 Task: Create an event for the product launch celebration.
Action: Mouse moved to (358, 275)
Screenshot: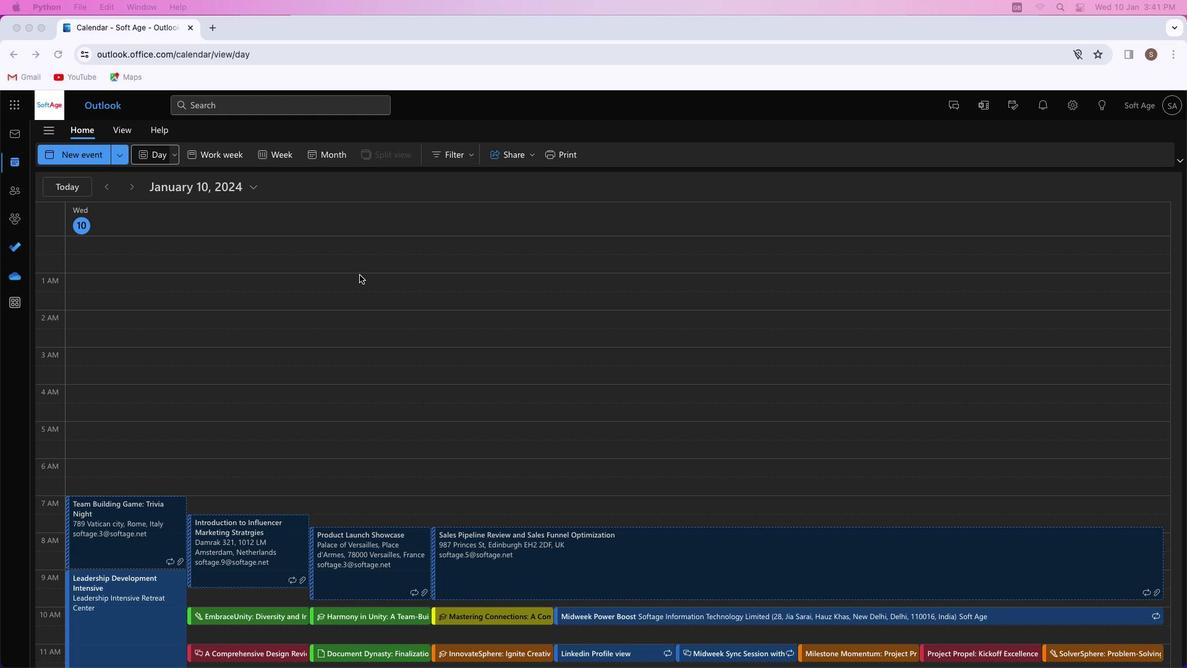 
Action: Mouse pressed left at (358, 275)
Screenshot: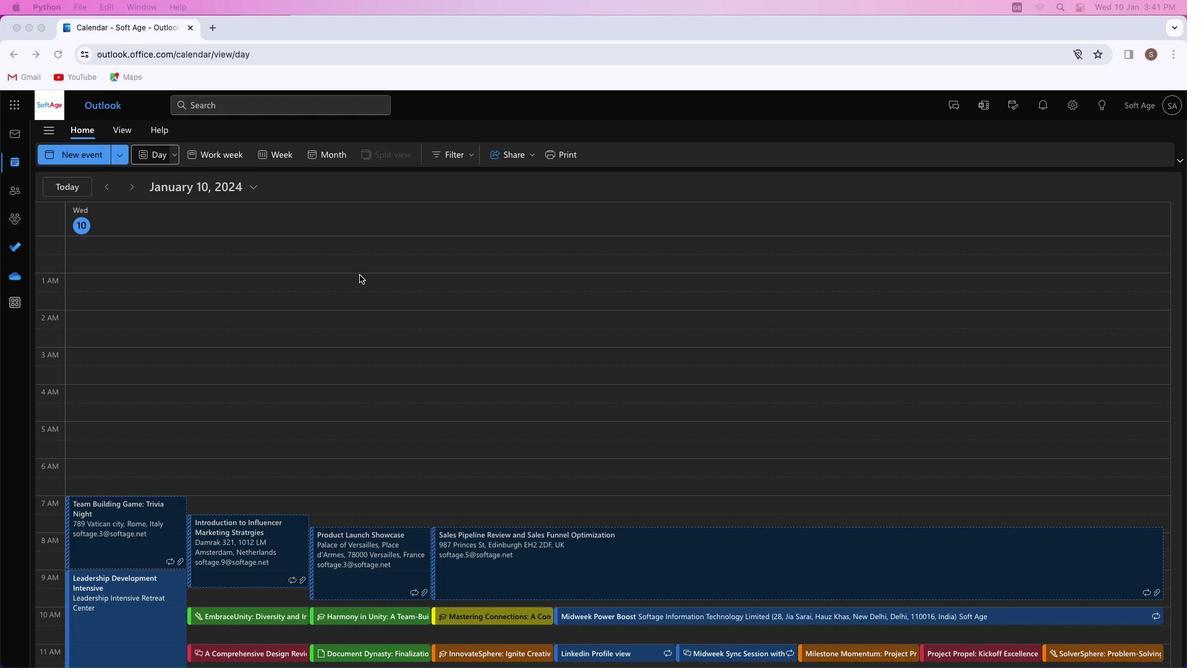 
Action: Mouse moved to (69, 155)
Screenshot: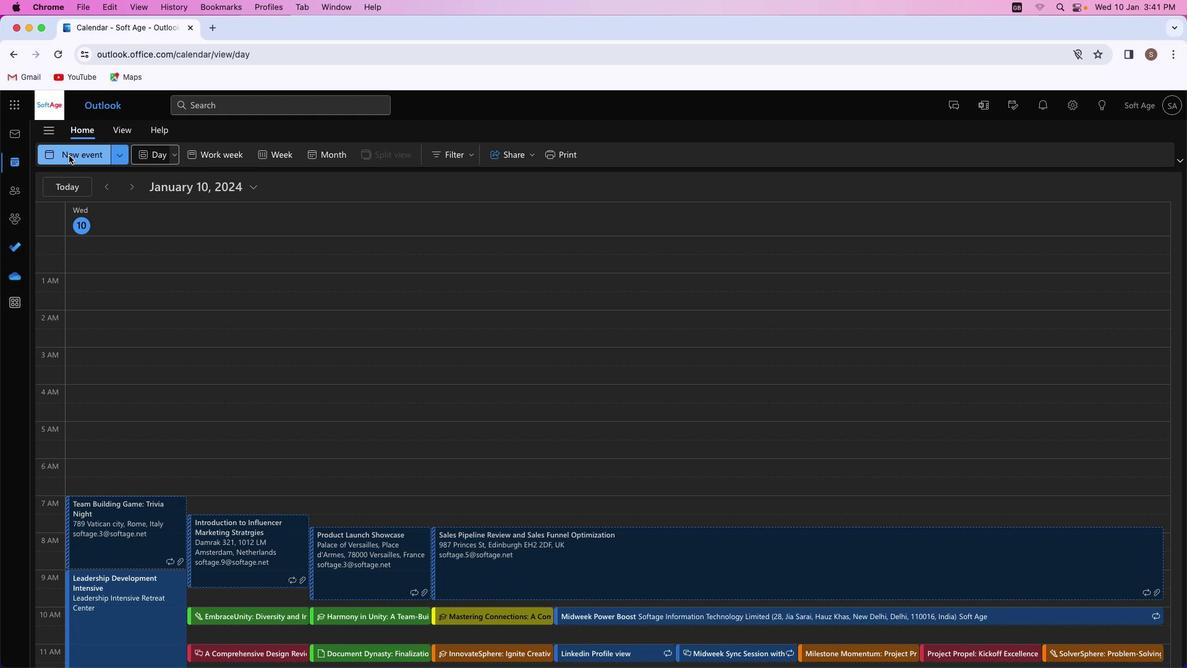 
Action: Mouse pressed left at (69, 155)
Screenshot: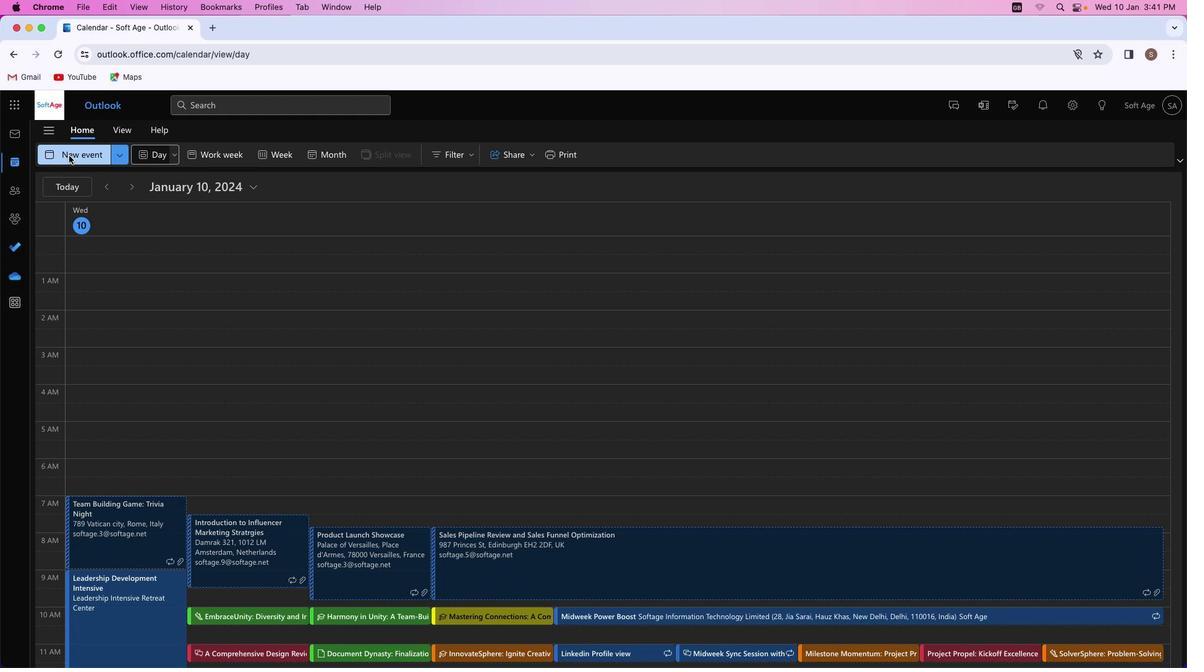 
Action: Mouse moved to (332, 231)
Screenshot: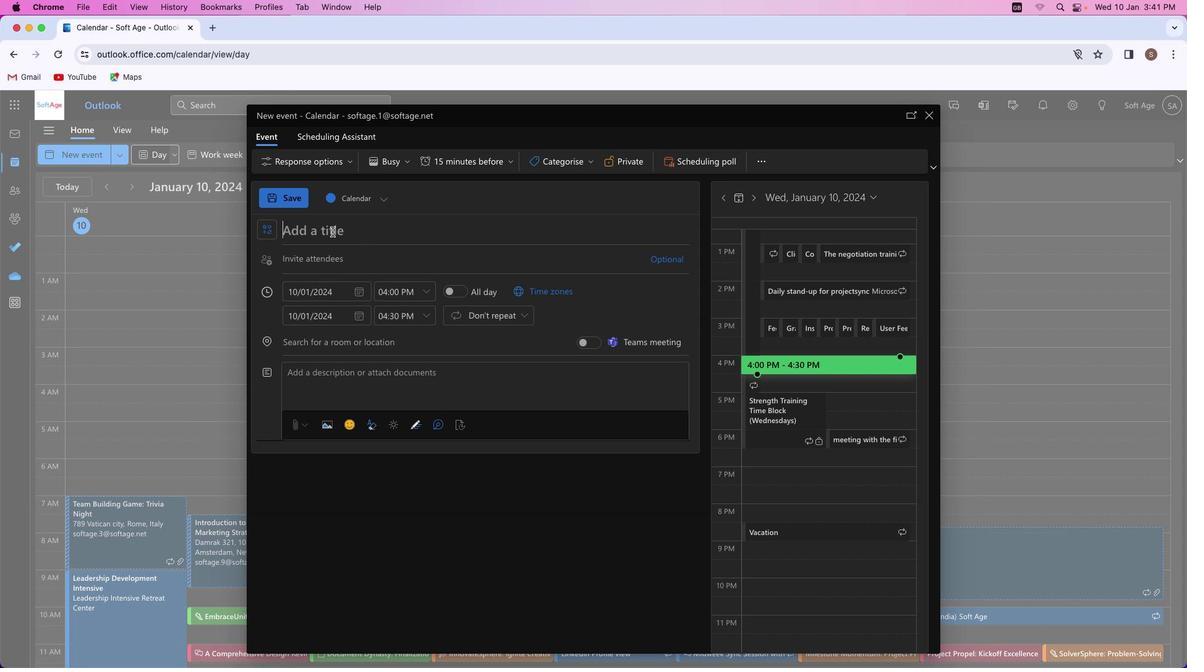 
Action: Mouse pressed left at (332, 231)
Screenshot: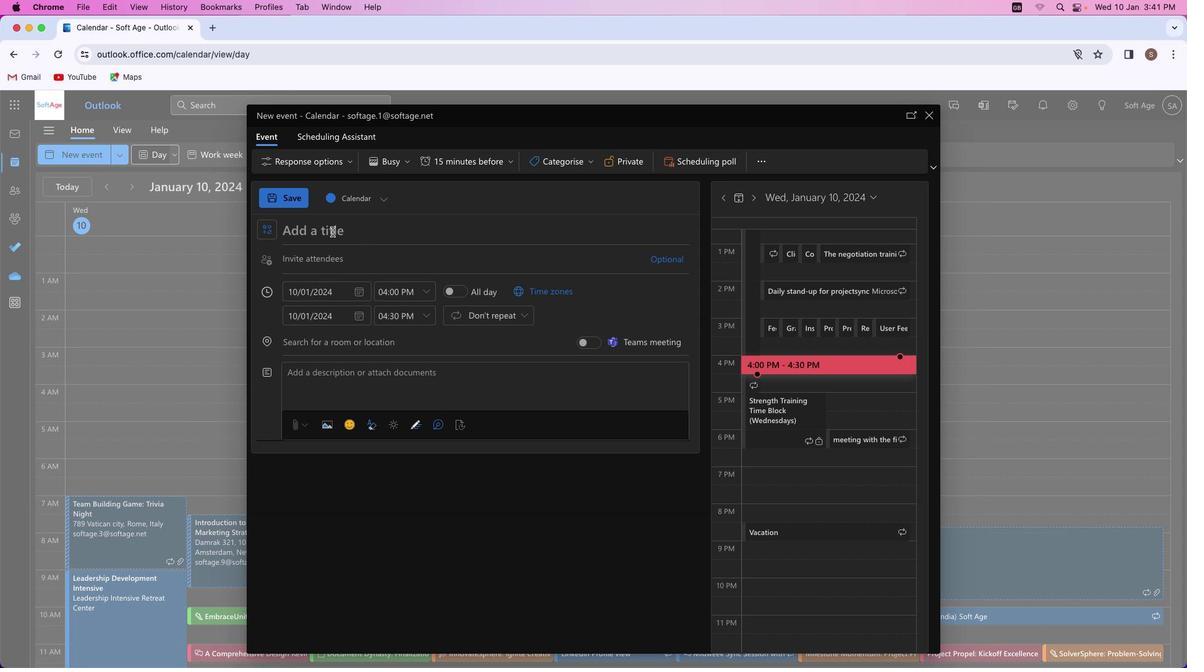 
Action: Key pressed Key.shift_r'L''a''u''n''c''h'Key.spaceKey.shift'F''i''e''s''t''a'Key.shift_r':'Key.spaceKey.shift'A'Key.spaceKey.shift'S''p''e''c''t''u'Key.backspace'a''c''u''l''a''r'Key.spaceKey.shift_r'P''r''o''d''u''c''t'Key.spaceKey.shift_r'U''n''v''e''u'Key.backspace'i''l''i''n''g'Key.spaceKey.shift'C''e''l''e''b''r''a''t''i''o''n'
Screenshot: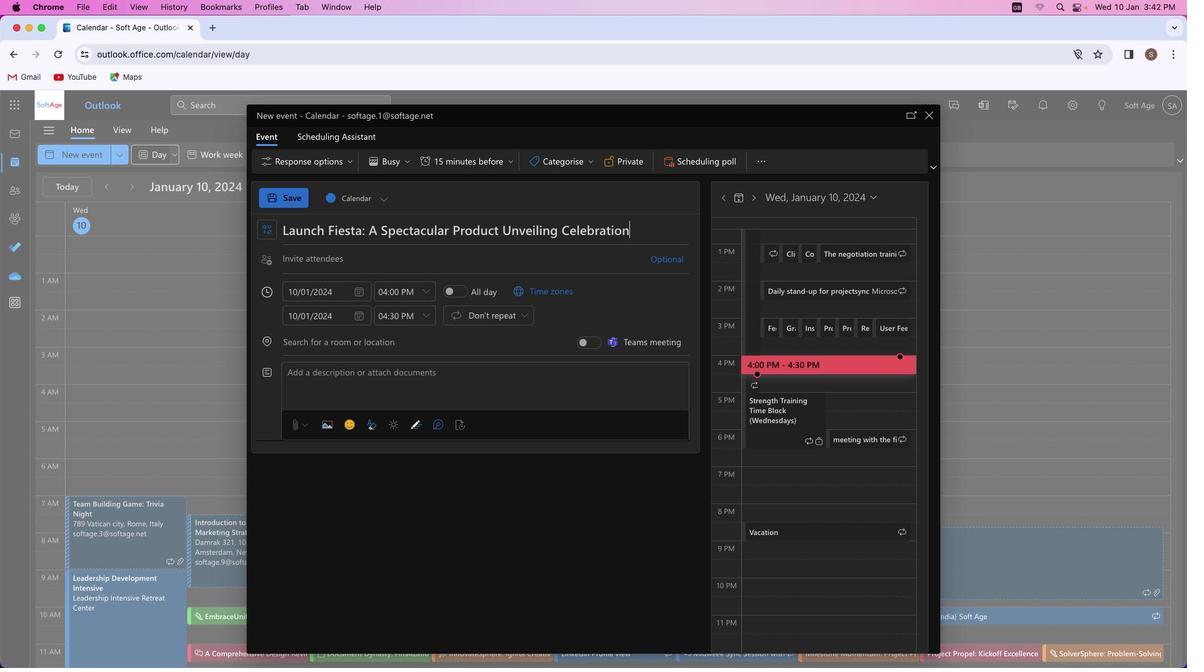 
Action: Mouse moved to (337, 257)
Screenshot: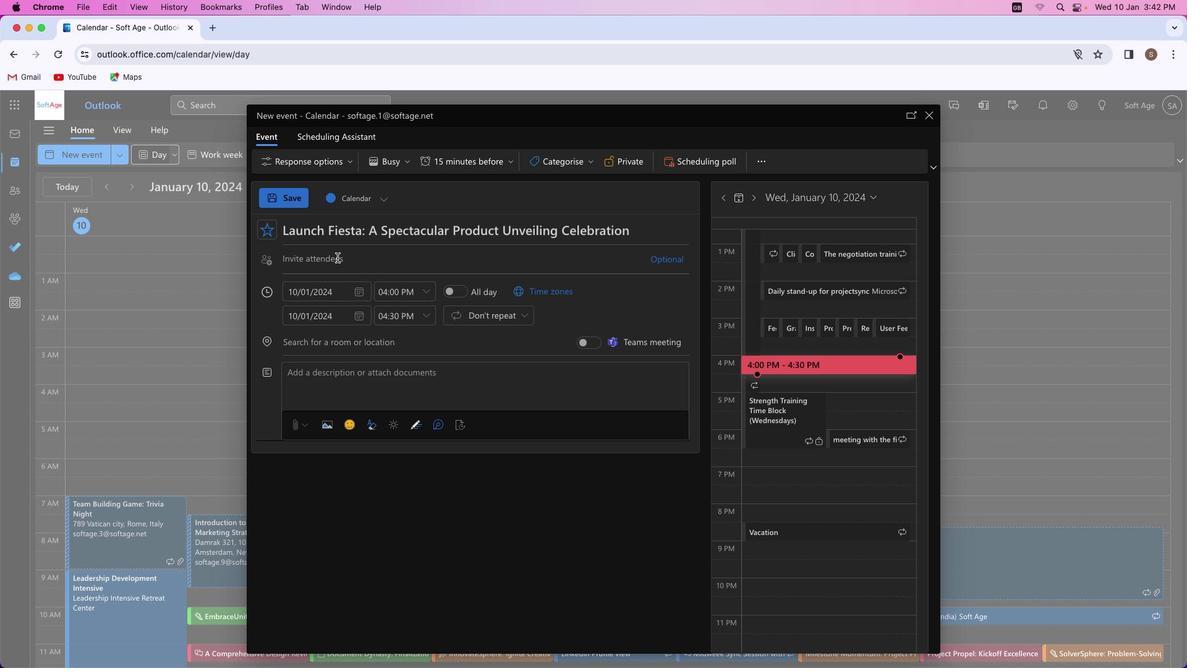 
Action: Mouse pressed left at (337, 257)
Screenshot: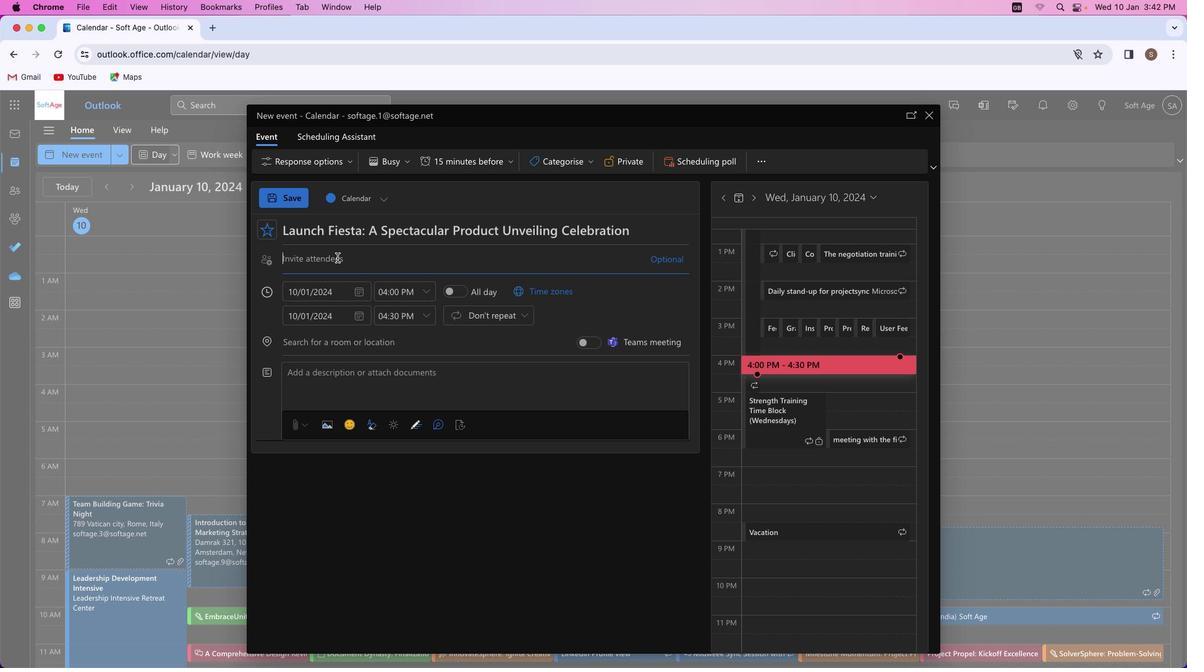 
Action: Mouse moved to (337, 257)
Screenshot: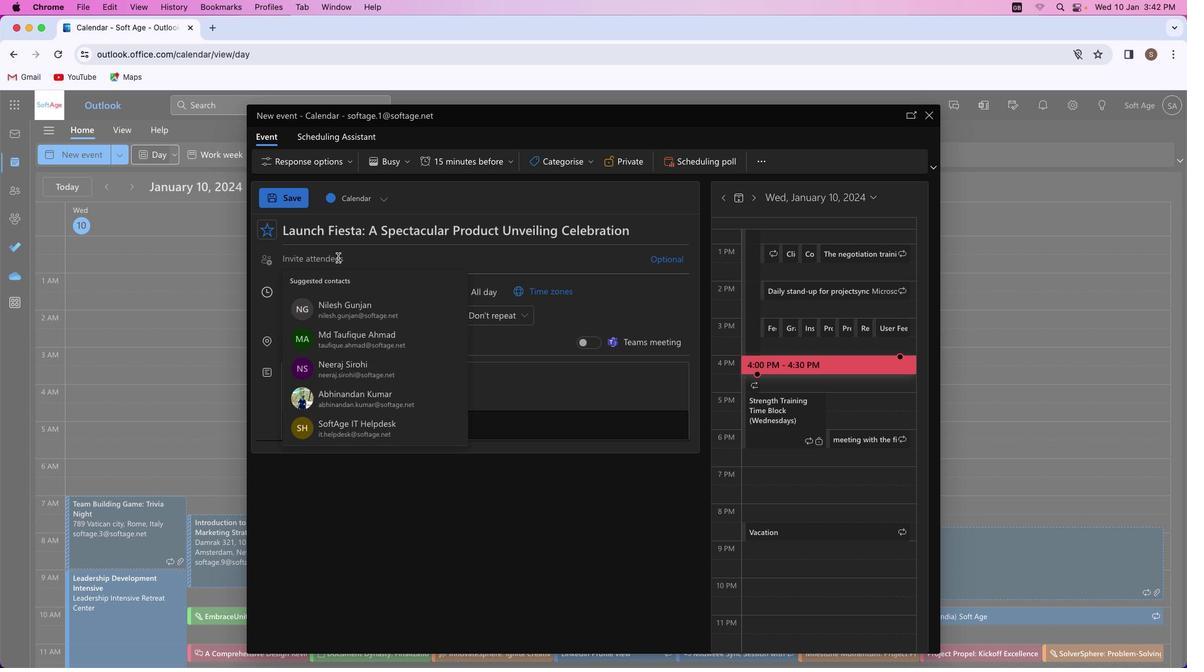 
Action: Key pressed Key.shift'S''h''i''v''a''m''y''a''d''a''v''4''1'Key.shift'@''o''u''t''l''o''o''k''.''c''o''m'
Screenshot: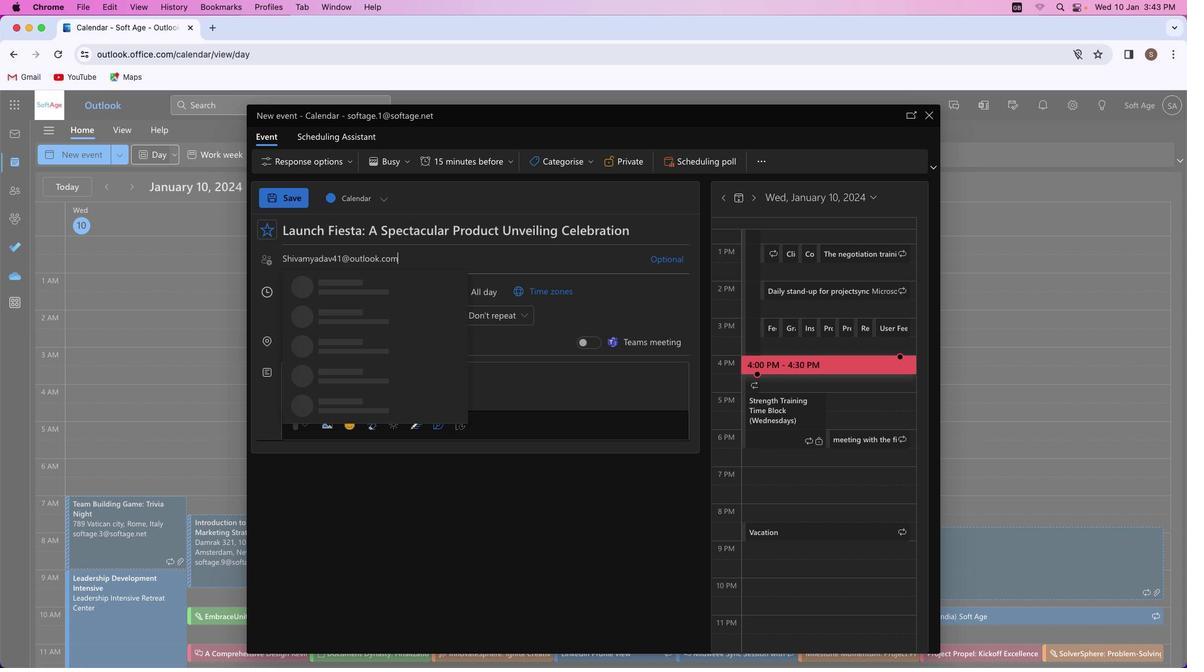 
Action: Mouse moved to (391, 283)
Screenshot: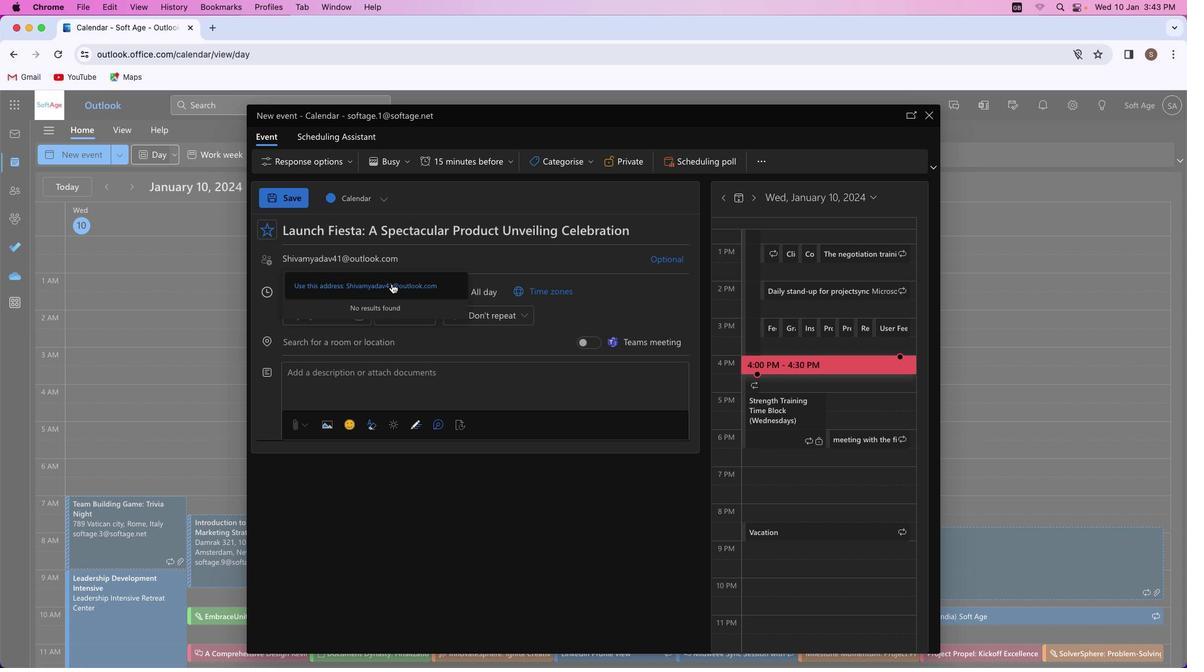 
Action: Mouse pressed left at (391, 283)
Screenshot: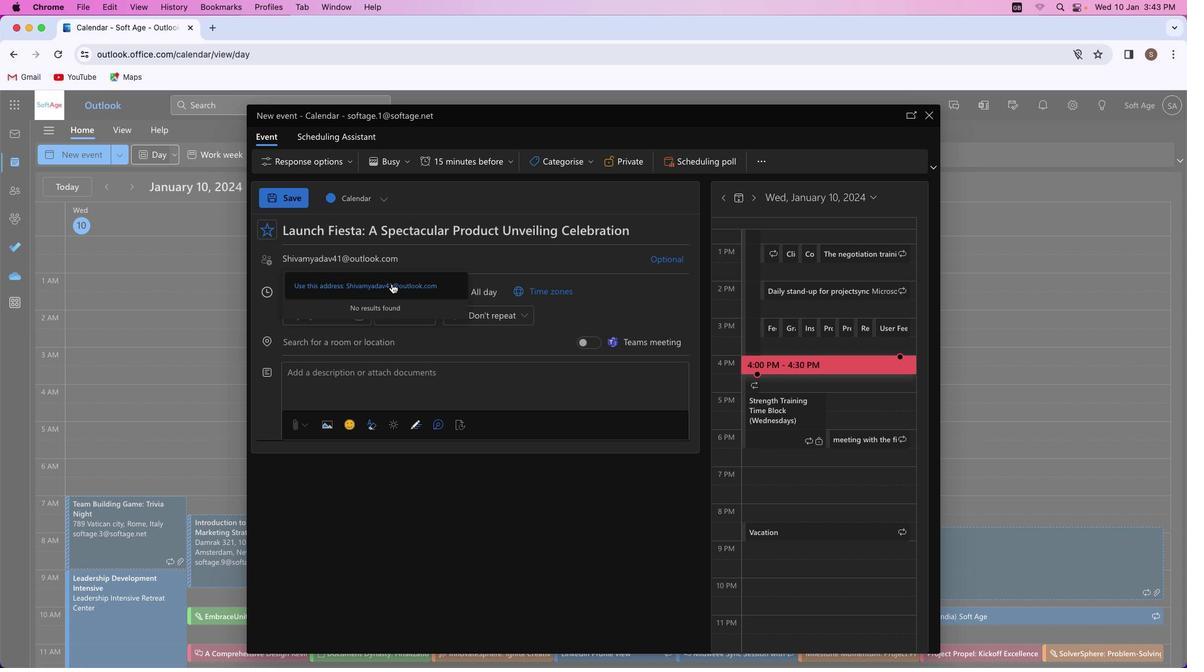 
Action: Mouse moved to (338, 446)
Screenshot: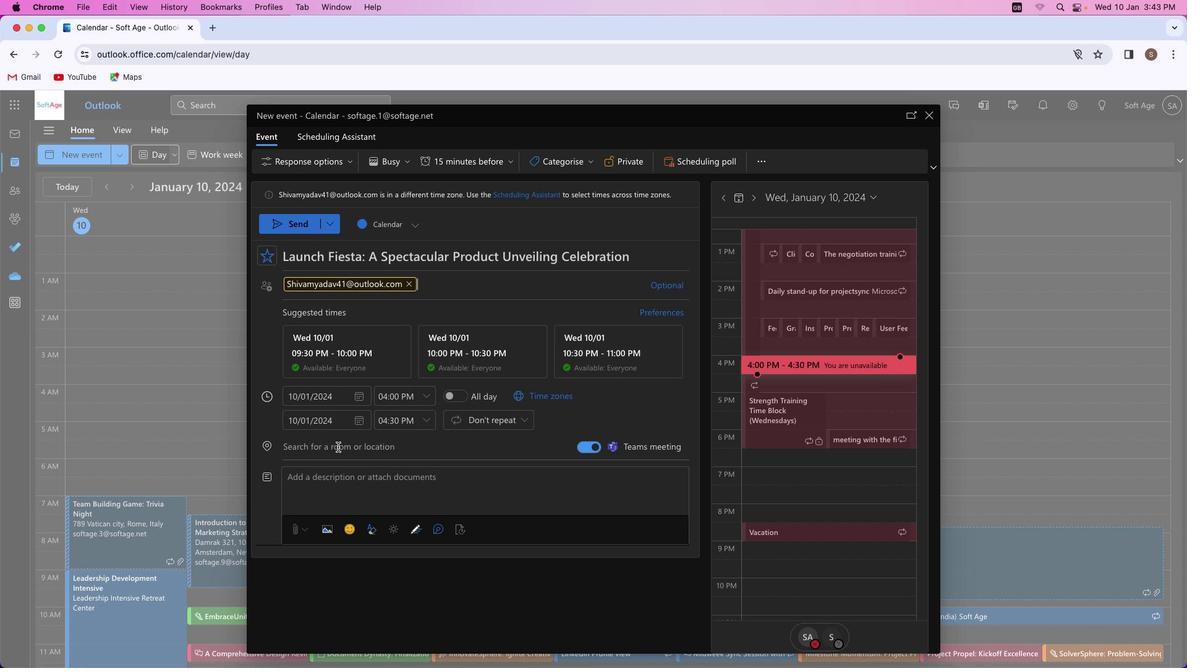 
Action: Mouse pressed left at (338, 446)
Screenshot: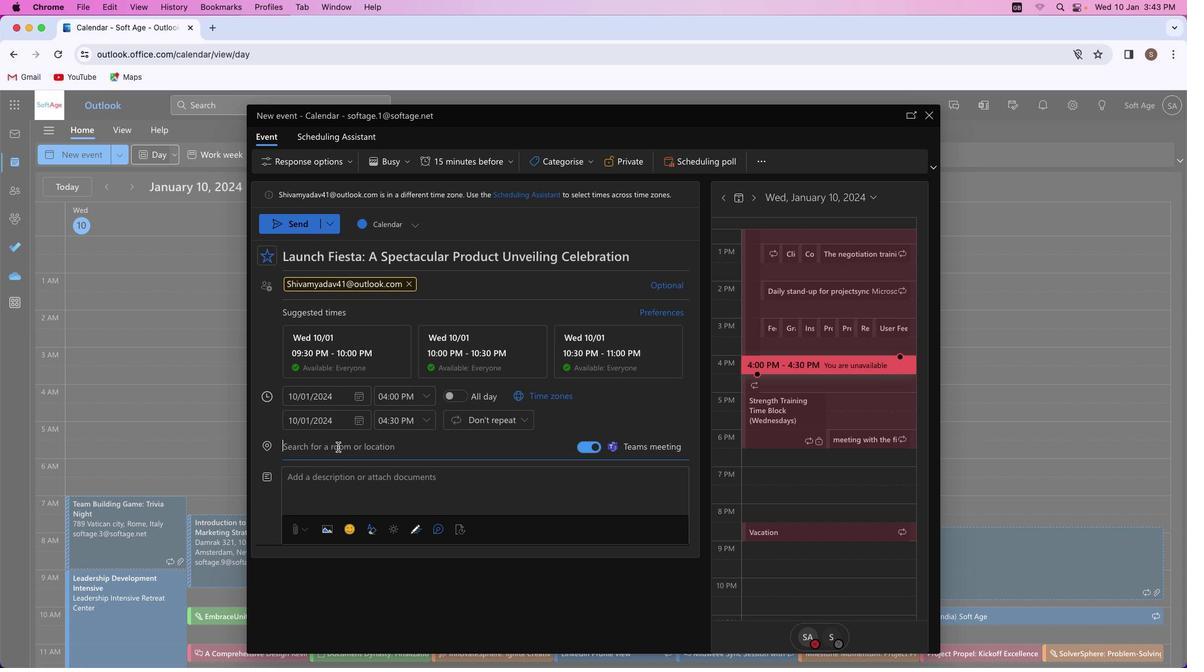 
Action: Key pressed Key.shift_r'P''r''o''d''u''c''t'Key.space'l''a''u'
Screenshot: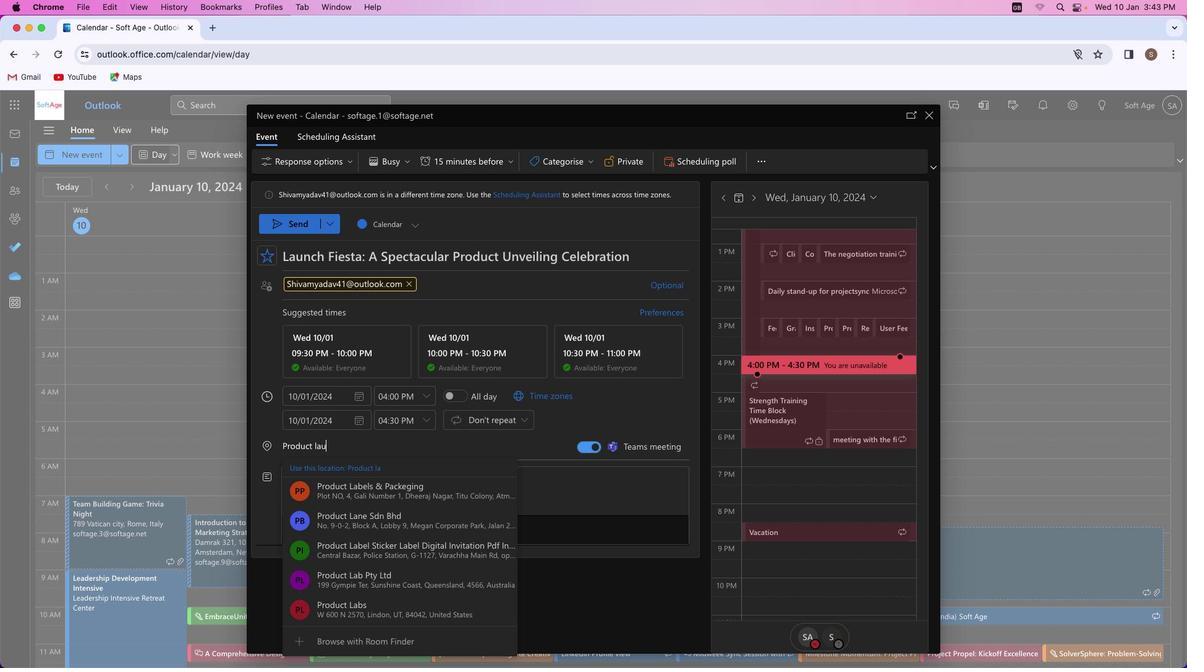 
Action: Mouse moved to (365, 539)
Screenshot: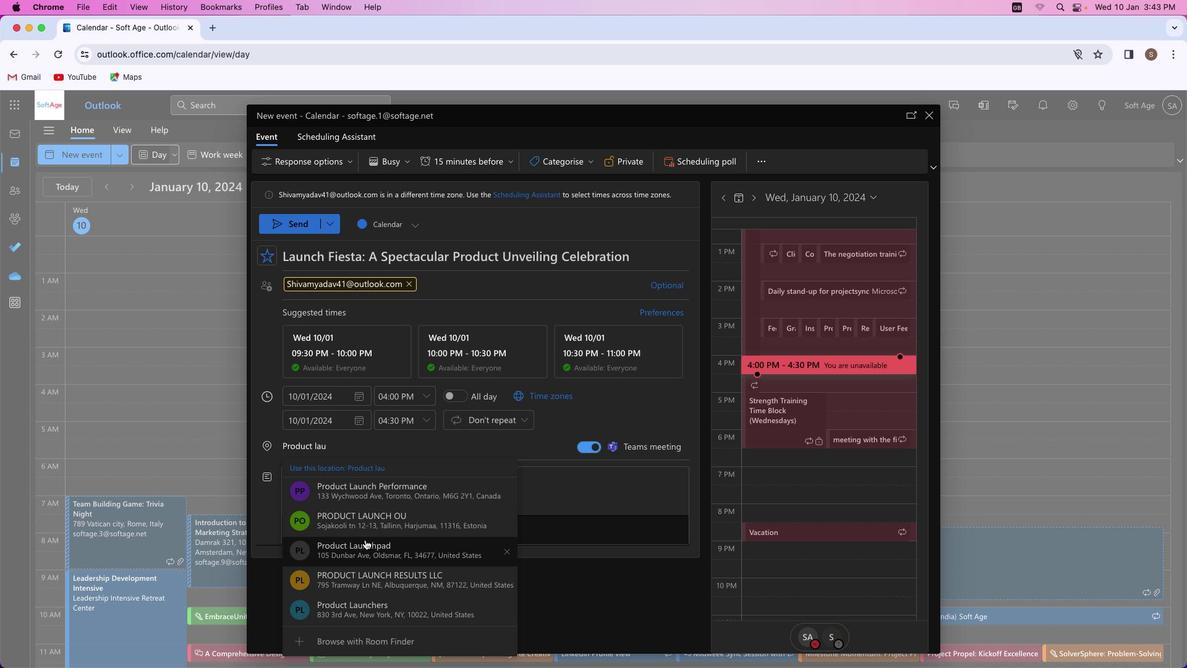 
Action: Mouse pressed left at (365, 539)
Screenshot: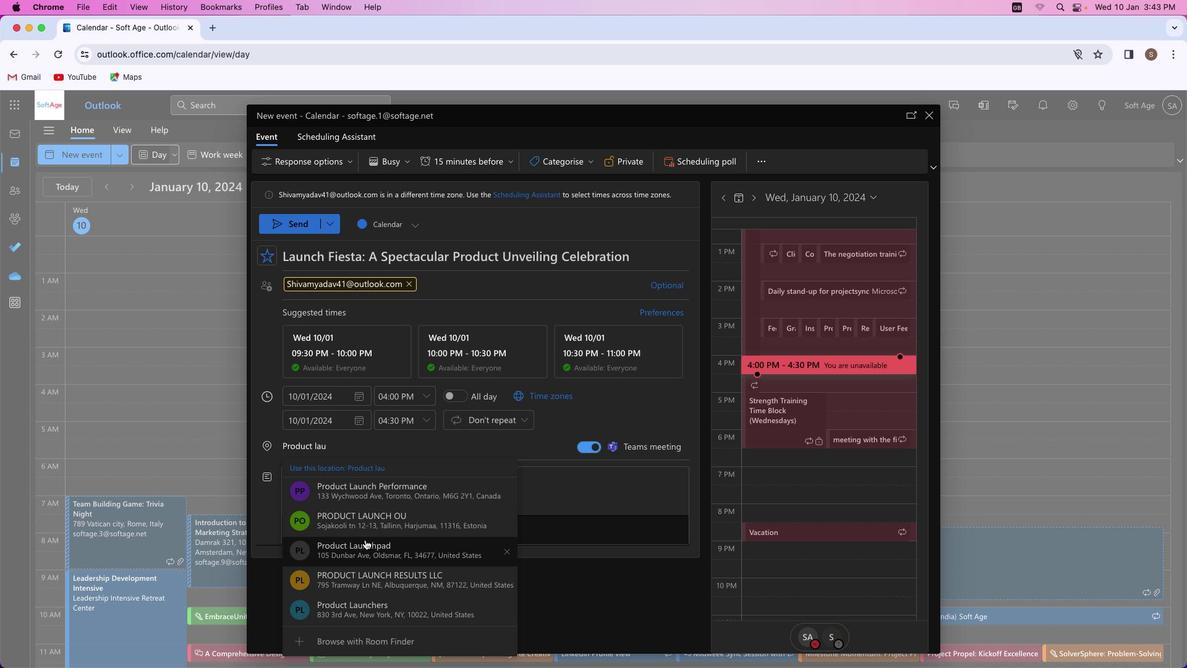 
Action: Mouse moved to (340, 484)
Screenshot: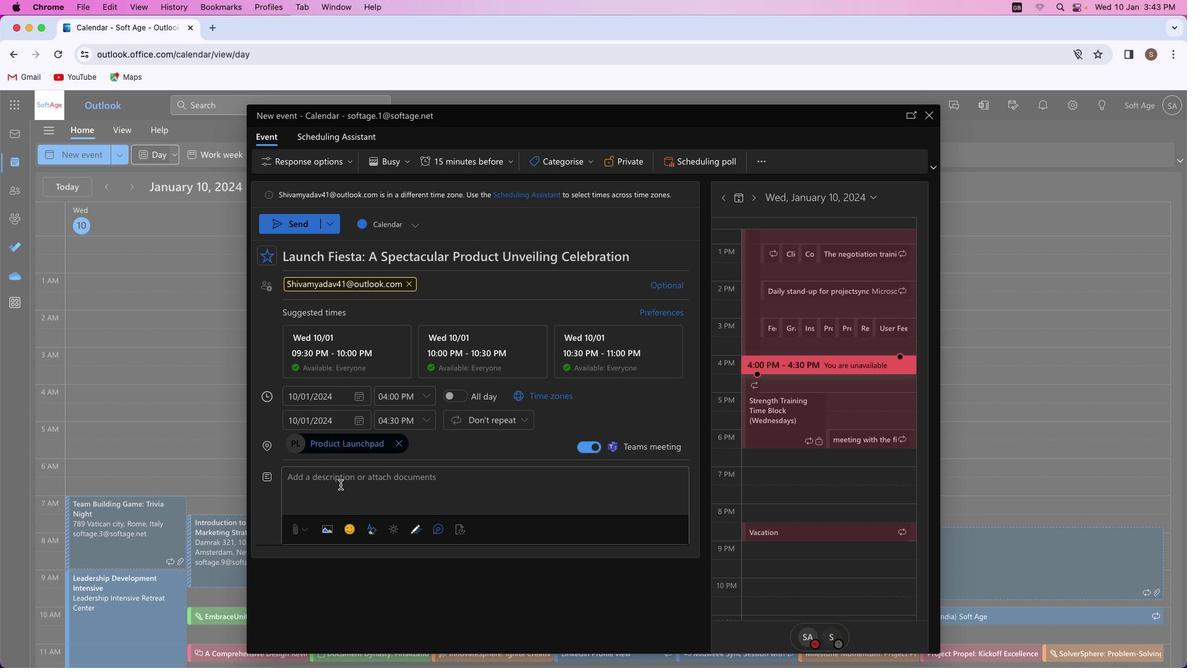
Action: Mouse pressed left at (340, 484)
Screenshot: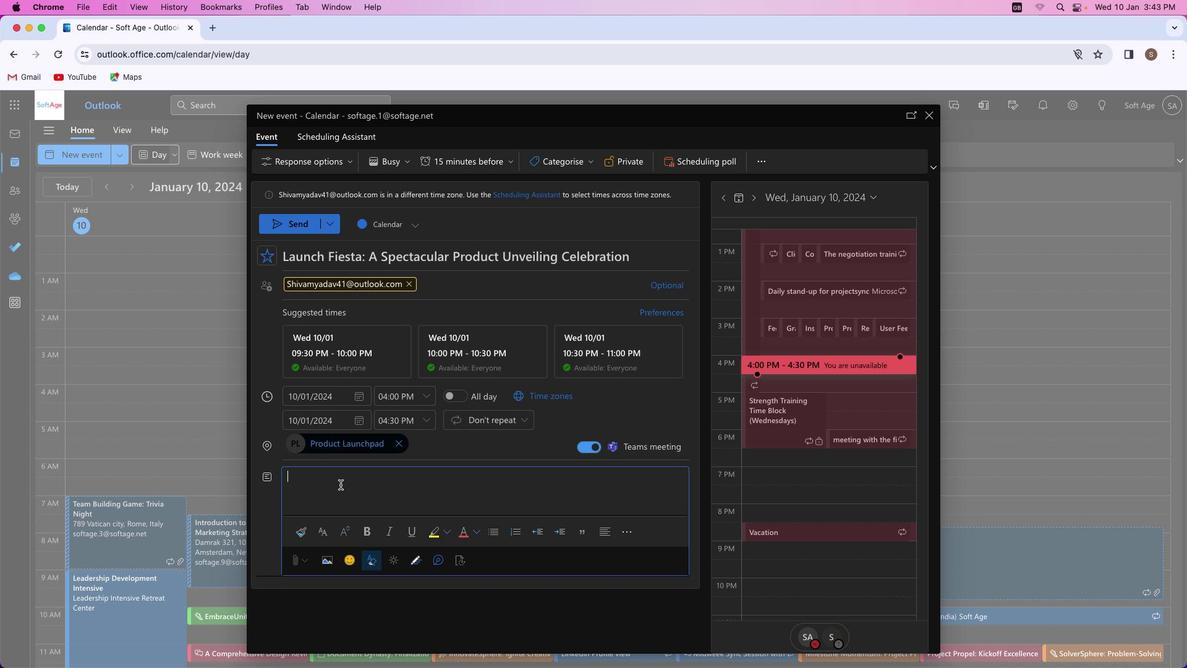 
Action: Key pressed Key.shift_r'J''o''i''n'Key.spaceKey.shift'L''a''u''n''c''y'Key.spaceKey.shift'F''i''s'Key.left'e'Key.right't''a'Key.leftKey.leftKey.leftKey.leftKey.leftKey.leftKey.leftKey.backspace'h'Key.rightKey.rightKey.rightKey.rightKey.rightKey.rightKey.rightKey.space'f''o''r'Key.space'a''n'Key.space'e''x''t''r''a''o''r''d''i''n''a''r''y'Key.space'p''r''o''d''u''c''t'Key.space'l''a''u''n''c''h'Key.space'c''a''l''a''b''r''a''t''i''o''n''.'Key.space
Screenshot: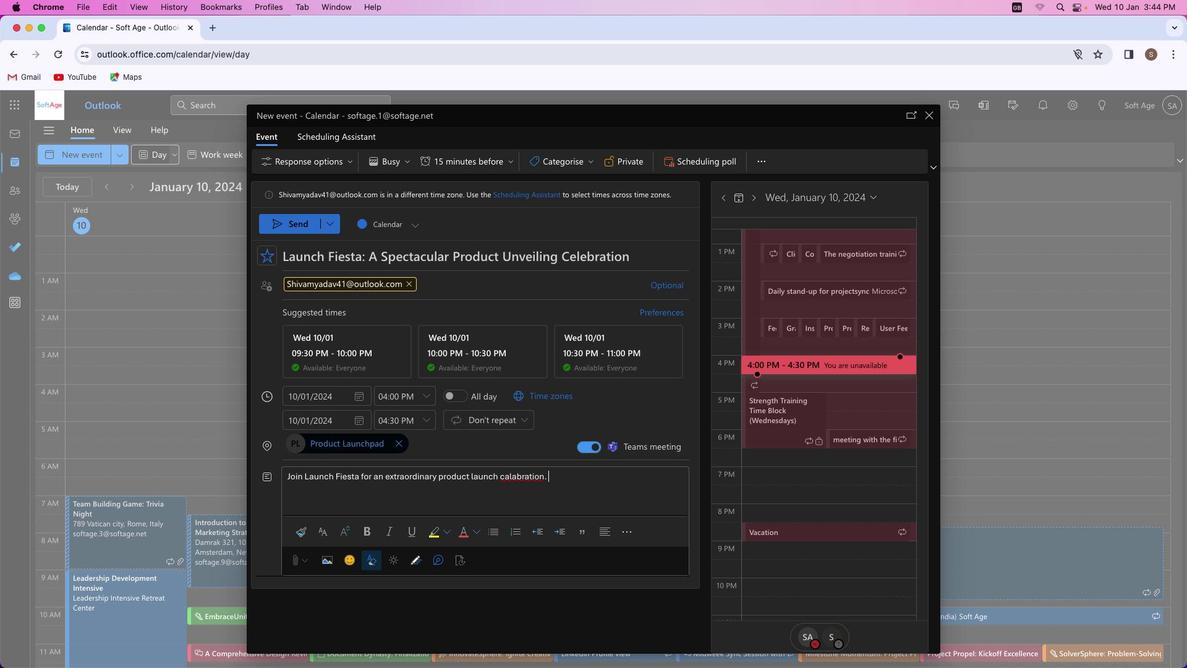 
Action: Mouse moved to (517, 475)
Screenshot: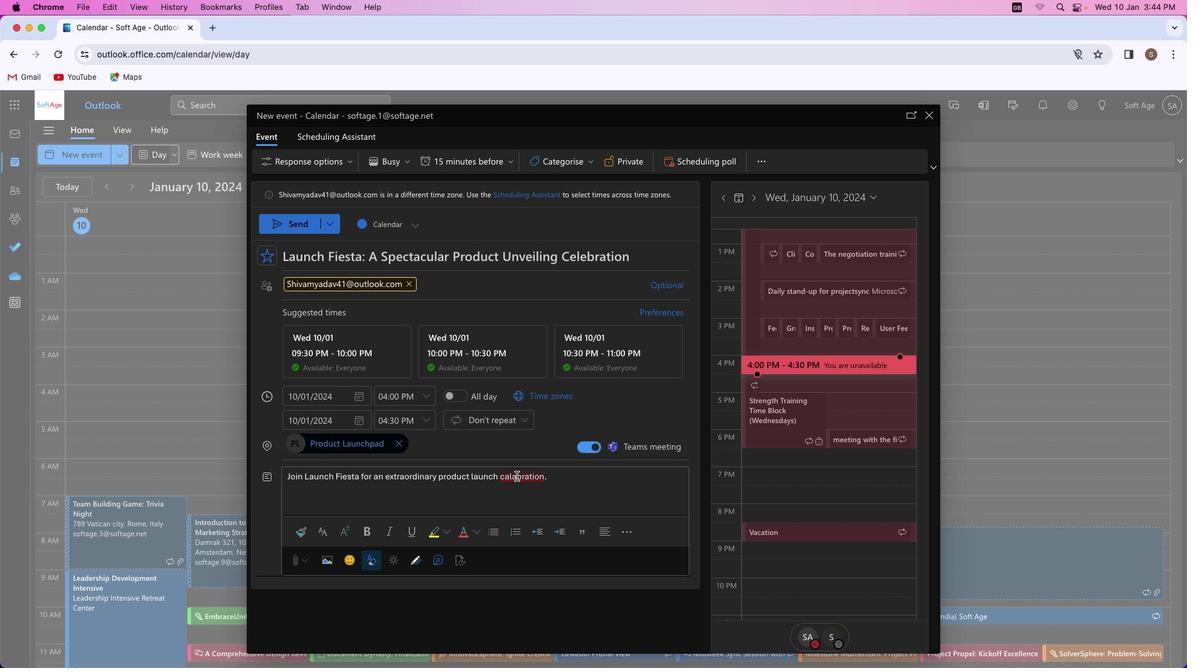 
Action: Mouse pressed left at (517, 475)
Screenshot: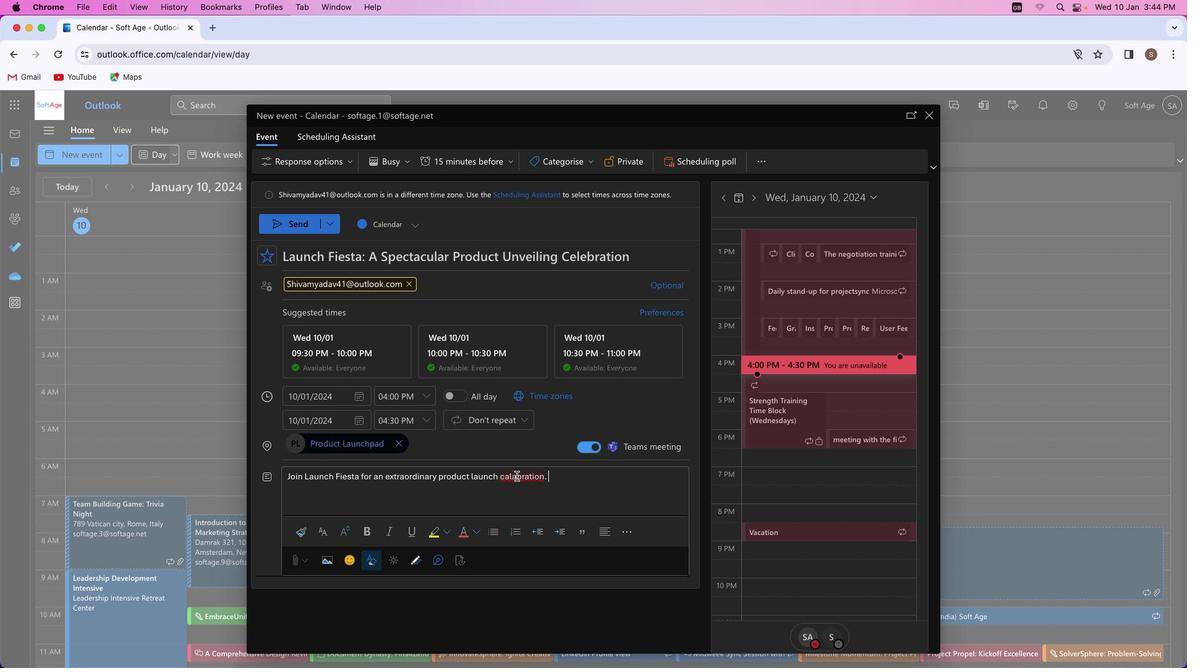 
Action: Mouse moved to (517, 475)
Screenshot: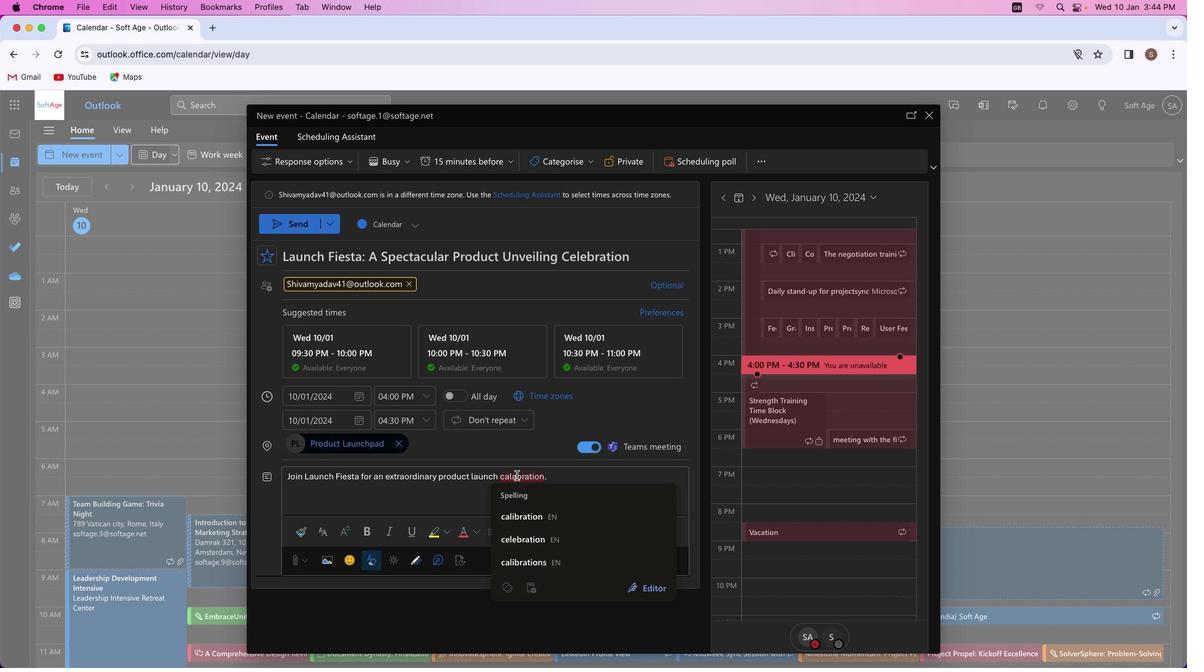 
Action: Key pressed Key.backspace'e'
Screenshot: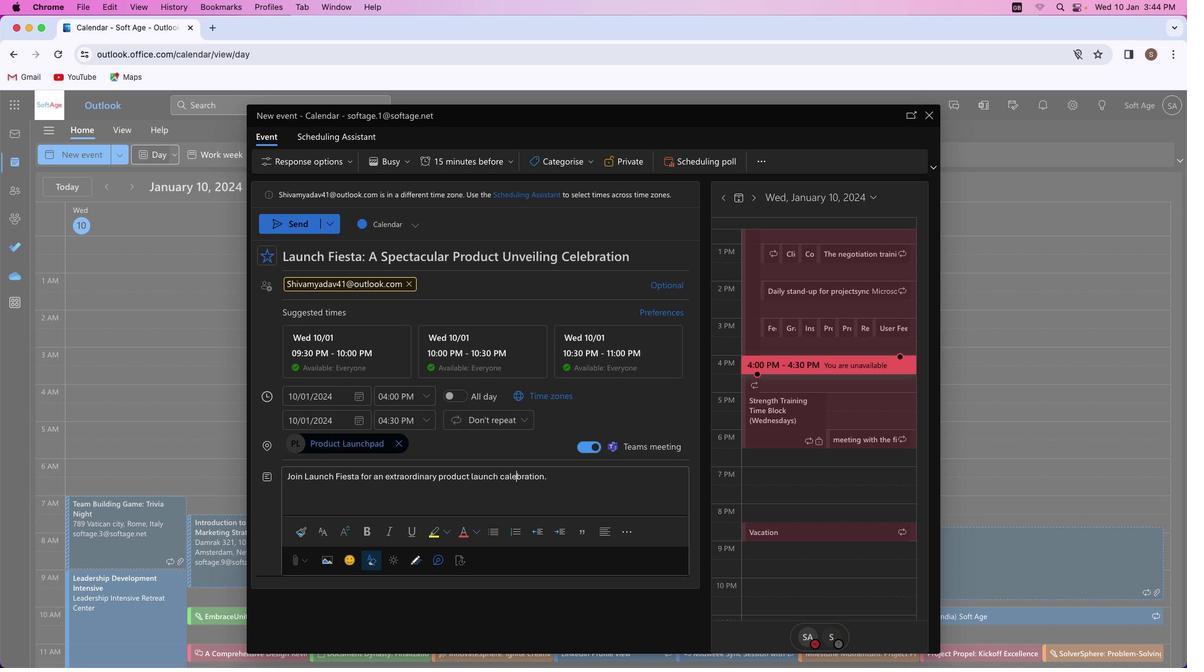 
Action: Mouse moved to (559, 475)
Screenshot: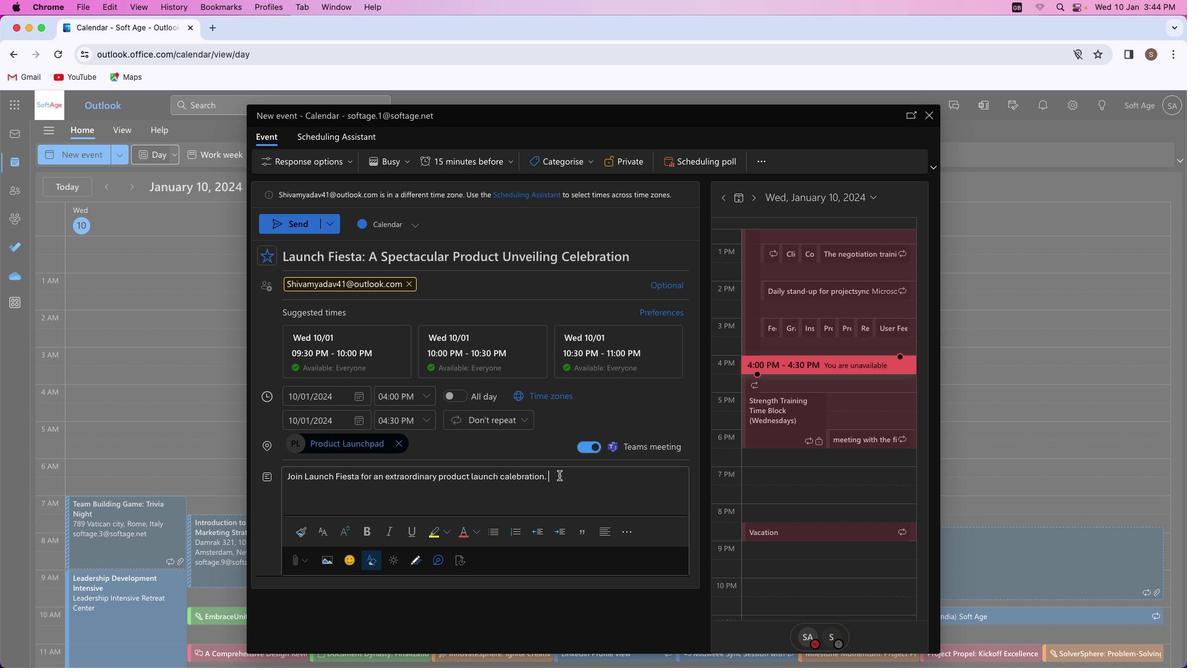 
Action: Mouse pressed left at (559, 475)
Screenshot: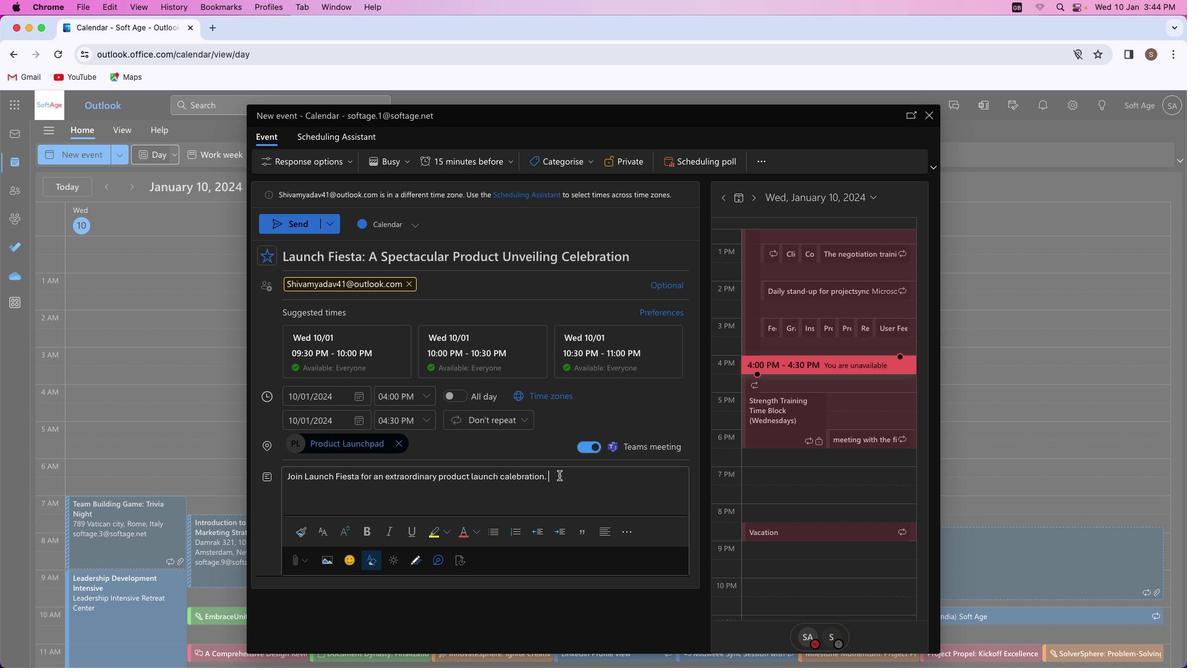 
Action: Key pressed Key.shift'E''x''p''e''r''i''e''n''c''e'Key.space'e''x''c''i''t''e''m''e''n''t'','Key.space'r''e''v''e''l'Key.space'i''n'Key.space'a''c''h''i''e''v''e''m''e''n''t''s'','Key.space'a''n''d'Key.space't''o''a''s''t'Key.space't''o'Key.space't''h''e'Key.space'f''u''t''u''r''e'Key.space's''u''c''c''e''s''s'Key.space'o''f'Key.space'o''u''r'Key.space'g''r''o''u''n''d''b''r''e''a''k''i''n''g'Key.space'p''r''o''d''u''c''t'Key.space't''o''g''e''t''h''e''r''.'Key.backspaceKey.shift'!'
Screenshot: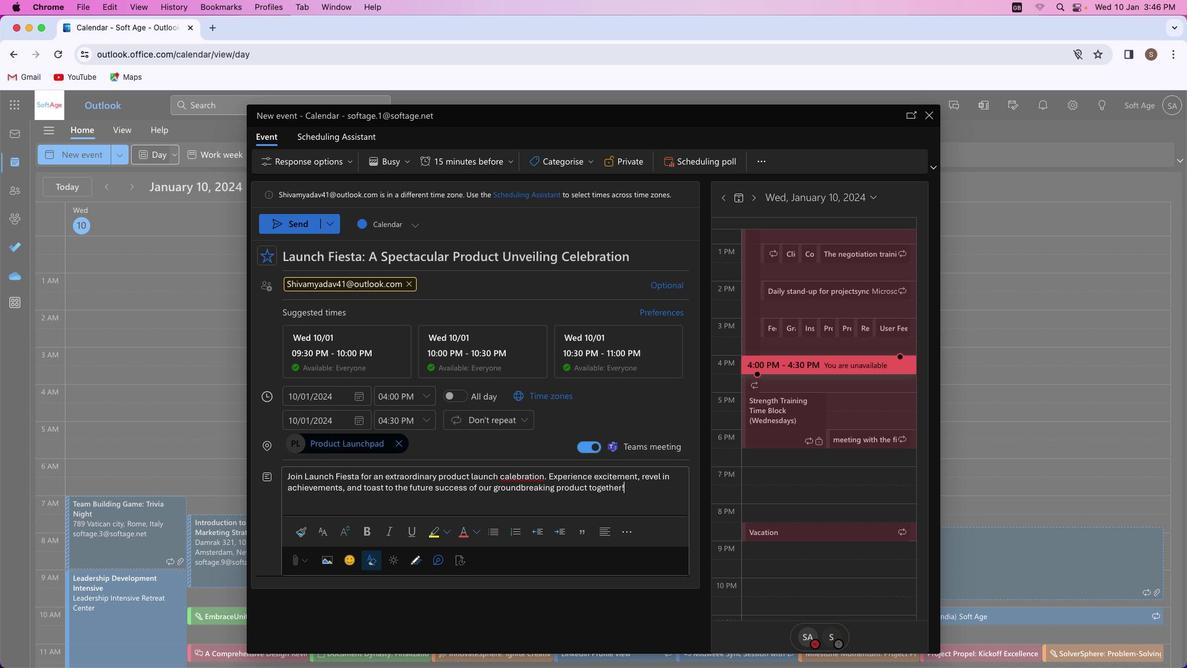 
Action: Mouse moved to (509, 477)
Screenshot: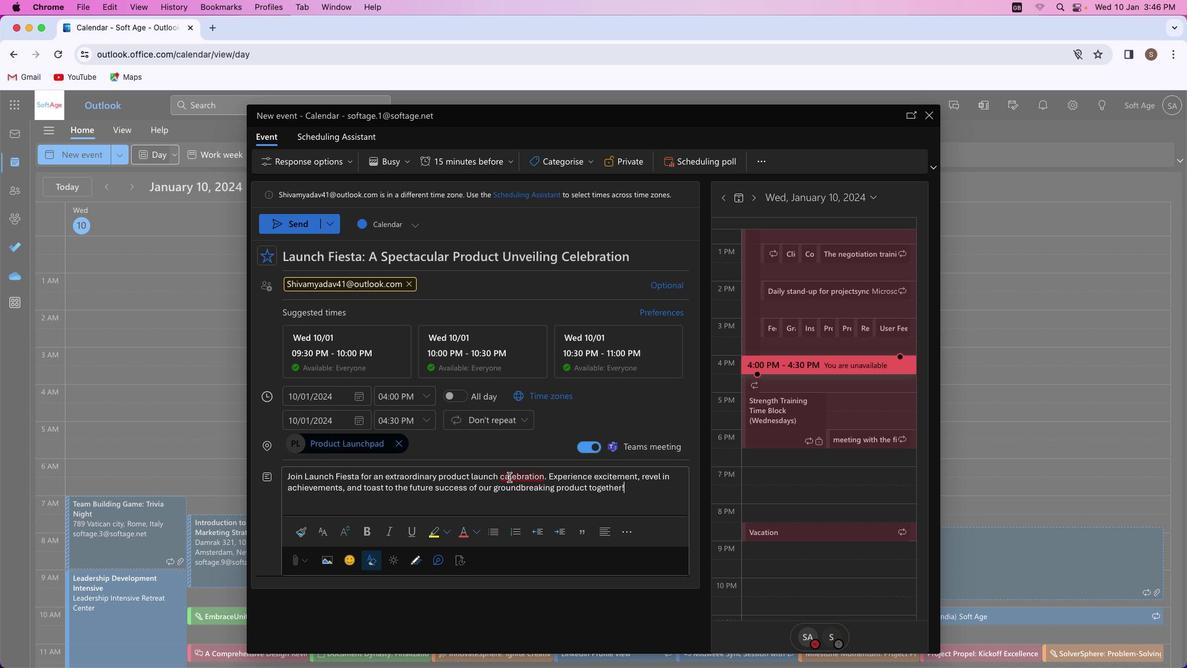 
Action: Mouse pressed left at (509, 477)
Screenshot: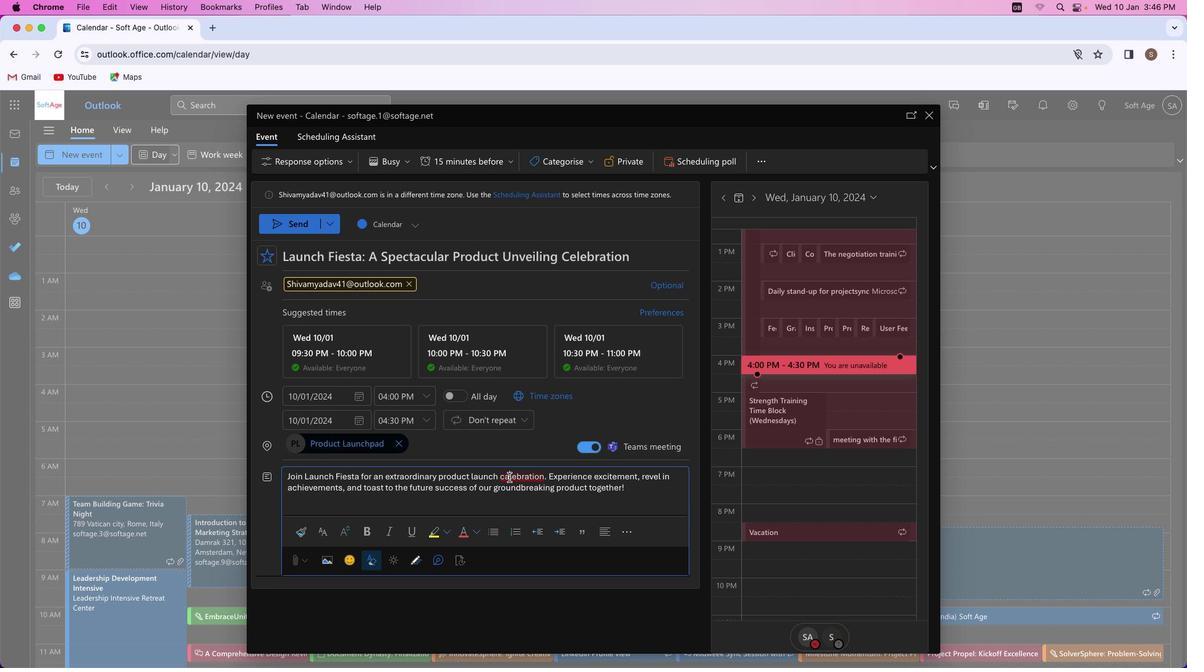 
Action: Mouse moved to (510, 477)
Screenshot: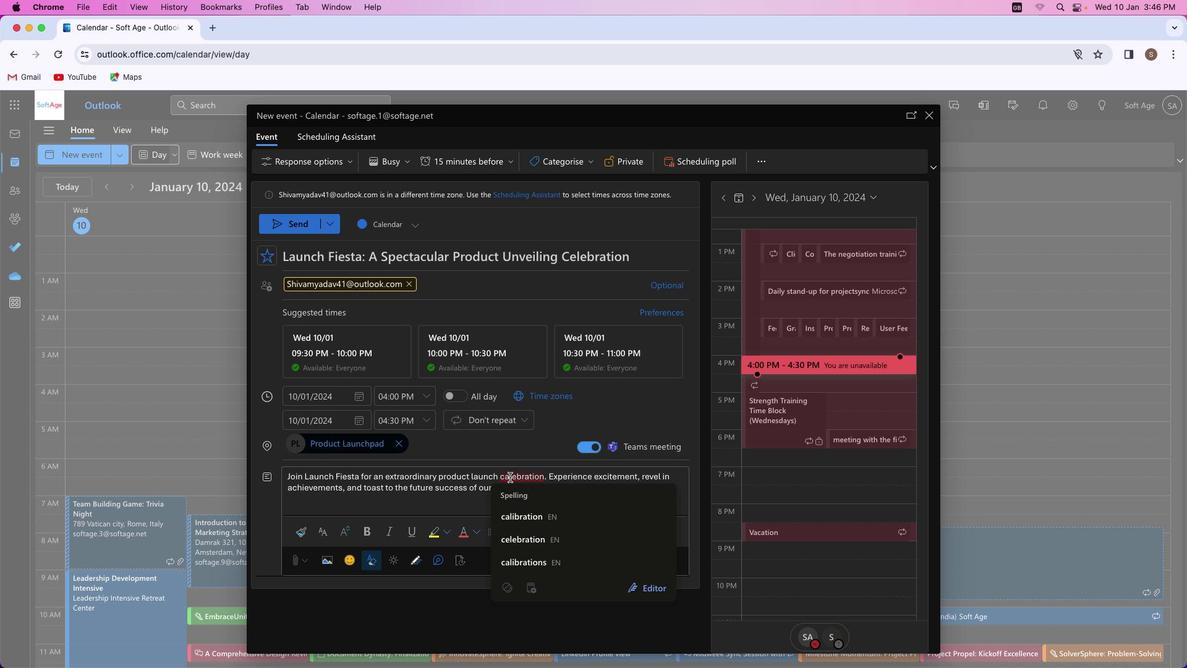 
Action: Key pressed Key.backspace
Screenshot: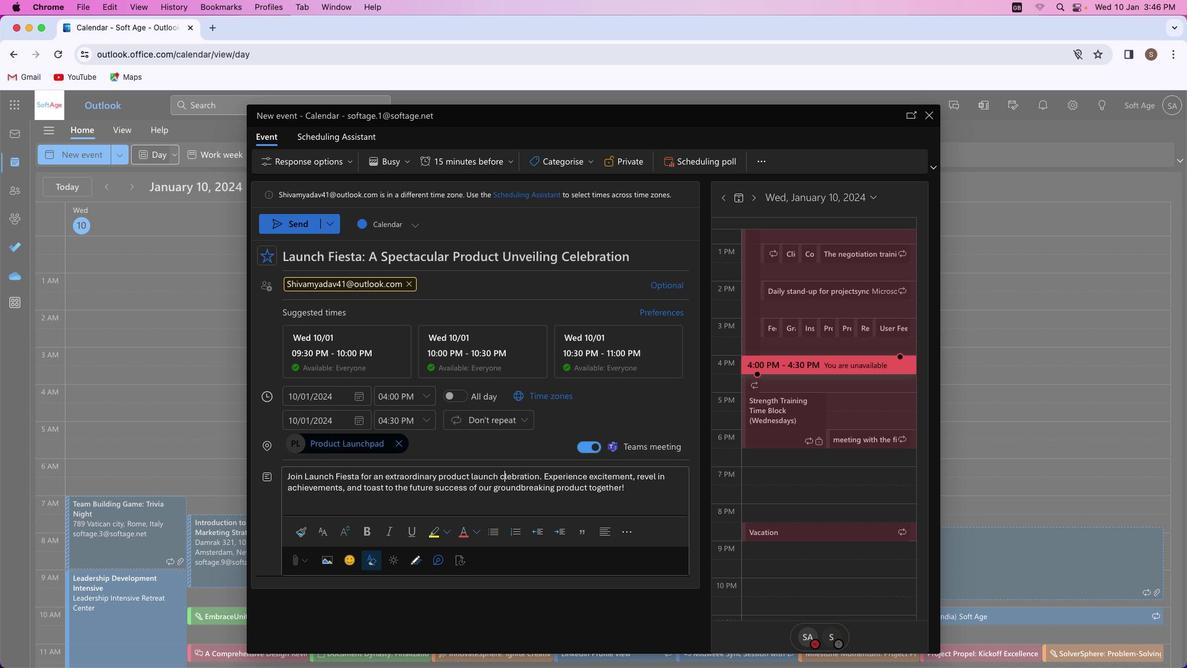 
Action: Mouse moved to (508, 477)
Screenshot: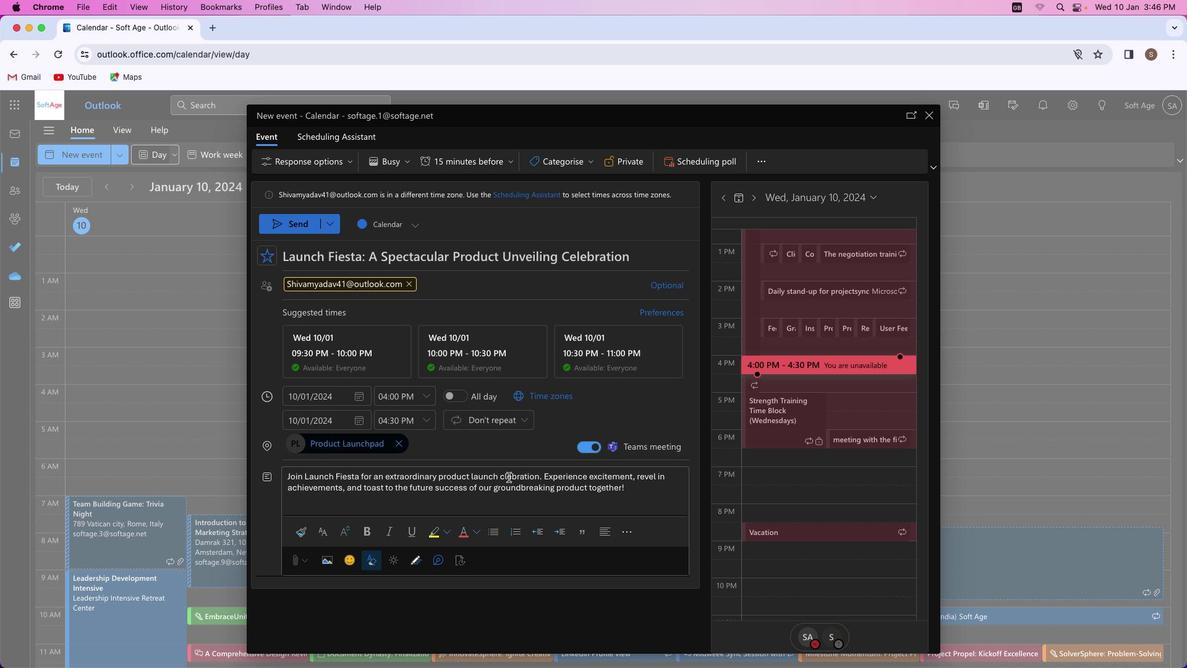 
Action: Key pressed 'e'
Screenshot: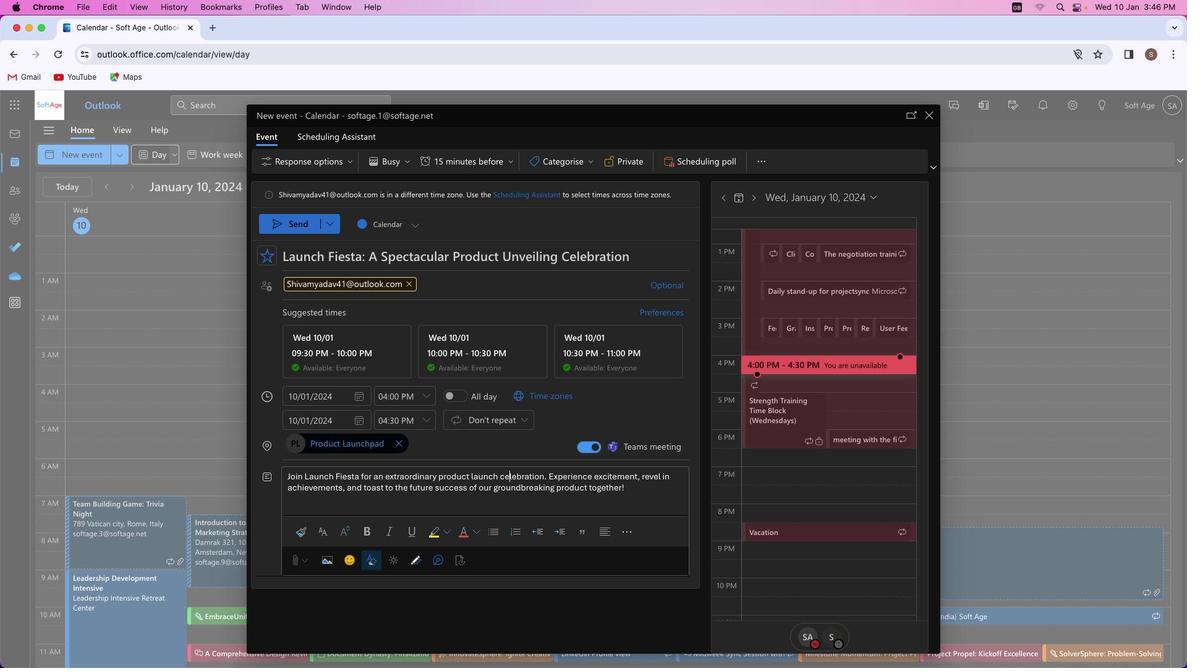 
Action: Mouse moved to (543, 475)
Screenshot: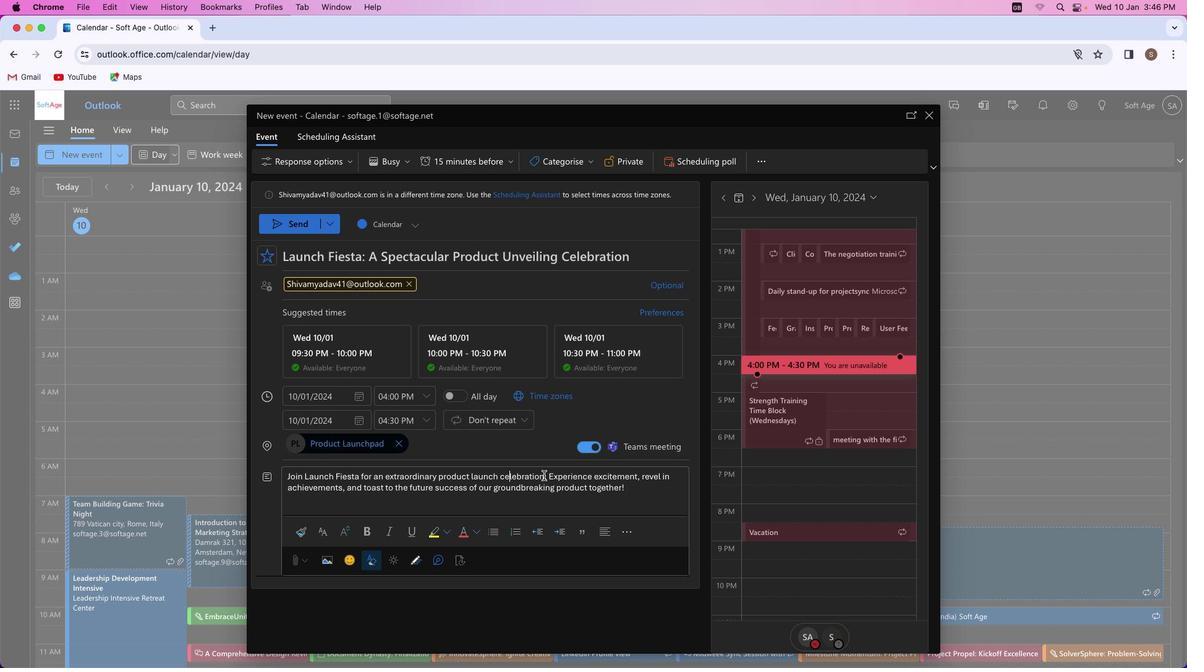 
Action: Mouse pressed left at (543, 475)
Screenshot: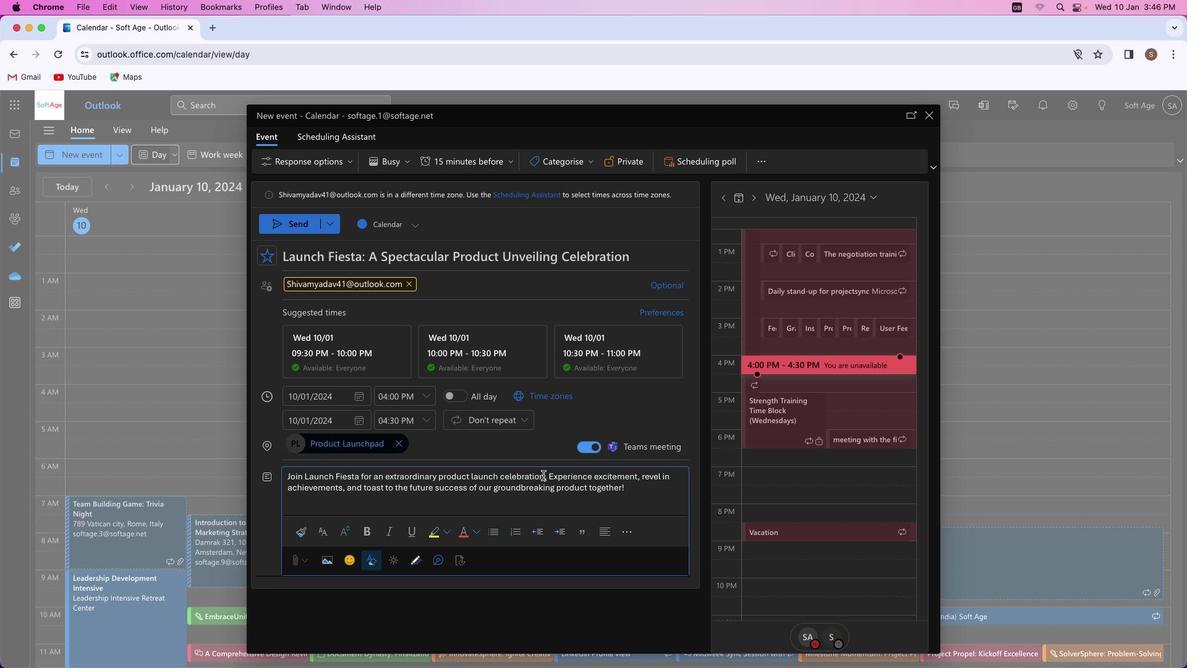 
Action: Mouse moved to (512, 457)
Screenshot: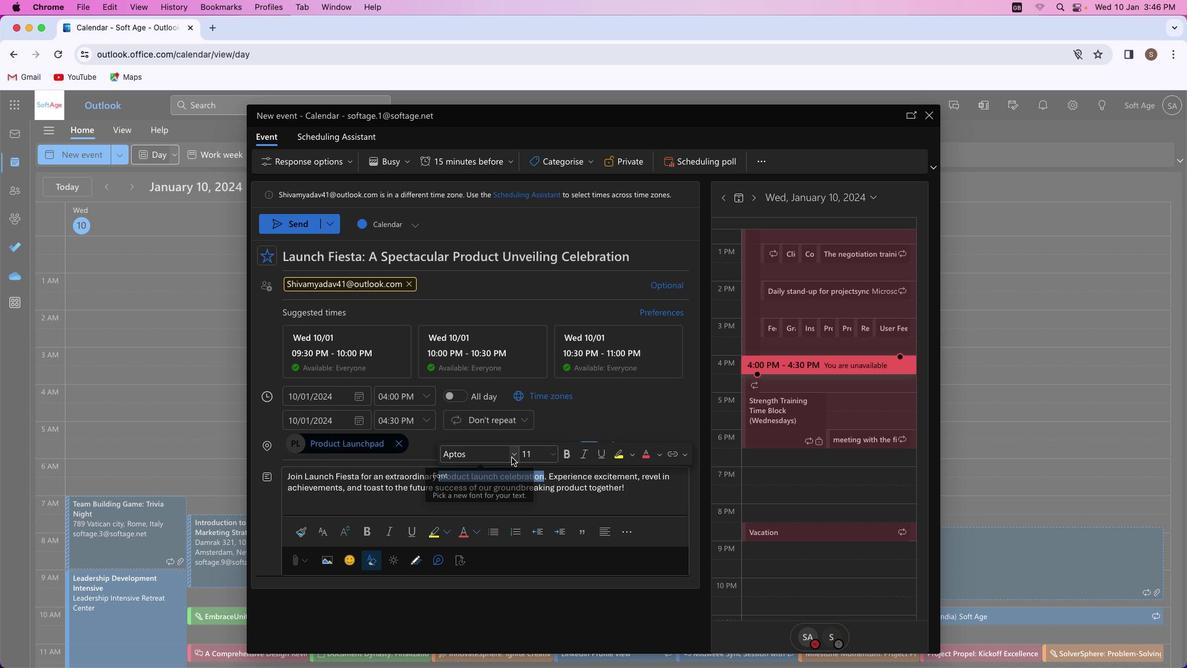 
Action: Mouse pressed left at (512, 457)
Screenshot: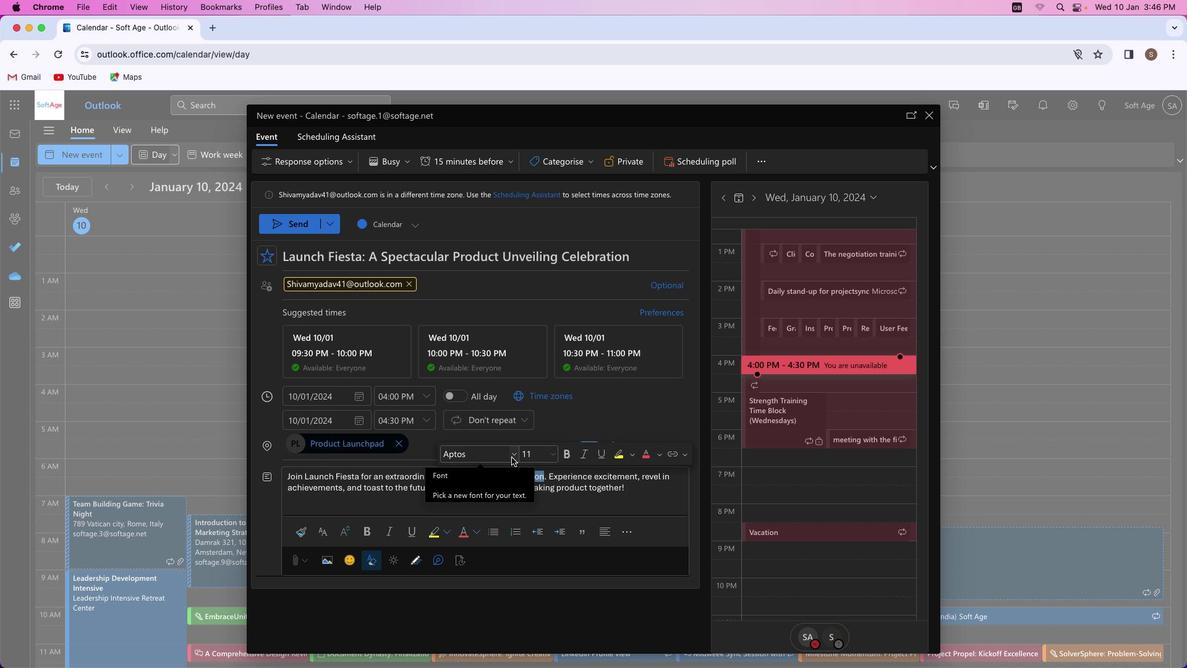 
Action: Mouse moved to (476, 599)
Screenshot: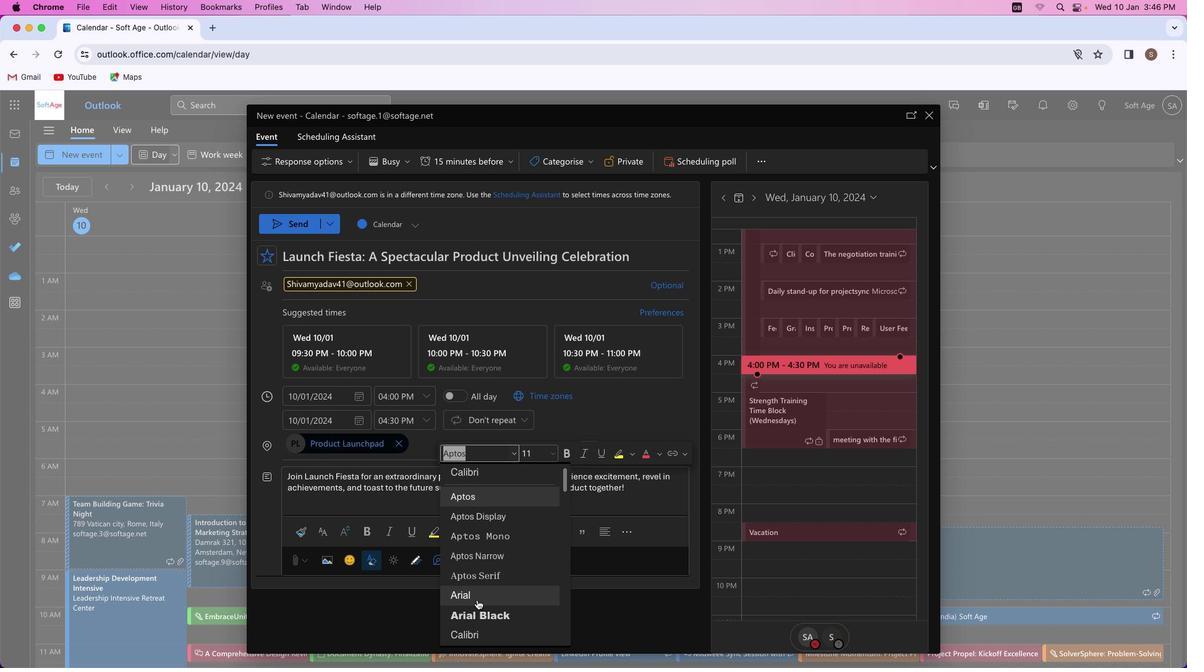
Action: Mouse scrolled (476, 599) with delta (0, 0)
Screenshot: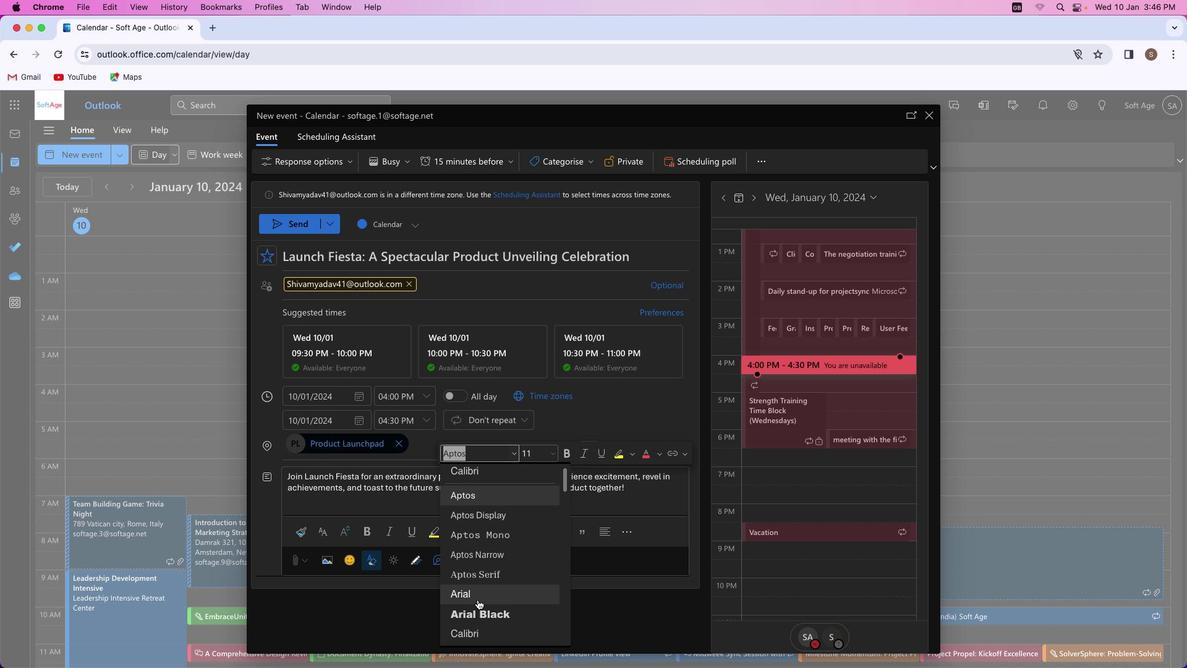 
Action: Mouse moved to (476, 599)
Screenshot: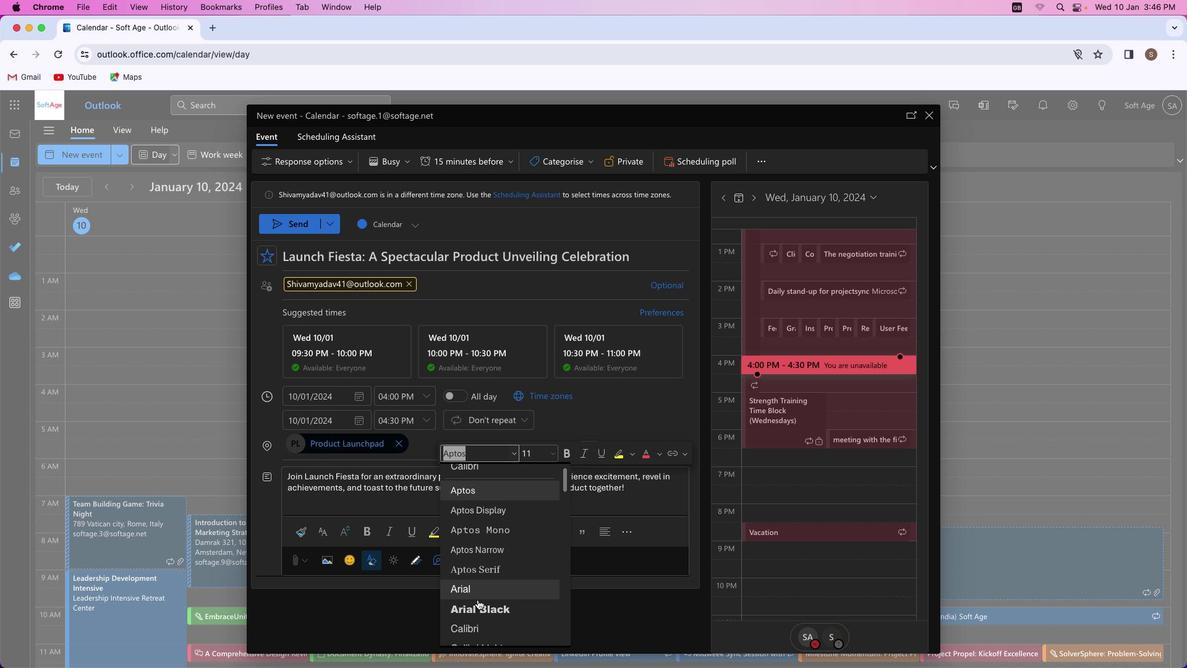 
Action: Mouse scrolled (476, 599) with delta (0, 0)
Screenshot: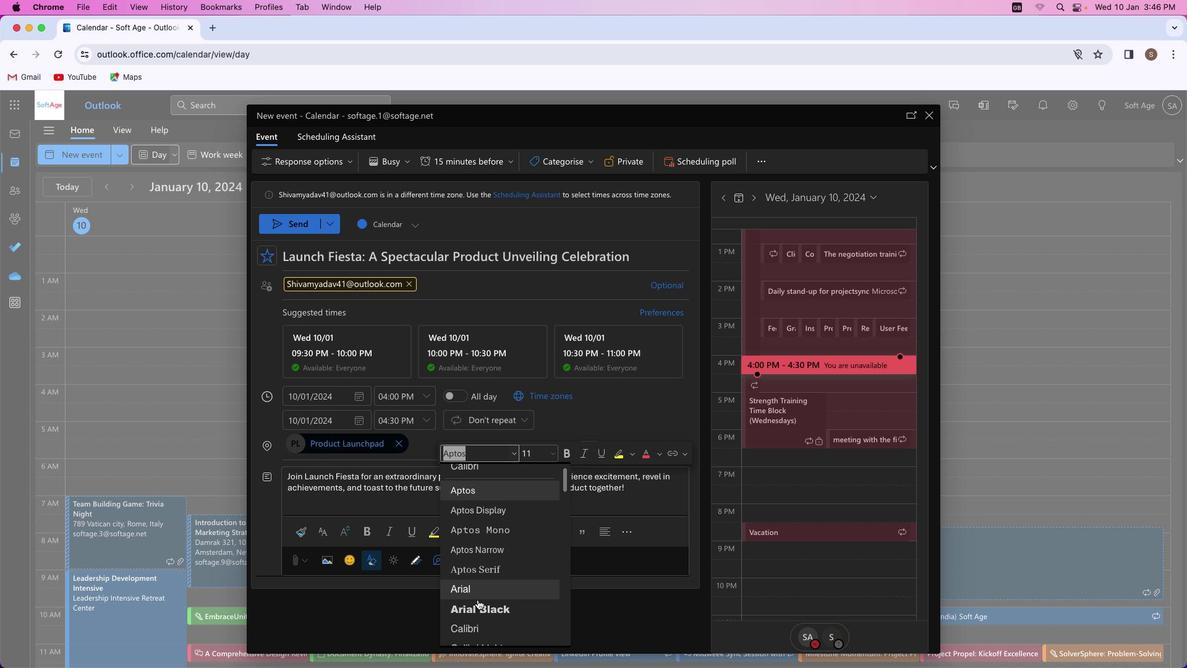 
Action: Mouse moved to (477, 599)
Screenshot: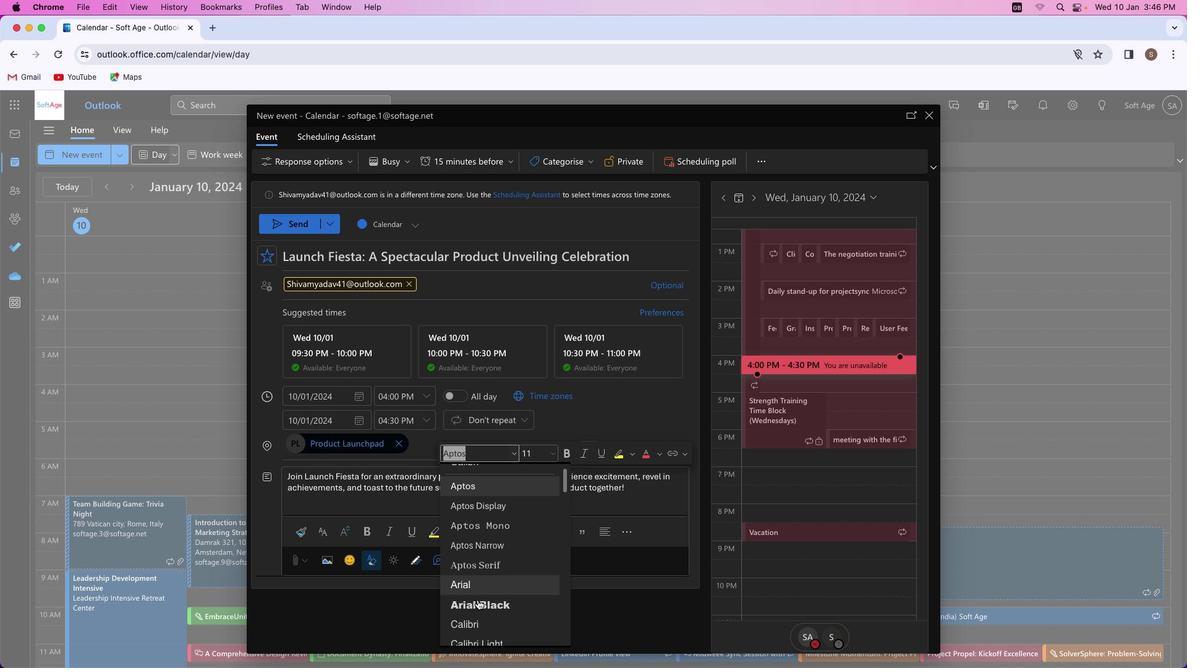 
Action: Mouse scrolled (477, 599) with delta (0, 0)
Screenshot: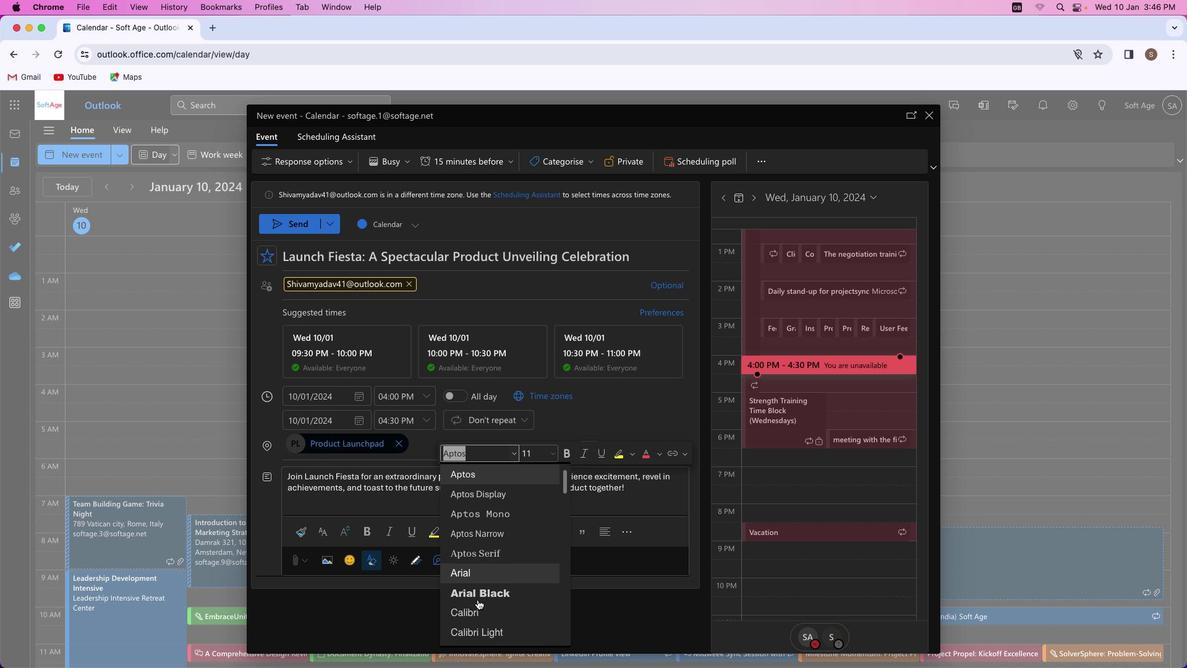 
Action: Mouse moved to (478, 599)
Screenshot: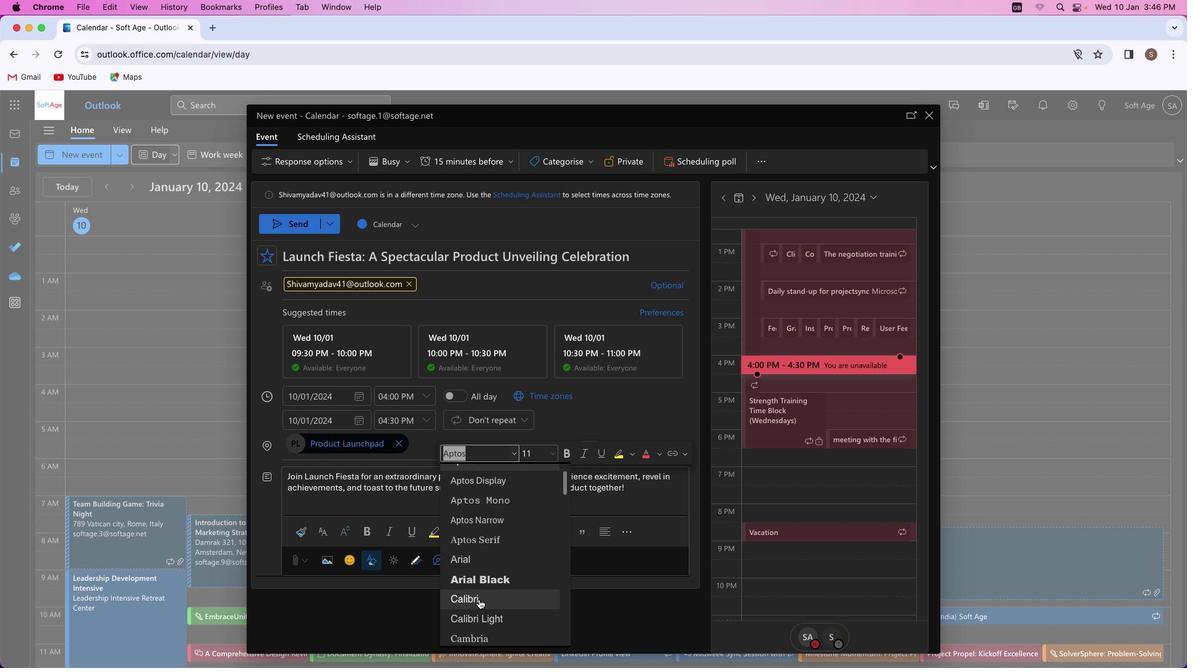 
Action: Mouse scrolled (478, 599) with delta (0, 0)
Screenshot: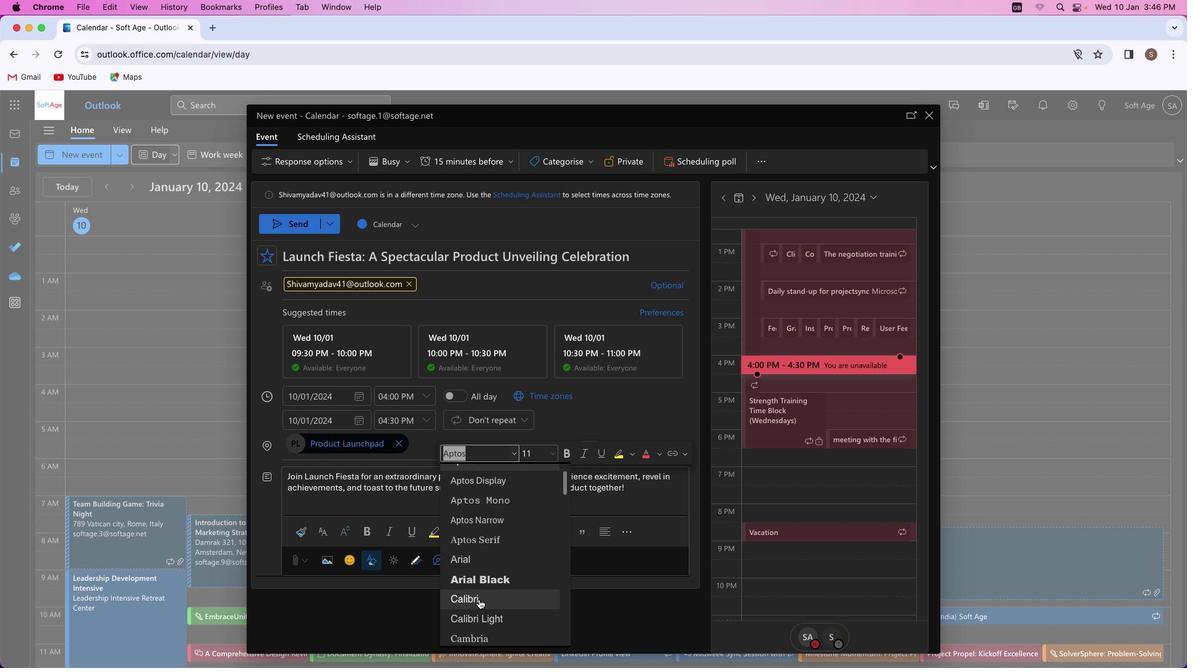 
Action: Mouse moved to (478, 599)
Screenshot: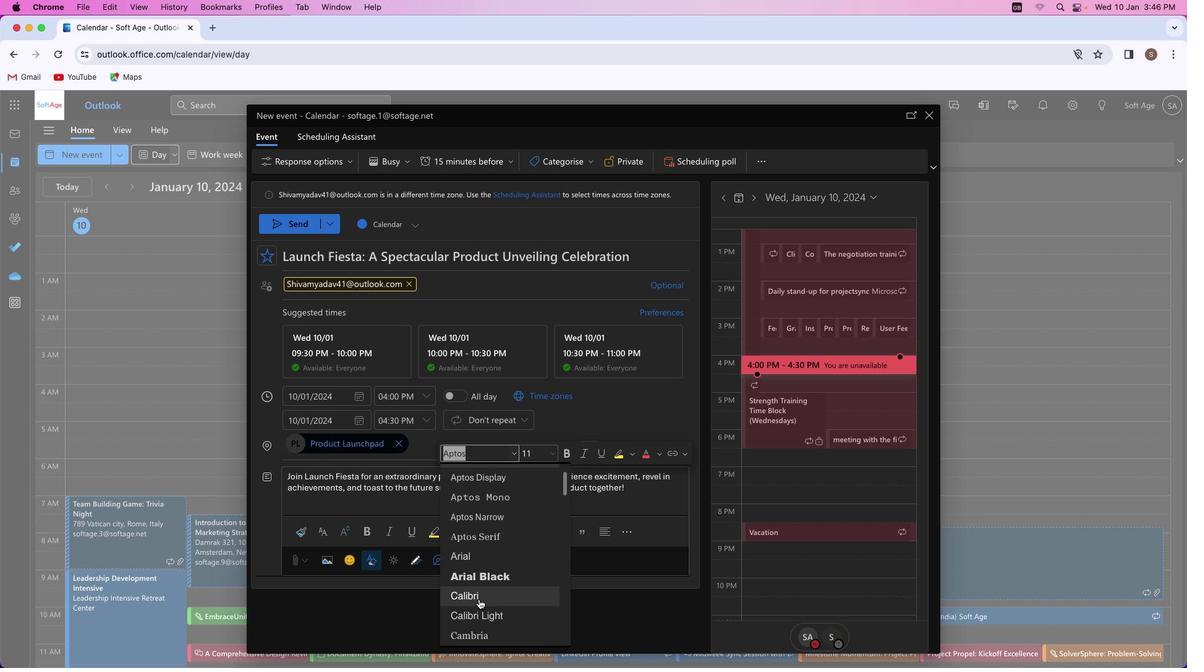 
Action: Mouse scrolled (478, 599) with delta (0, 0)
Screenshot: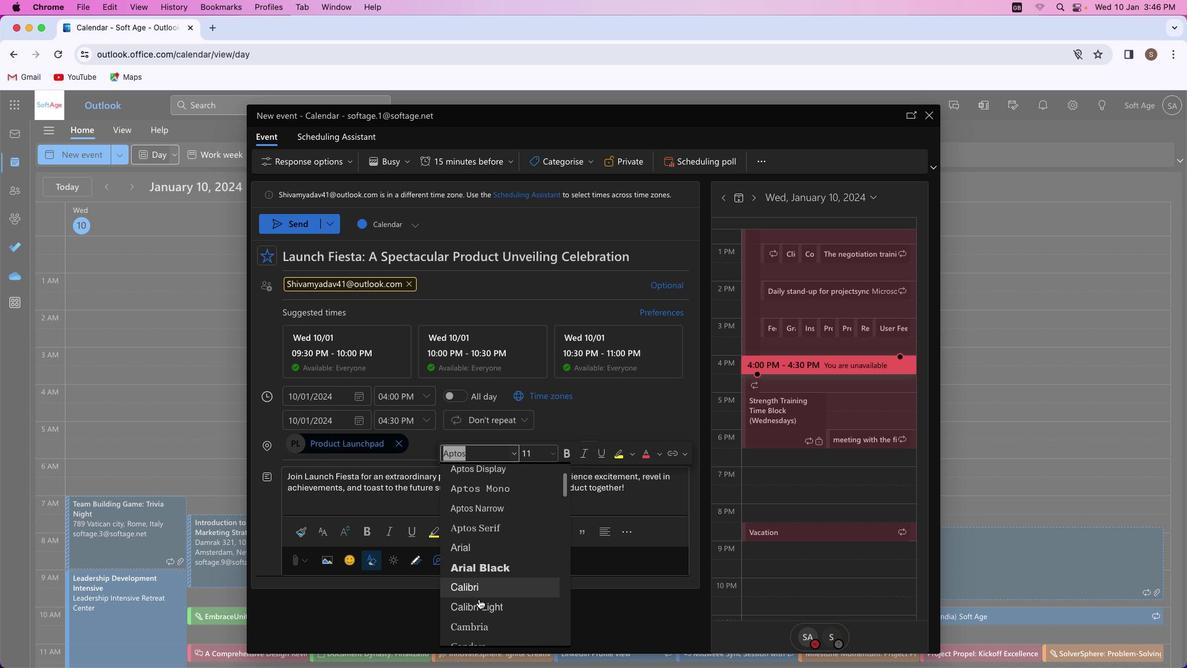 
Action: Mouse scrolled (478, 599) with delta (0, 0)
Screenshot: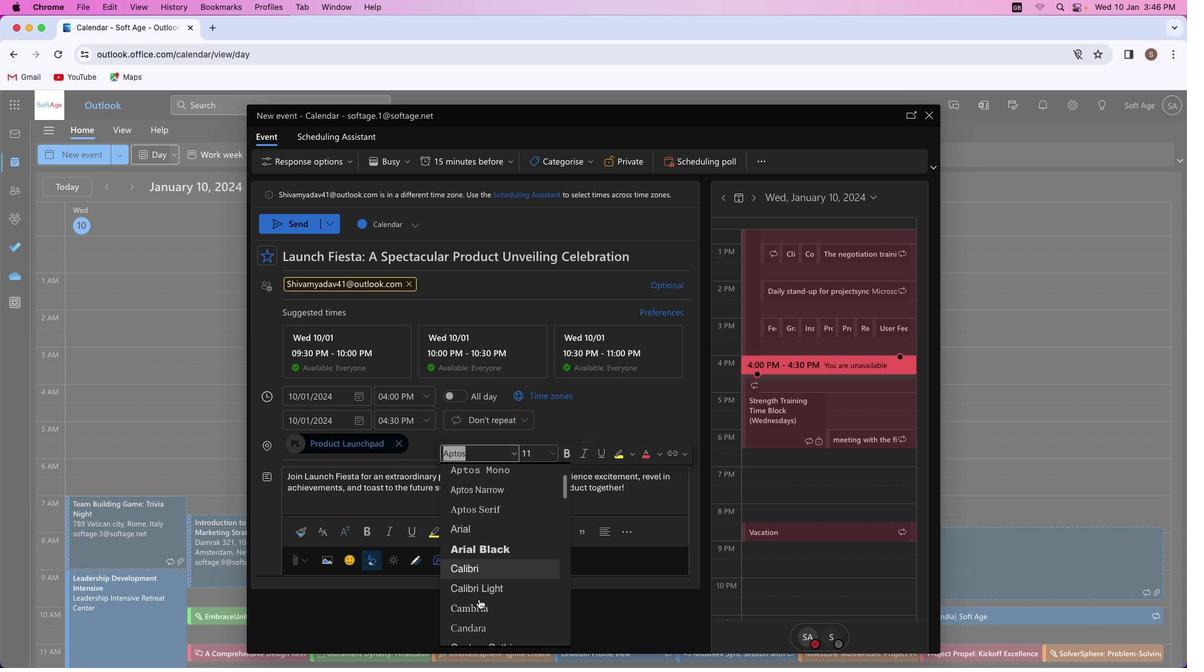 
Action: Mouse moved to (476, 584)
Screenshot: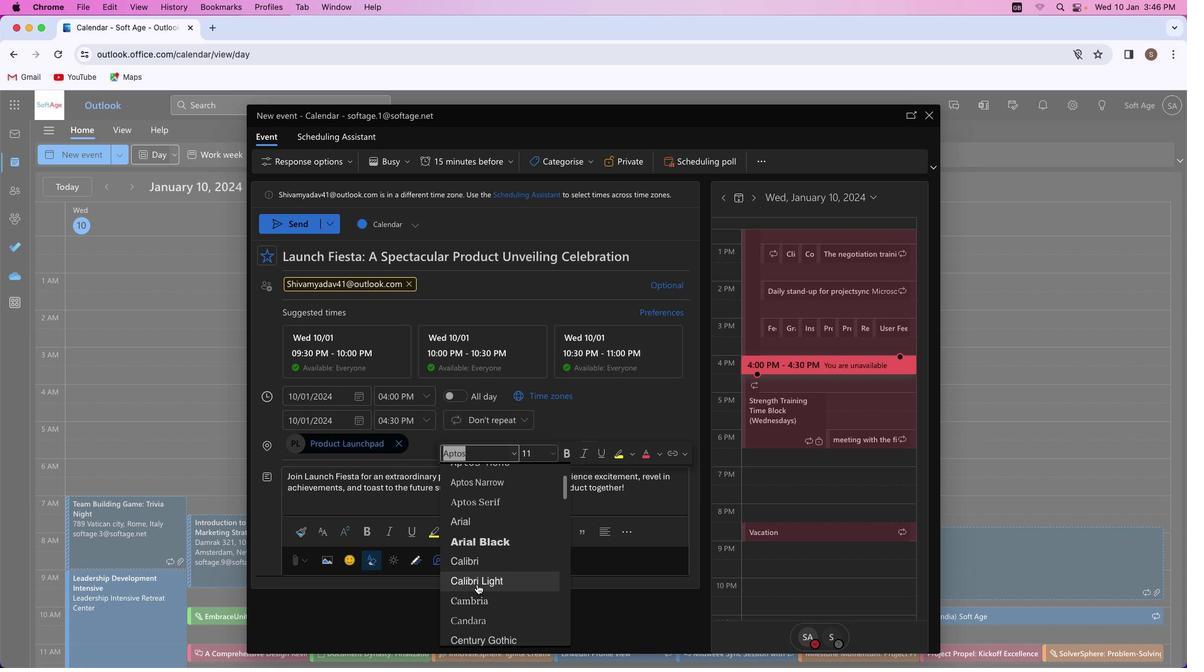 
Action: Mouse pressed left at (476, 584)
Screenshot: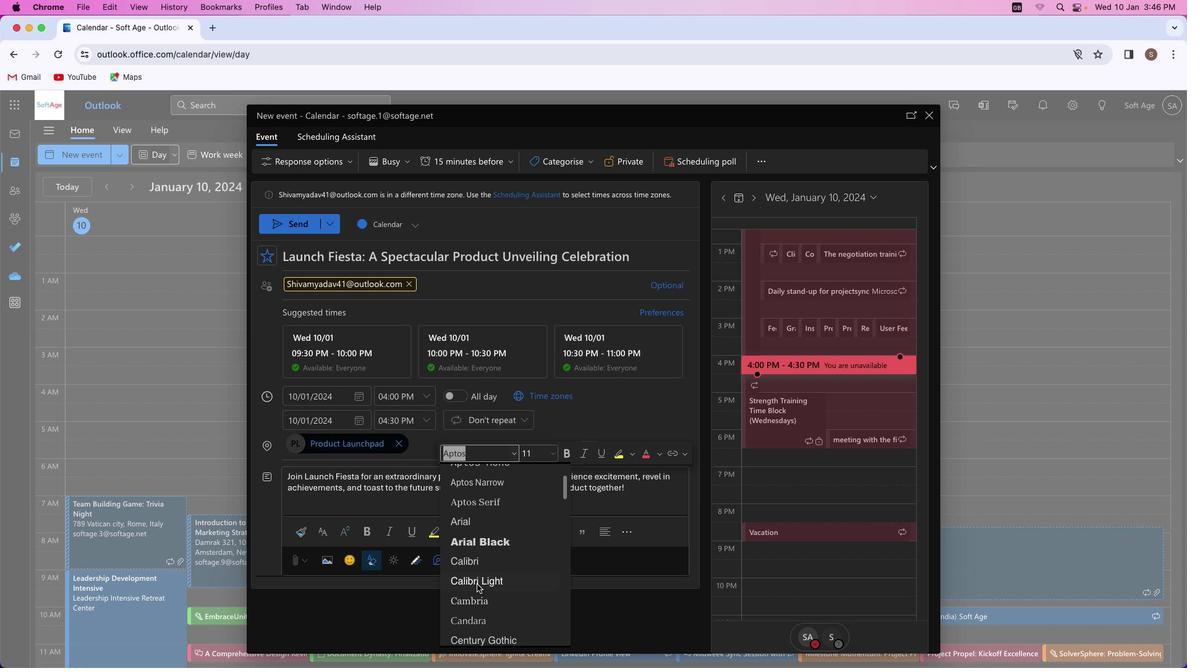 
Action: Mouse moved to (554, 454)
Screenshot: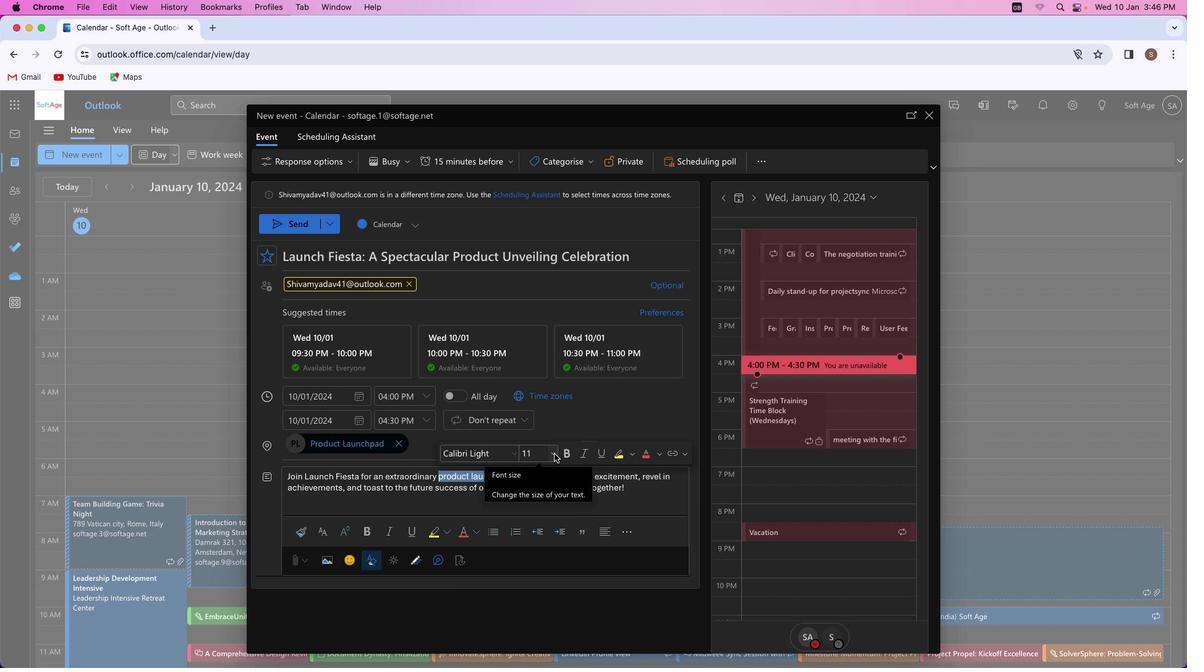 
Action: Mouse pressed left at (554, 454)
Screenshot: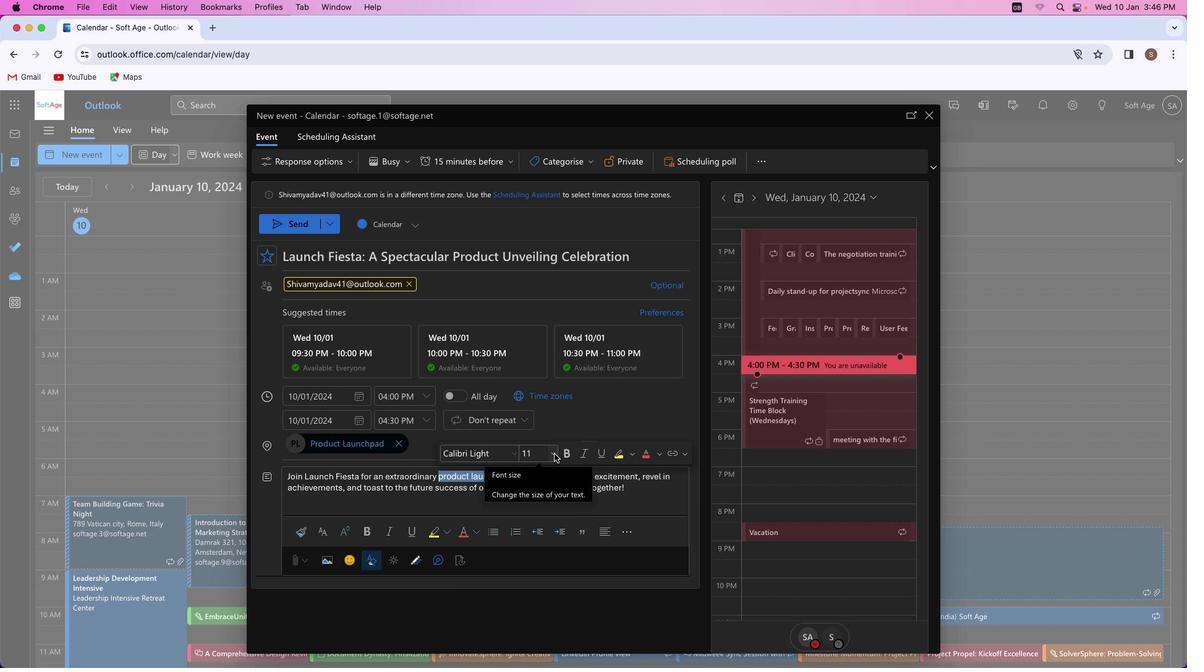 
Action: Mouse moved to (535, 552)
Screenshot: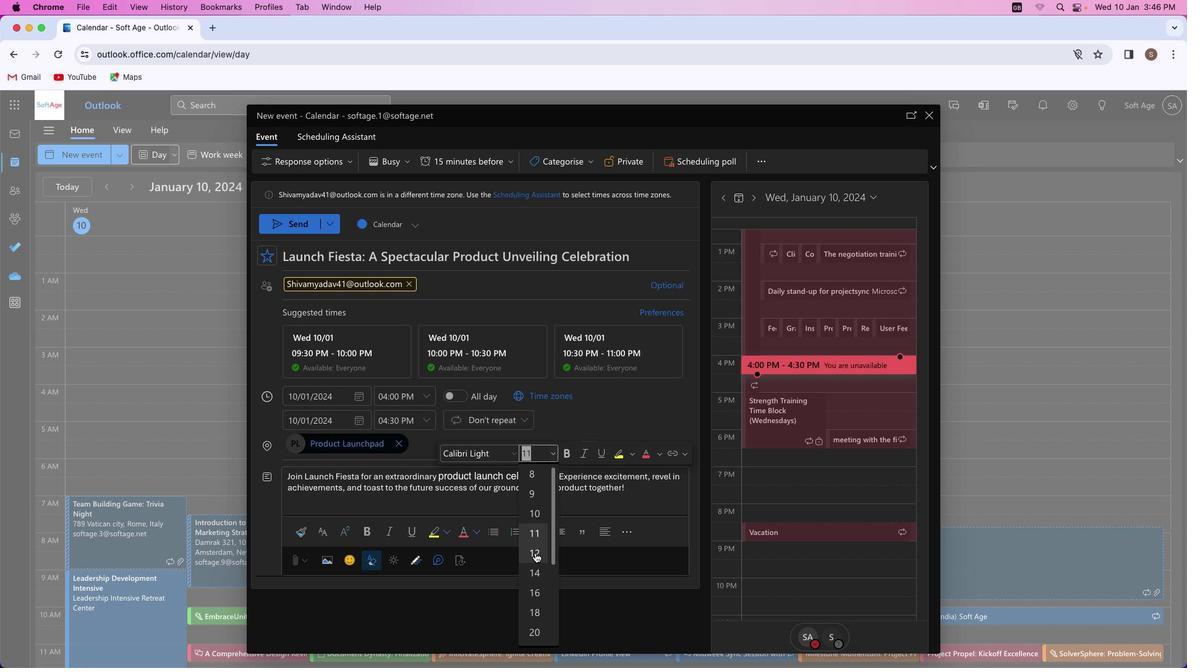
Action: Mouse pressed left at (535, 552)
Screenshot: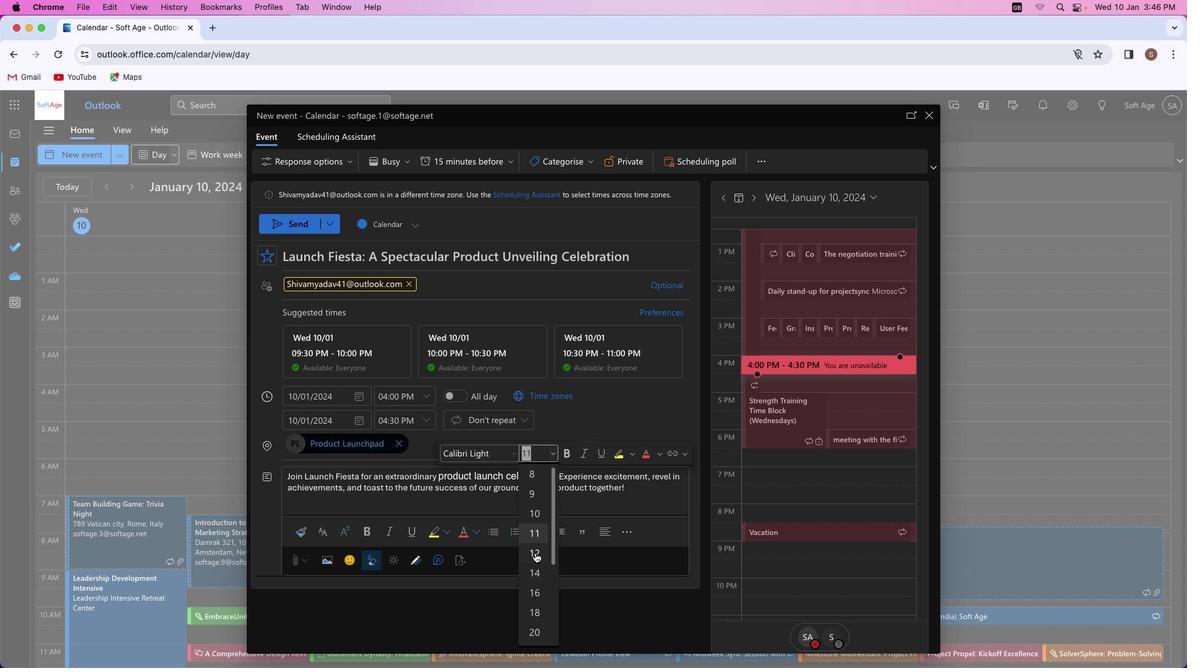 
Action: Mouse moved to (628, 493)
Screenshot: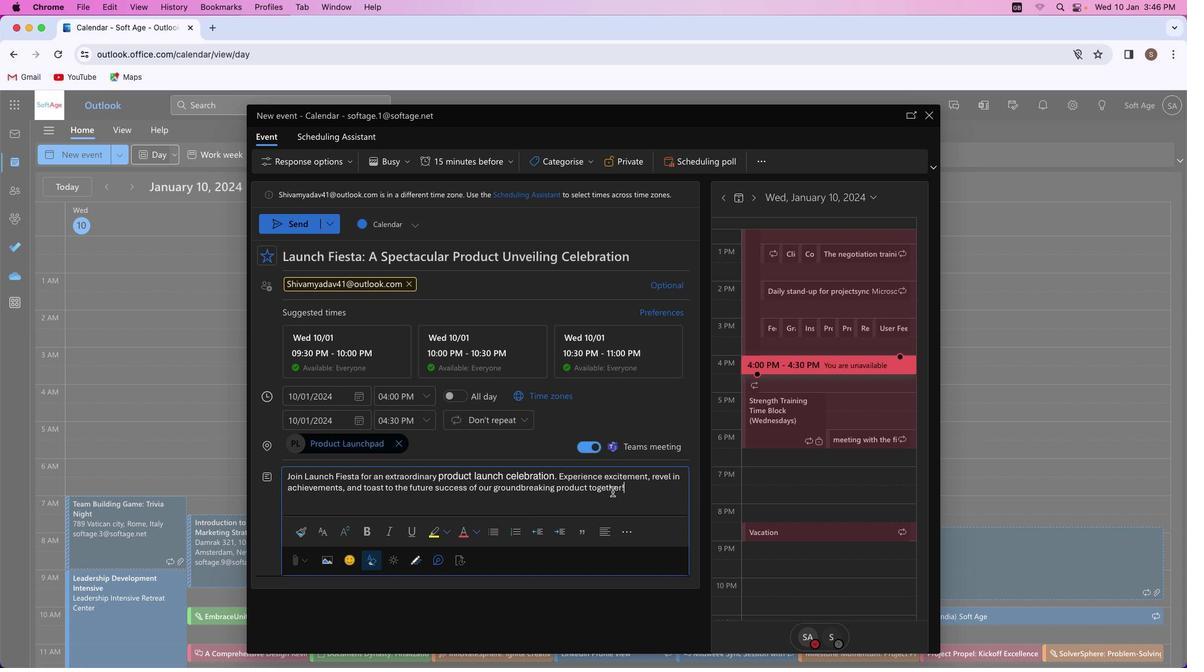 
Action: Mouse pressed left at (628, 493)
Screenshot: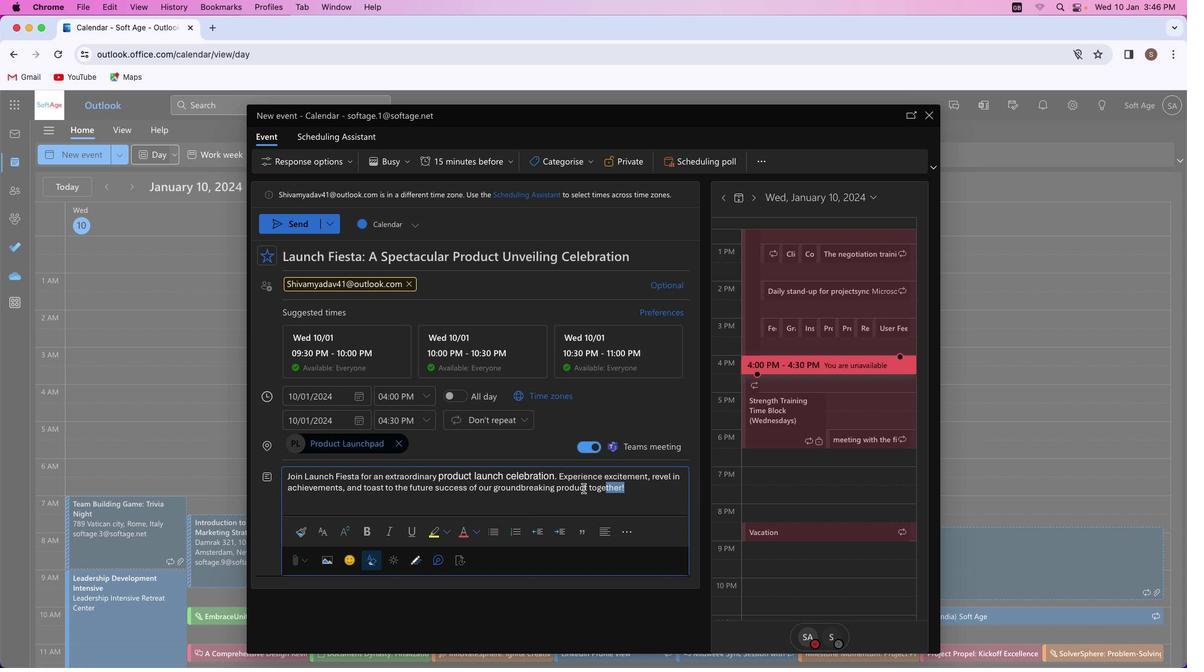 
Action: Mouse moved to (402, 447)
Screenshot: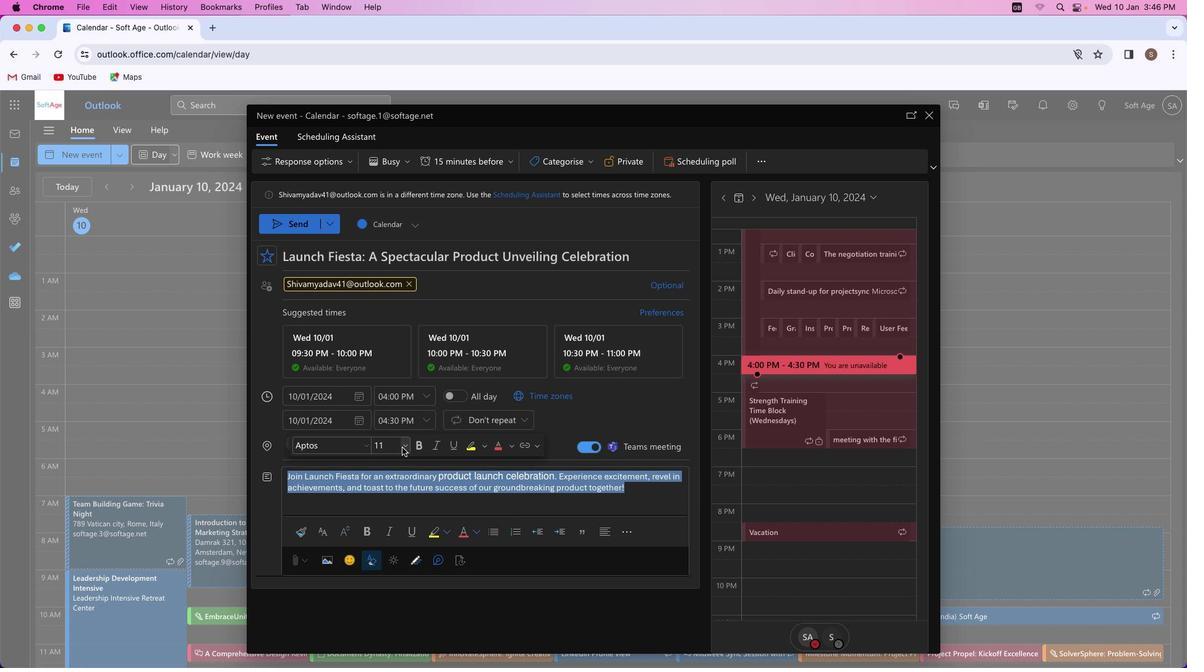 
Action: Mouse pressed left at (402, 447)
Screenshot: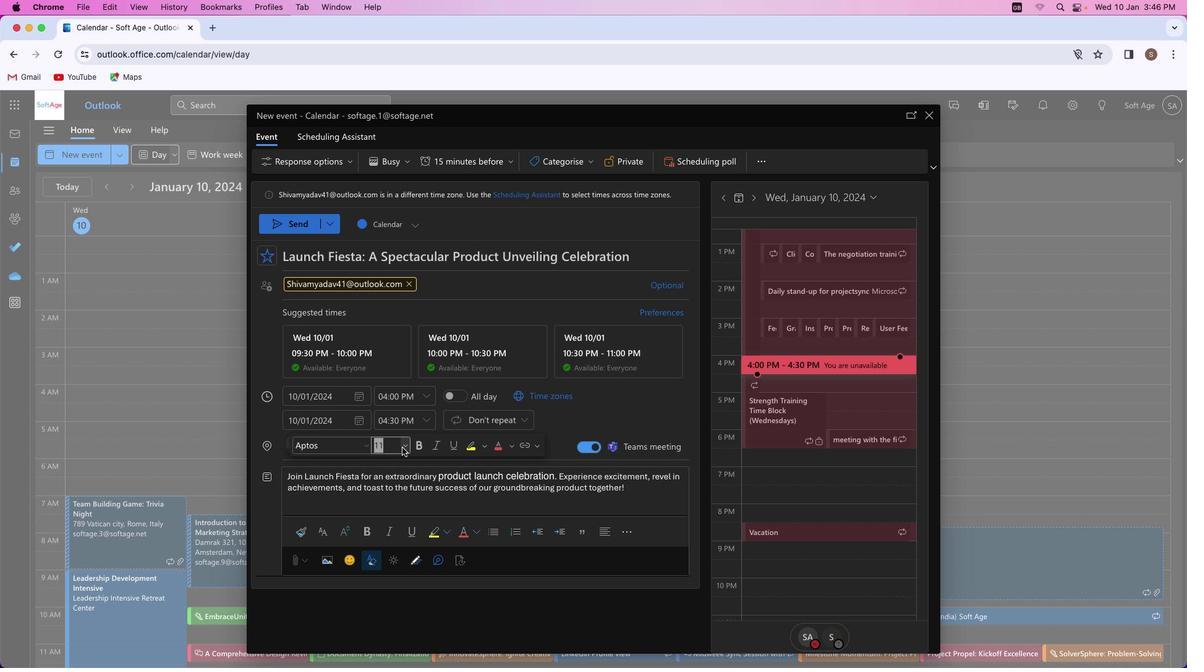 
Action: Mouse moved to (391, 544)
Screenshot: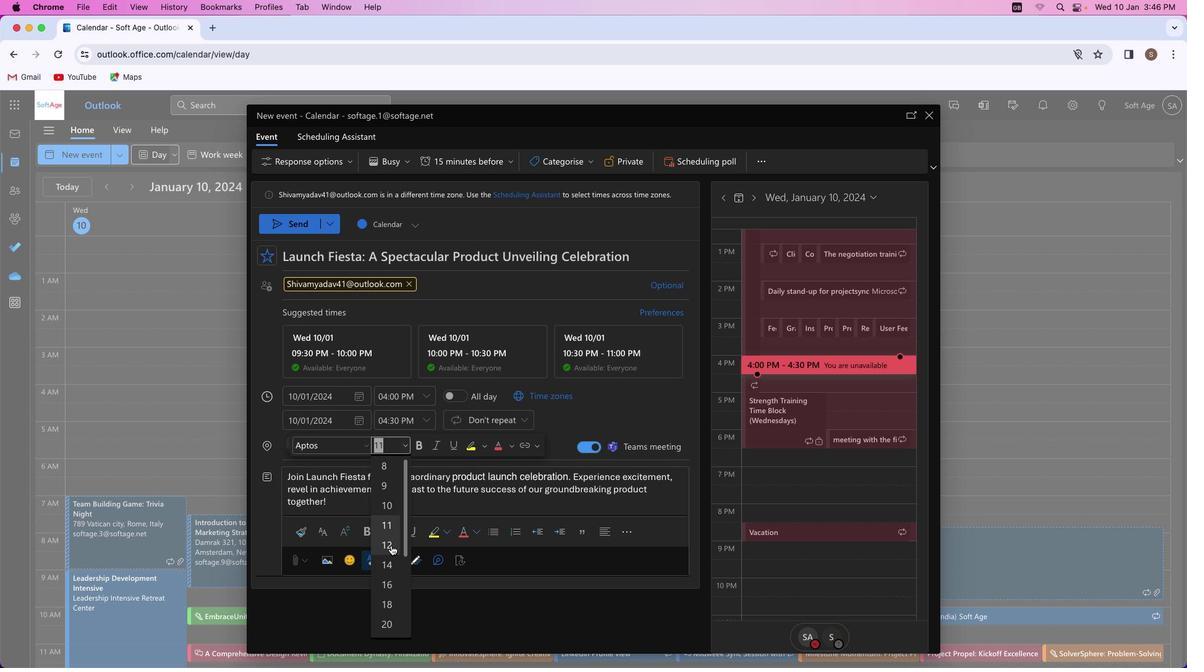 
Action: Mouse pressed left at (391, 544)
Screenshot: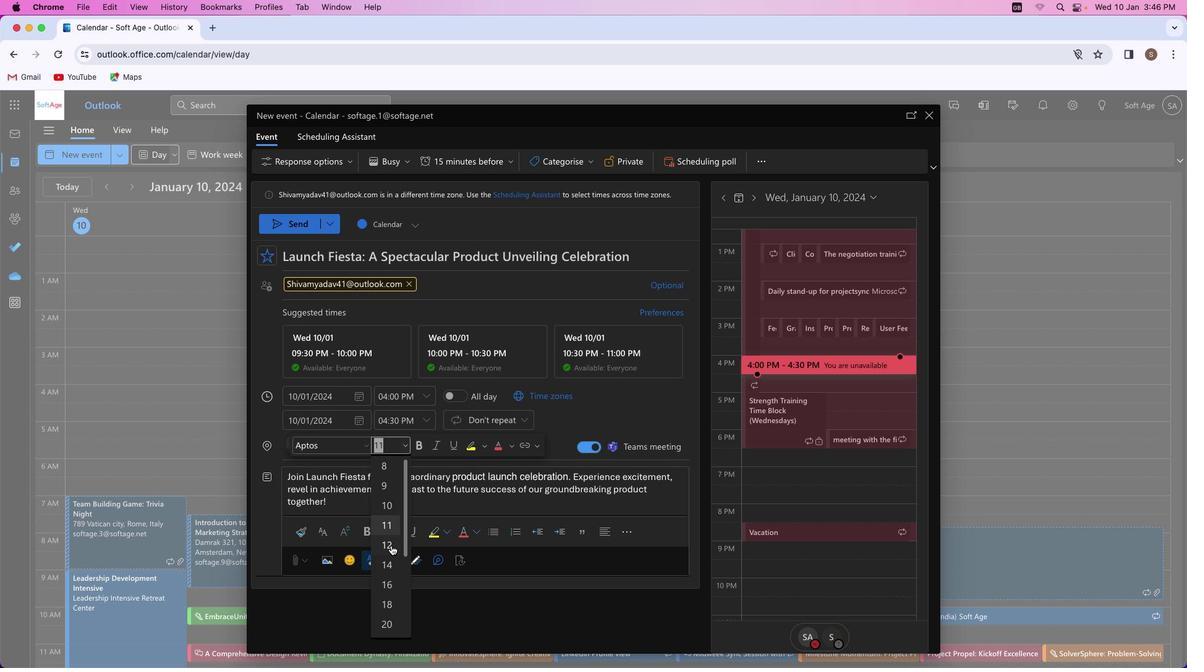 
Action: Mouse moved to (486, 509)
Screenshot: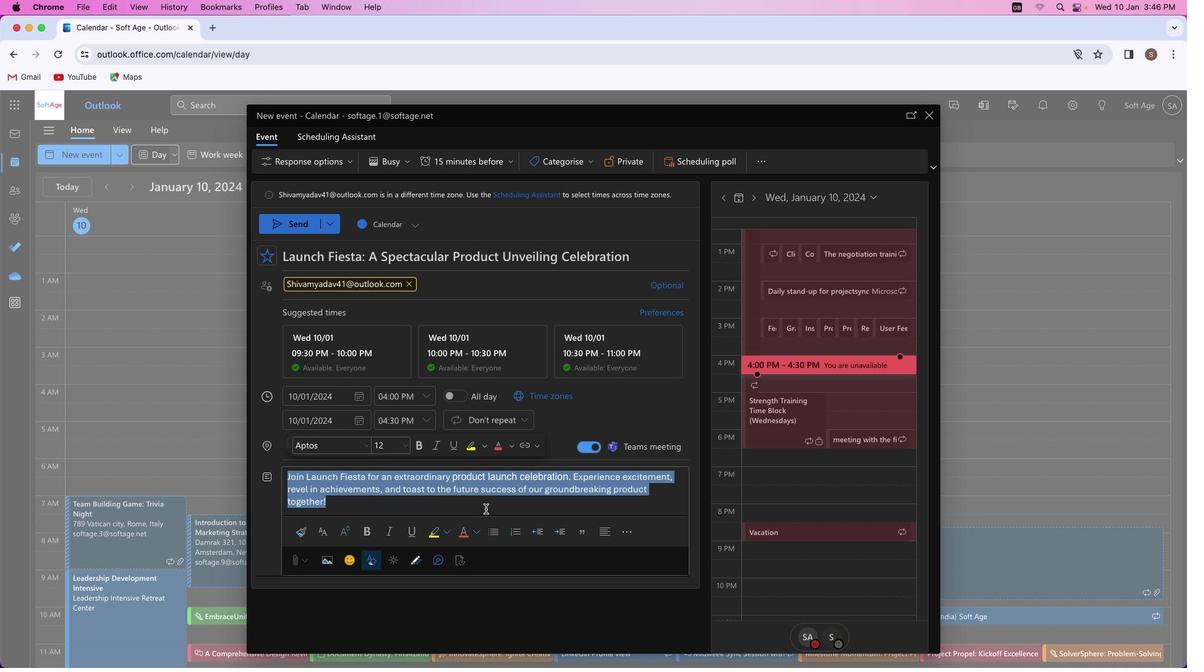 
Action: Mouse pressed left at (486, 509)
Screenshot: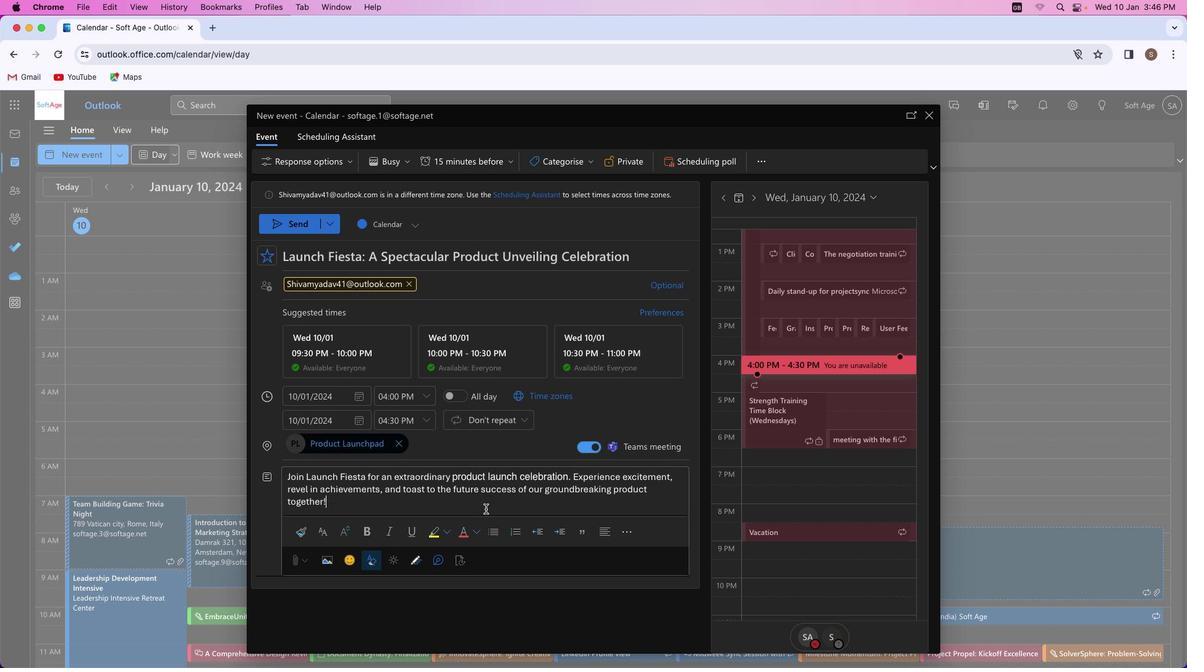
Action: Mouse moved to (570, 475)
Screenshot: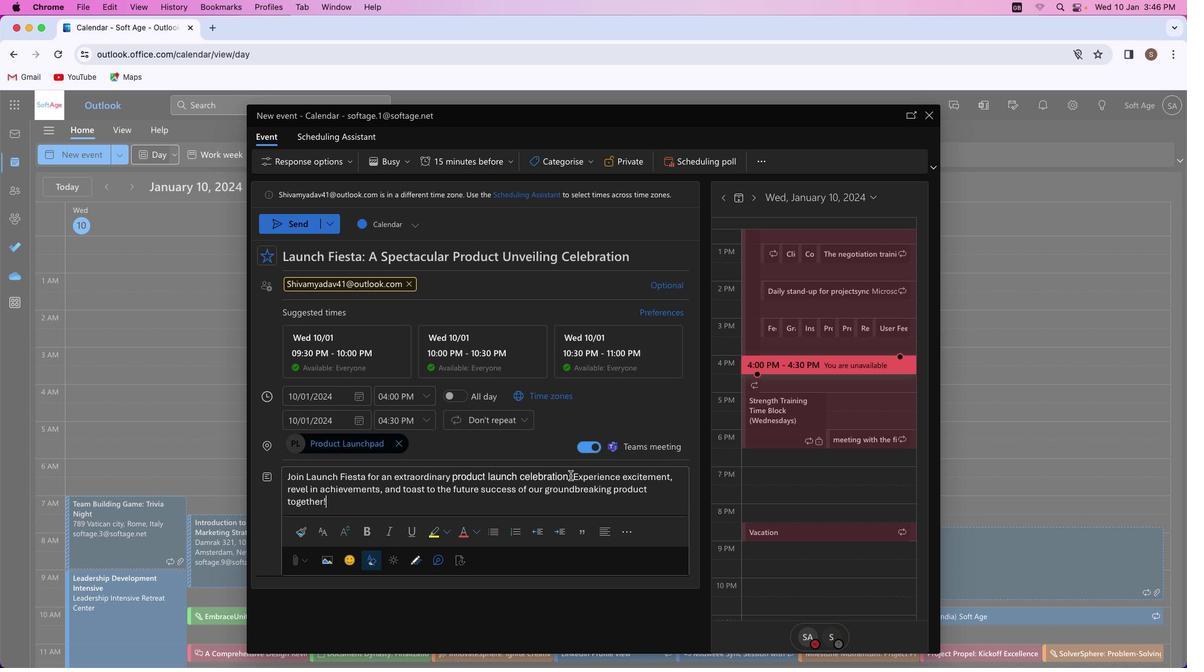 
Action: Mouse pressed left at (570, 475)
Screenshot: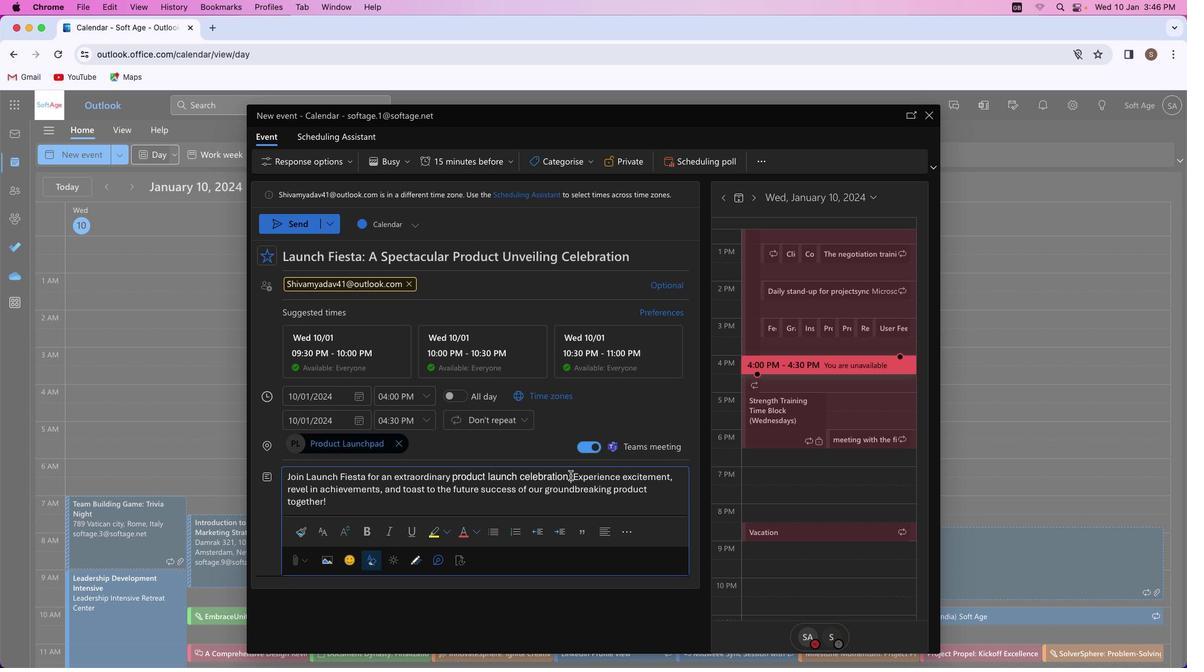 
Action: Mouse moved to (371, 529)
Screenshot: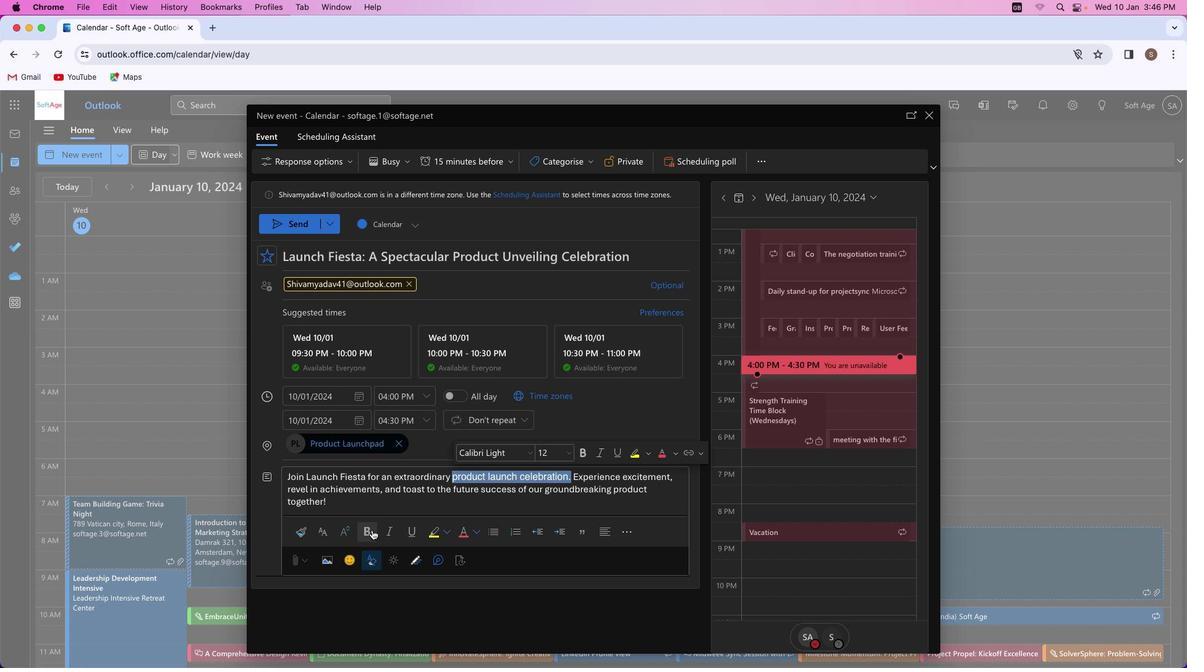 
Action: Mouse pressed left at (371, 529)
Screenshot: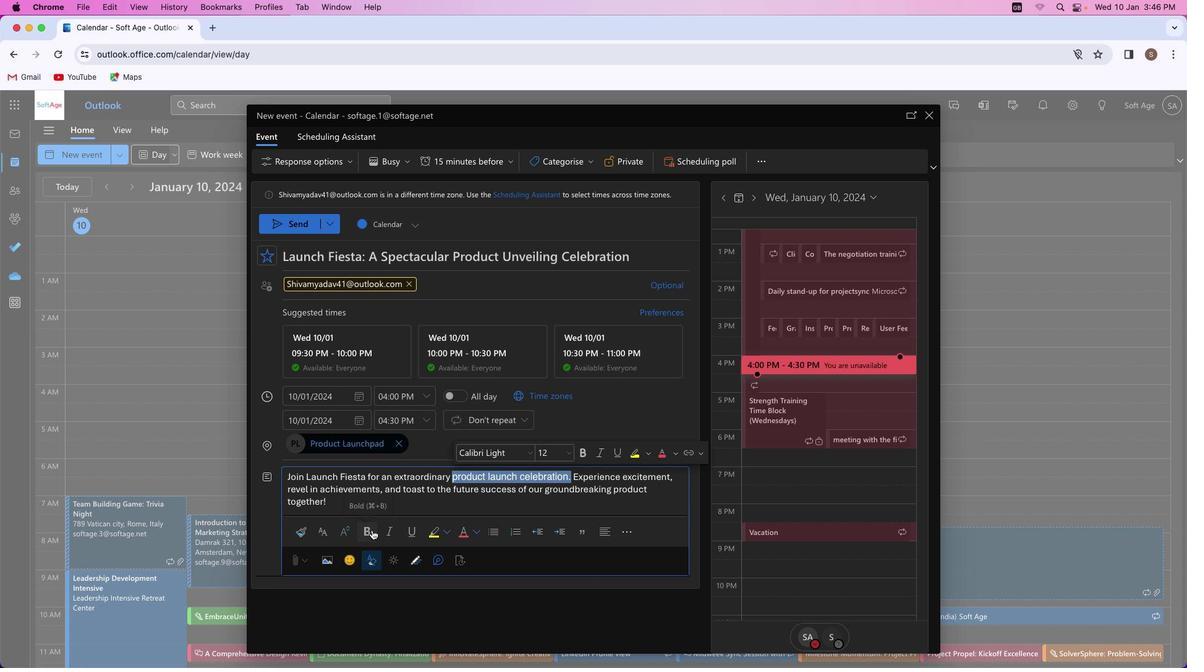 
Action: Mouse moved to (392, 530)
Screenshot: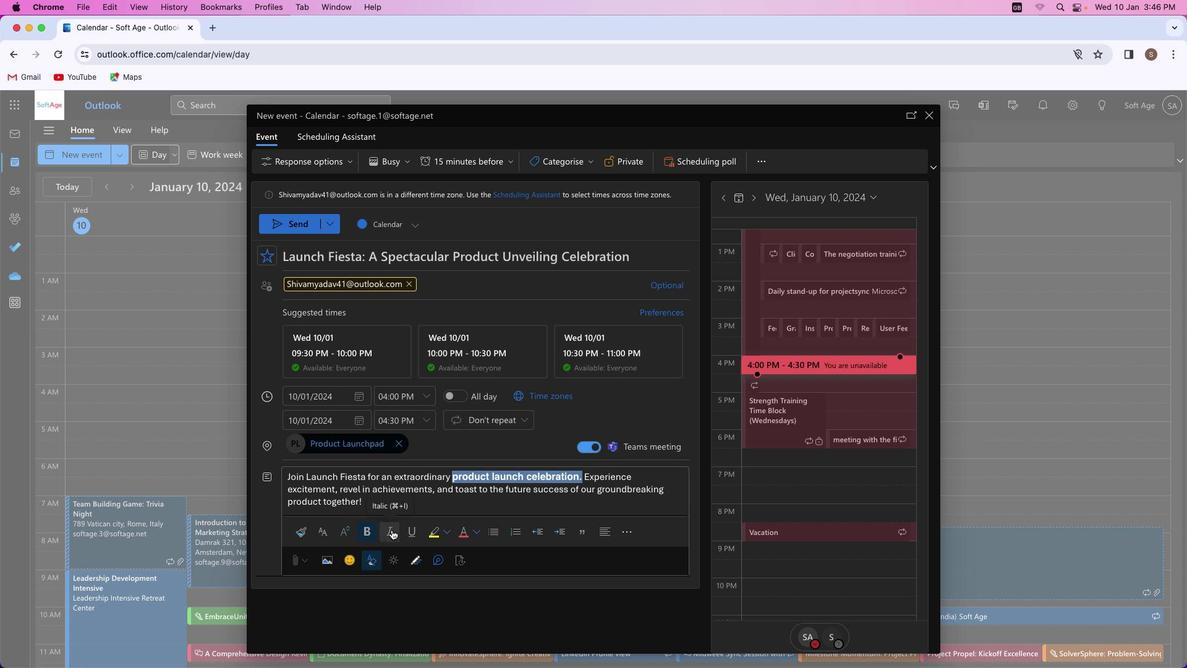 
Action: Mouse pressed left at (392, 530)
Screenshot: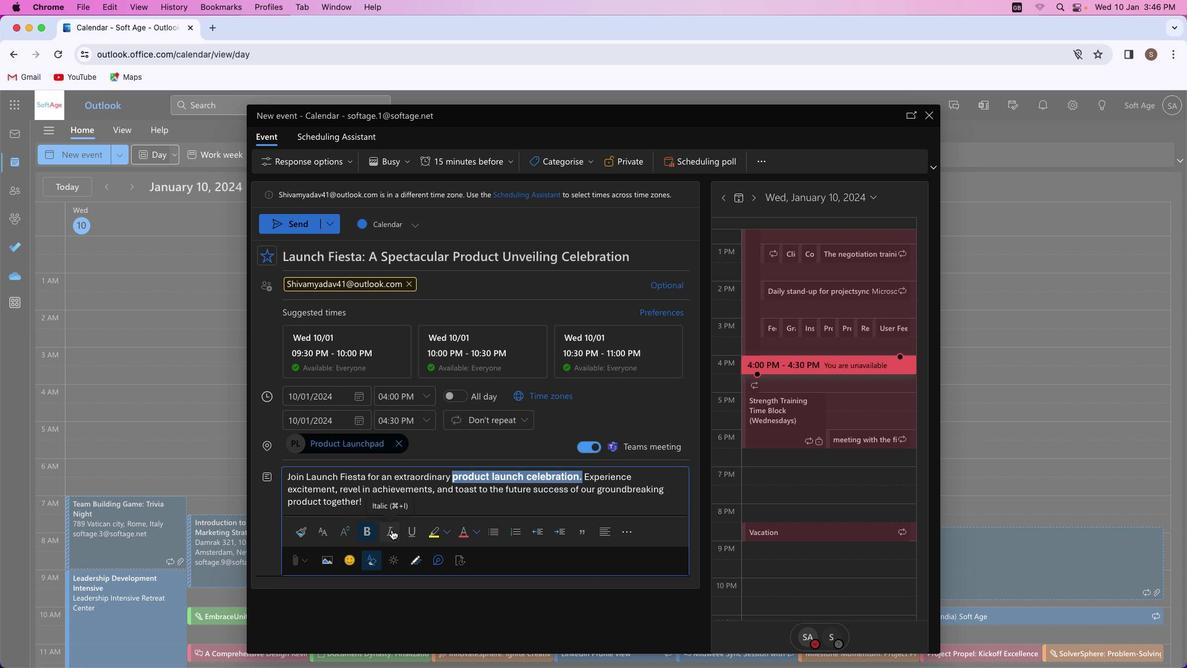 
Action: Mouse moved to (462, 532)
Screenshot: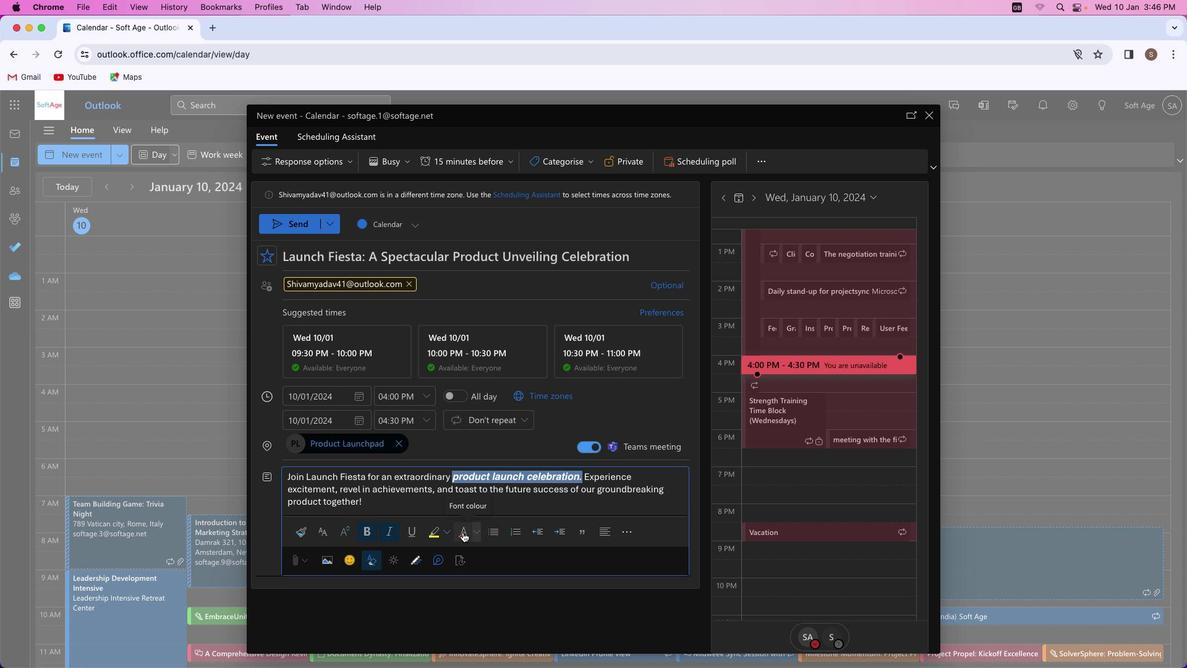 
Action: Mouse pressed left at (462, 532)
Screenshot: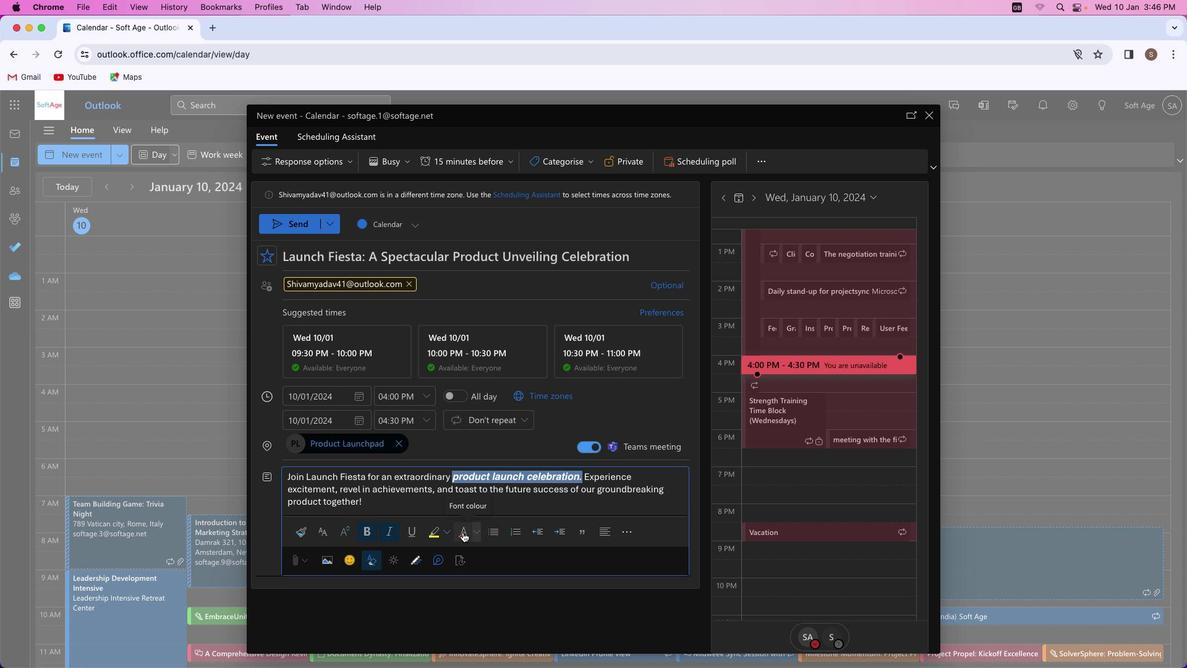 
Action: Mouse moved to (413, 531)
Screenshot: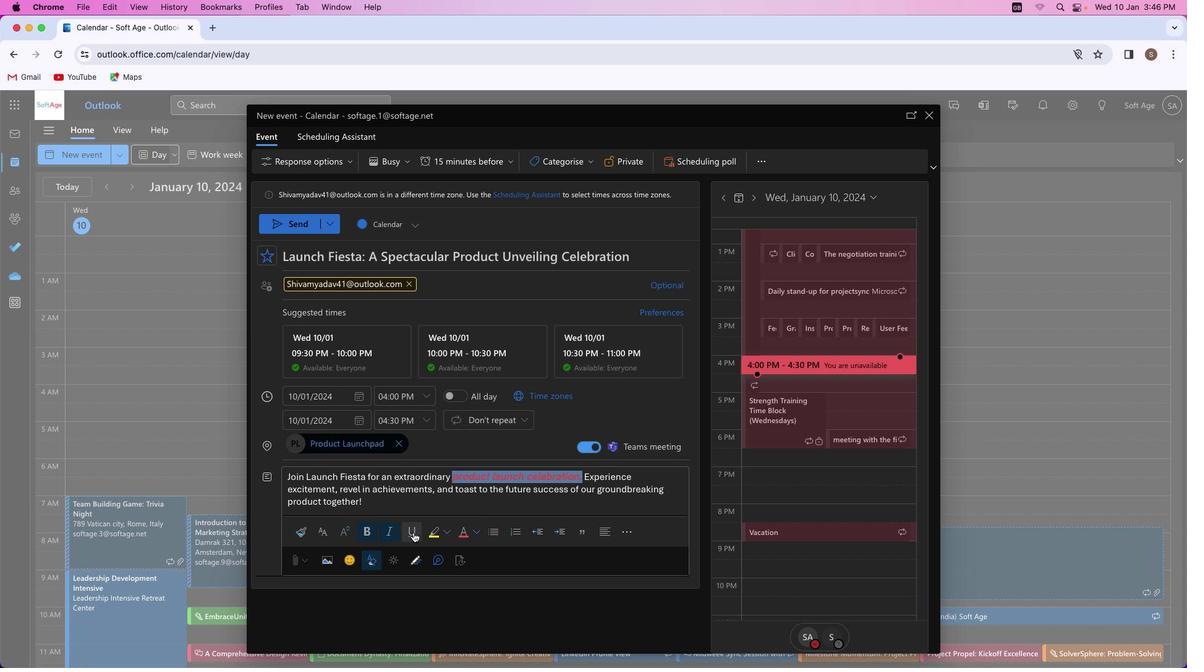 
Action: Mouse pressed left at (413, 531)
Screenshot: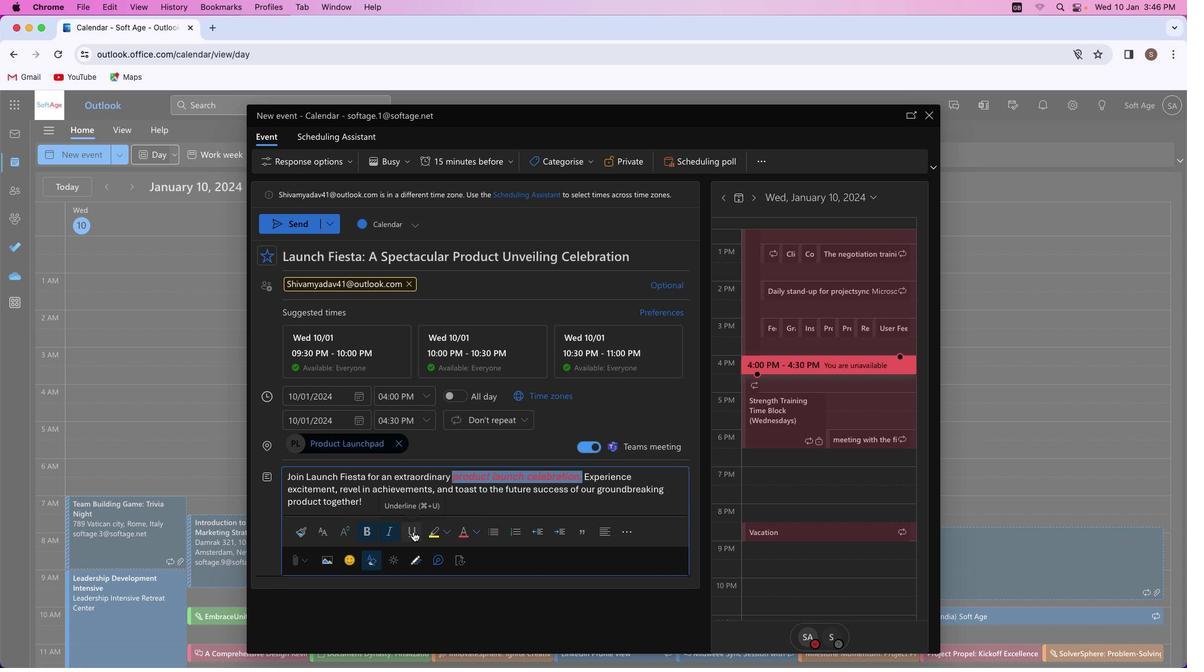 
Action: Mouse moved to (381, 501)
Screenshot: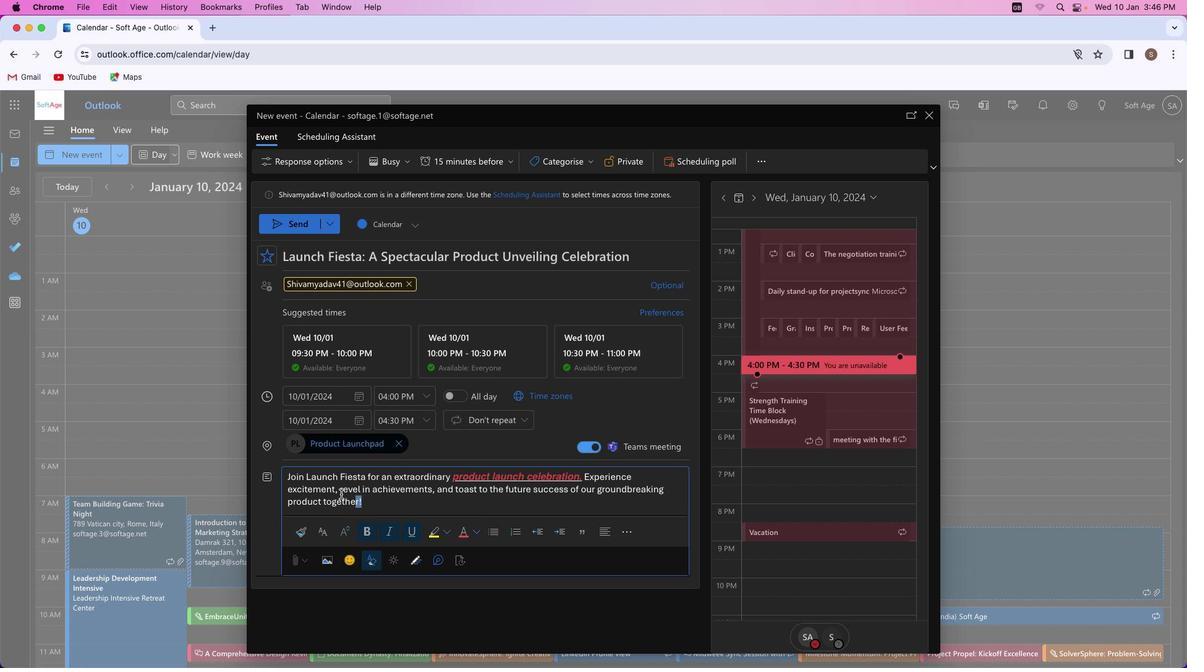 
Action: Mouse pressed left at (381, 501)
Screenshot: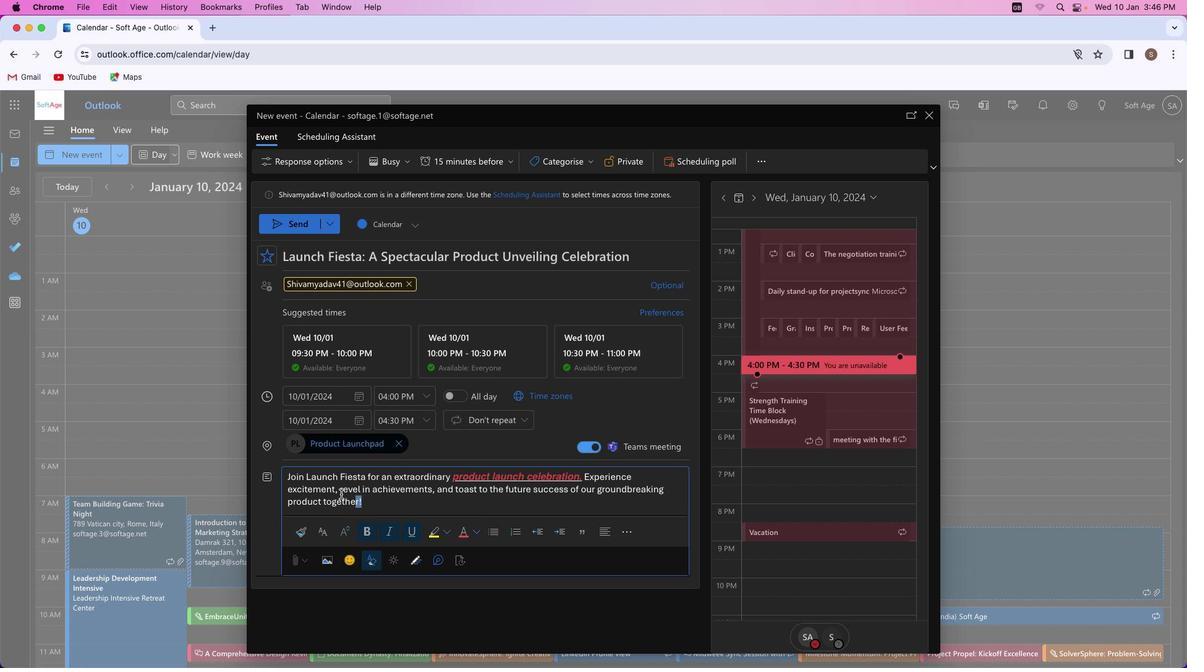 
Action: Mouse moved to (432, 532)
Screenshot: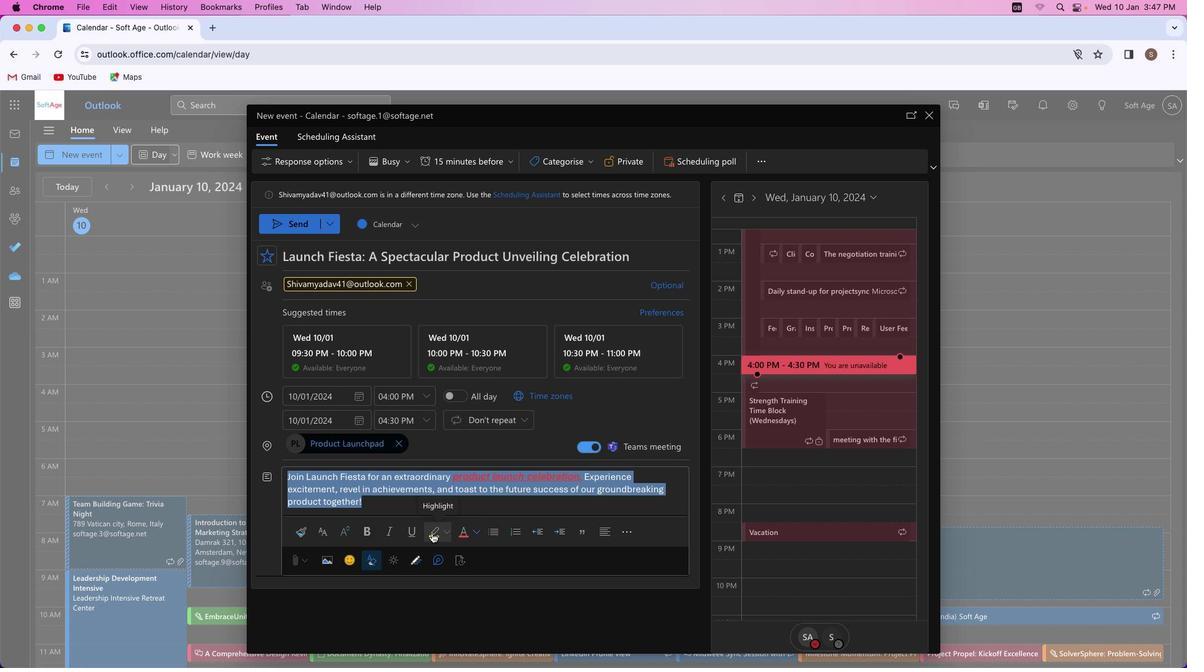 
Action: Mouse pressed left at (432, 532)
Screenshot: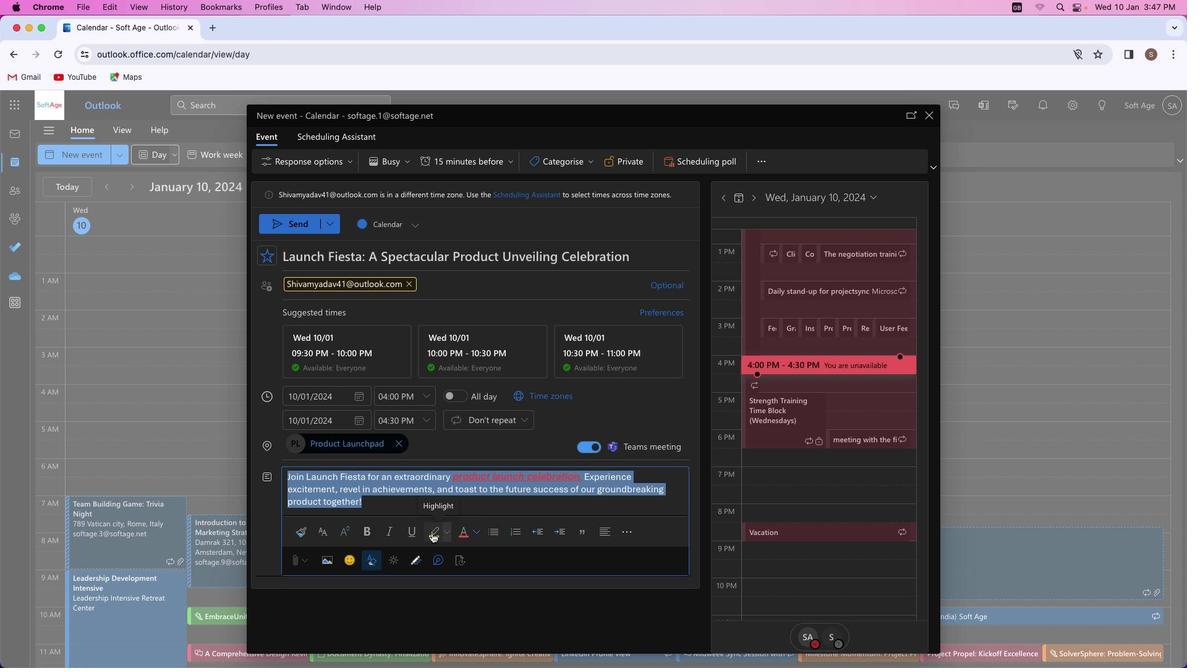 
Action: Mouse moved to (388, 506)
Screenshot: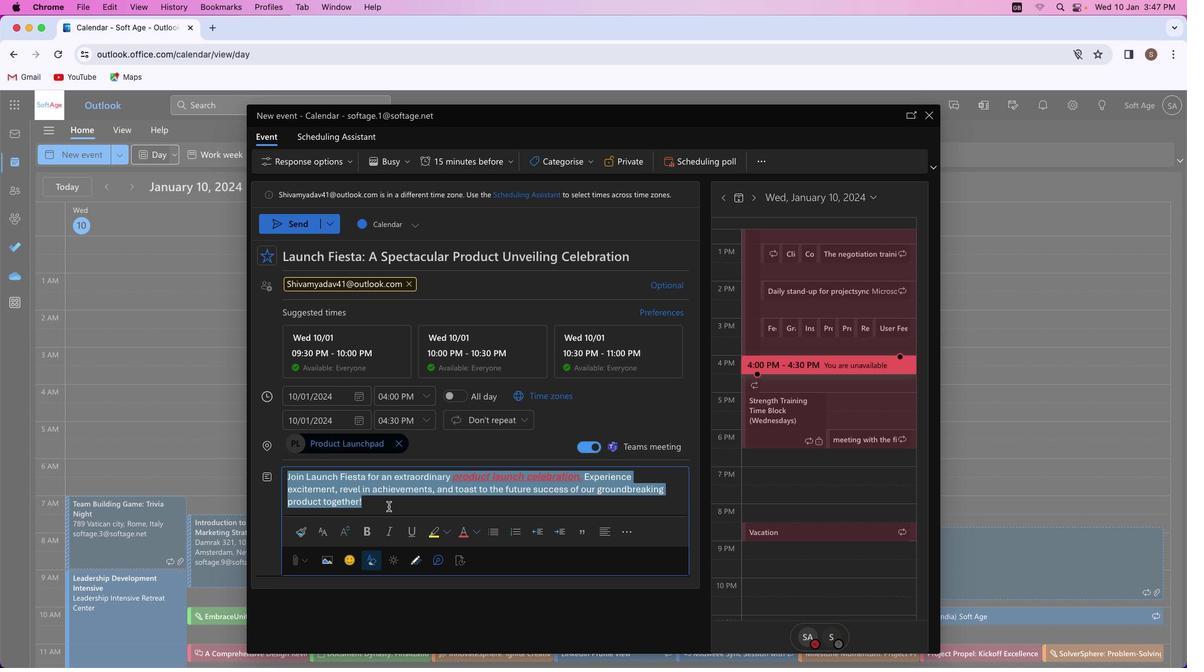 
Action: Mouse pressed left at (388, 506)
Screenshot: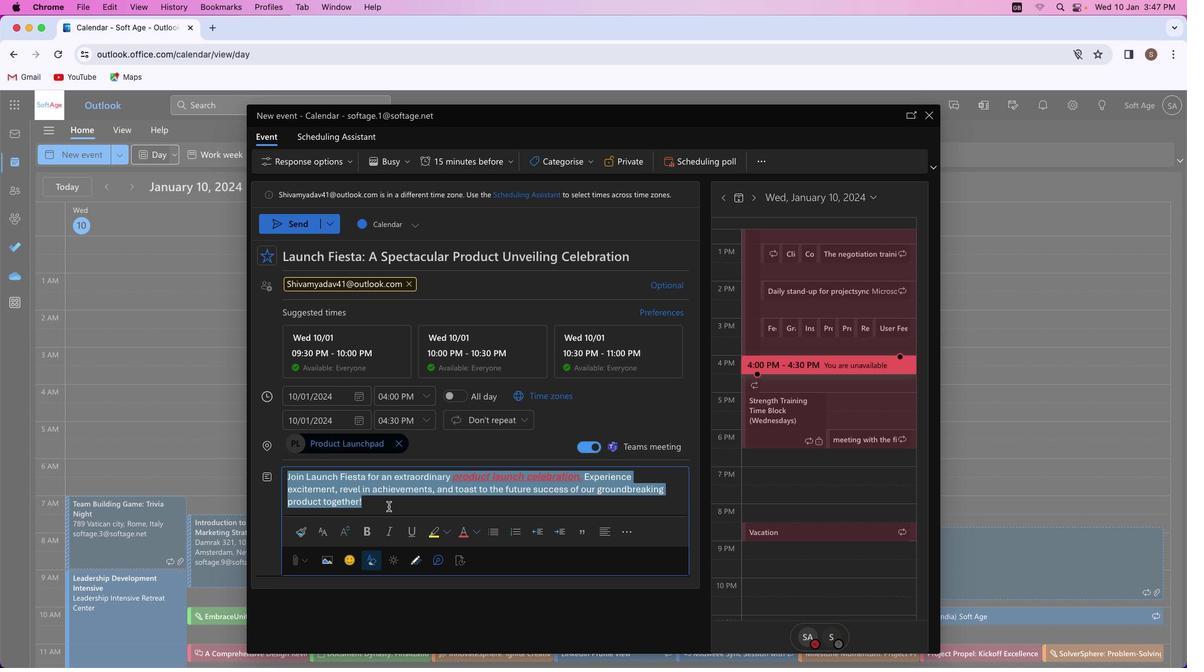 
Action: Mouse moved to (578, 163)
Screenshot: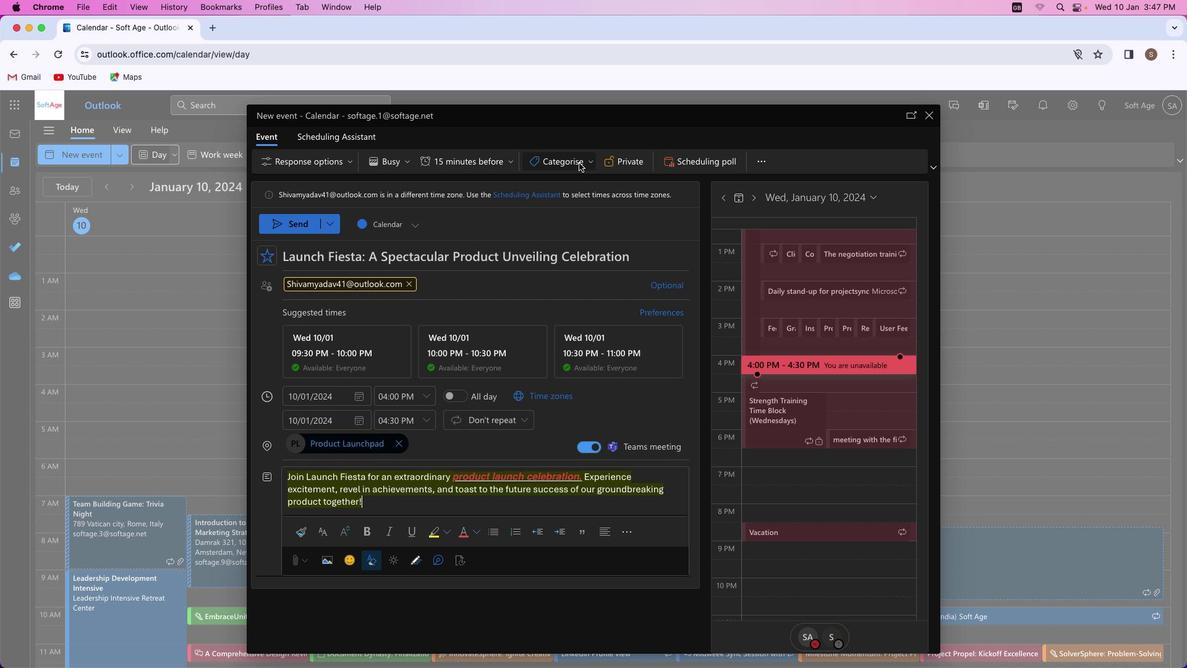 
Action: Mouse pressed left at (578, 163)
Screenshot: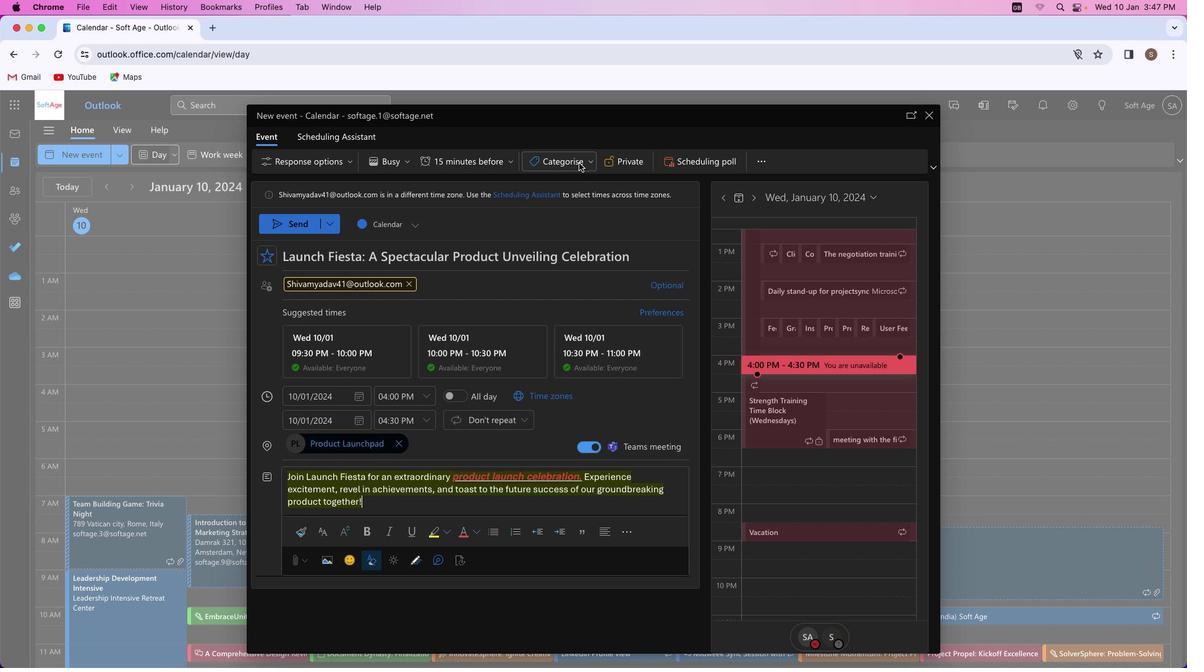 
Action: Mouse moved to (575, 280)
Screenshot: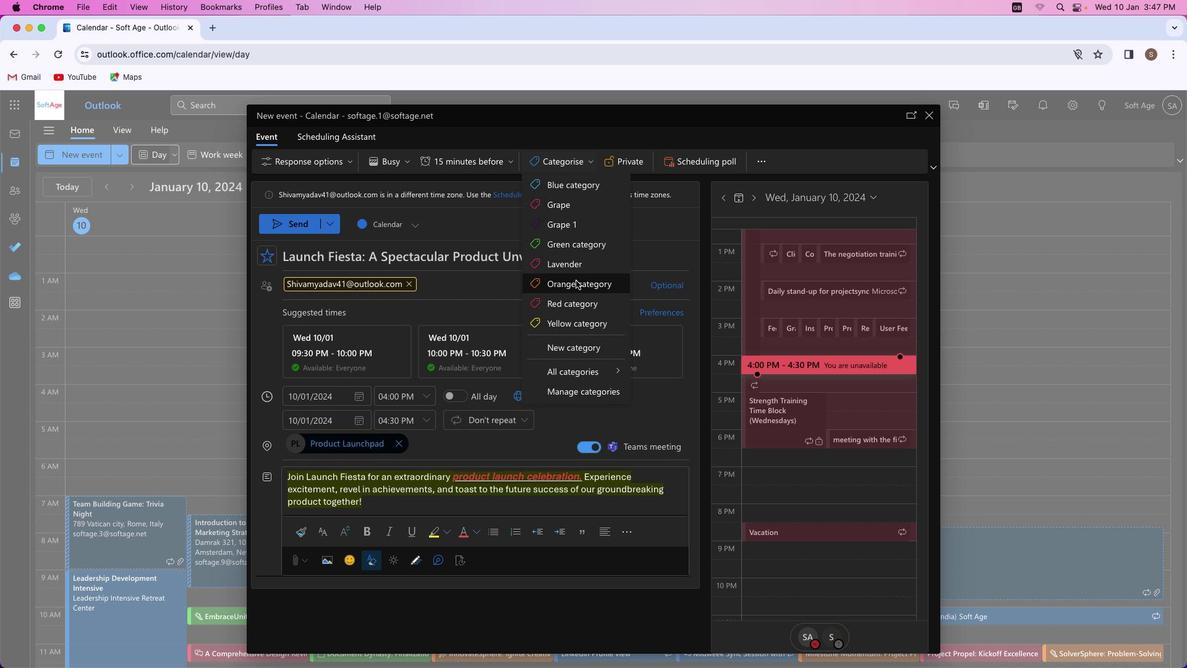 
Action: Mouse pressed left at (575, 280)
Screenshot: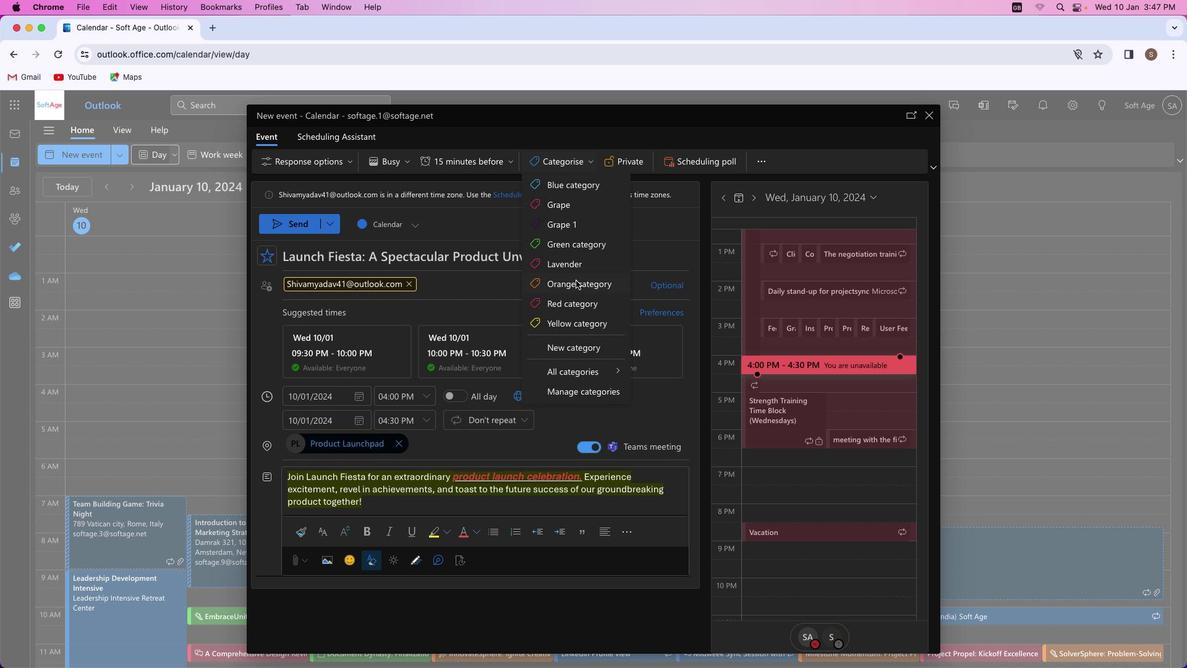 
Action: Mouse moved to (667, 283)
Screenshot: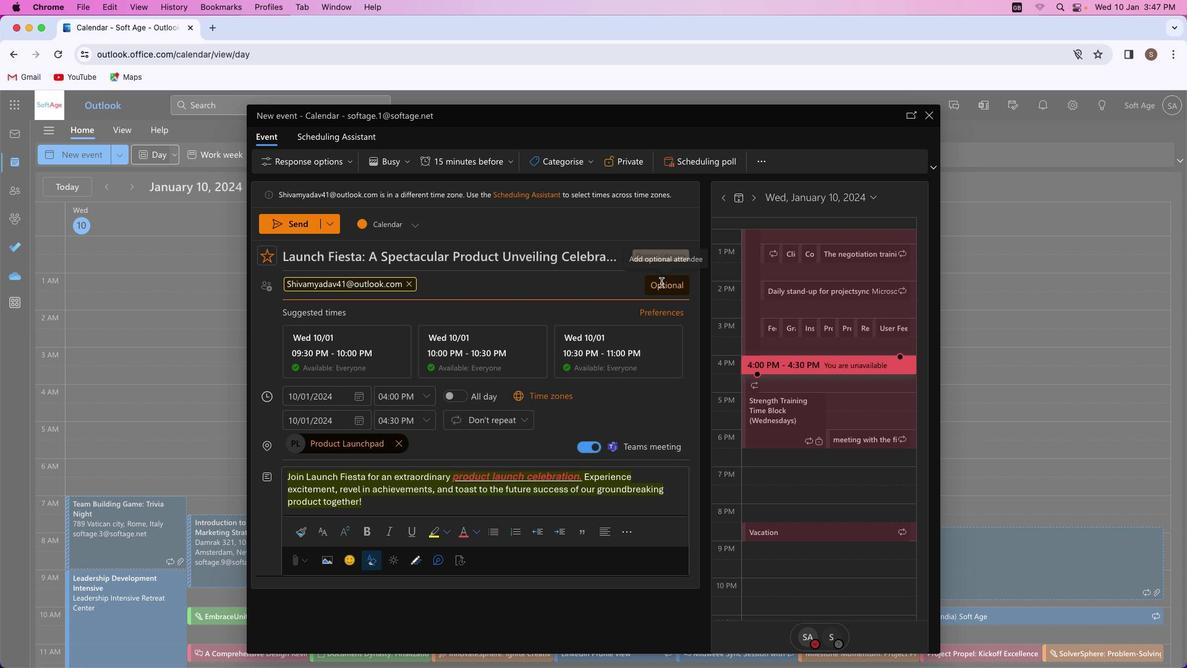 
Action: Mouse pressed left at (667, 283)
Screenshot: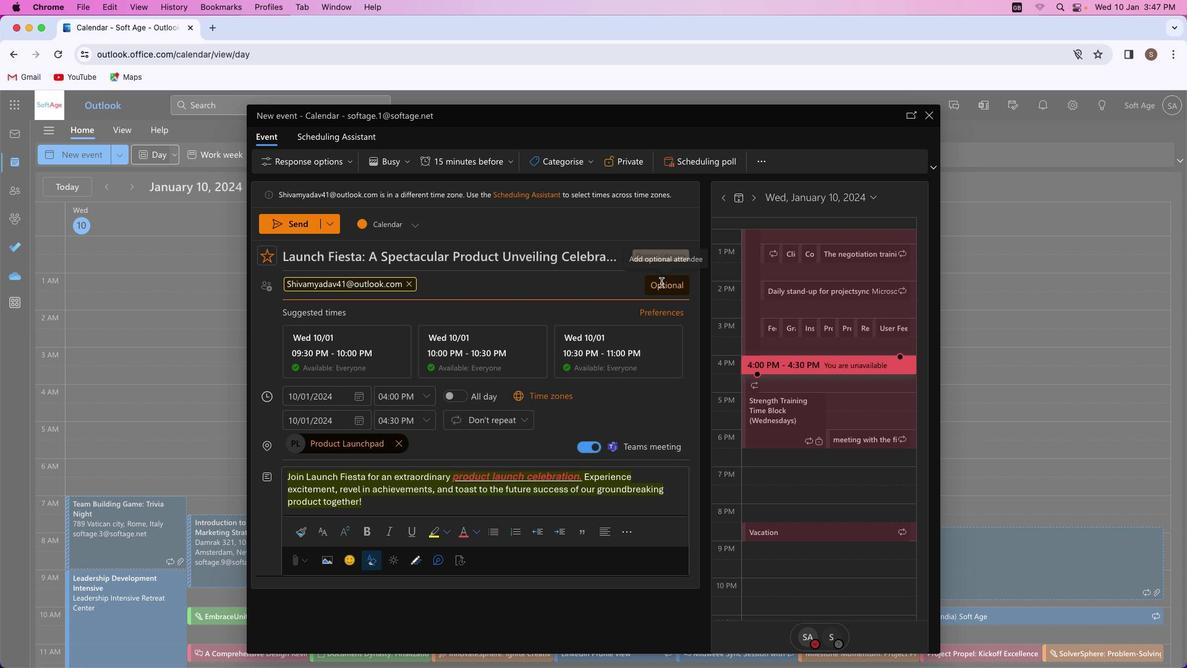 
Action: Mouse moved to (340, 307)
Screenshot: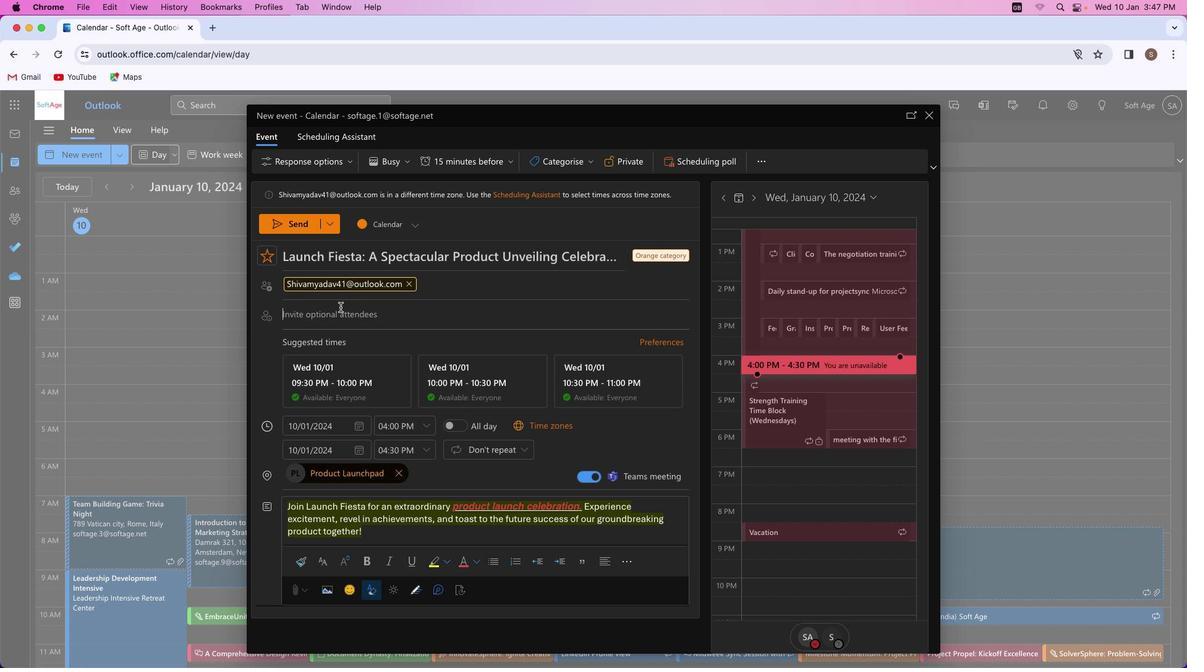 
Action: Key pressed Key.shift_r'M''u''n''e''e''s''h''k''u''m''a''r''9''7''3''2'Key.shift'@''o''u''t''l''o''o''k''.''c''o''m'
Screenshot: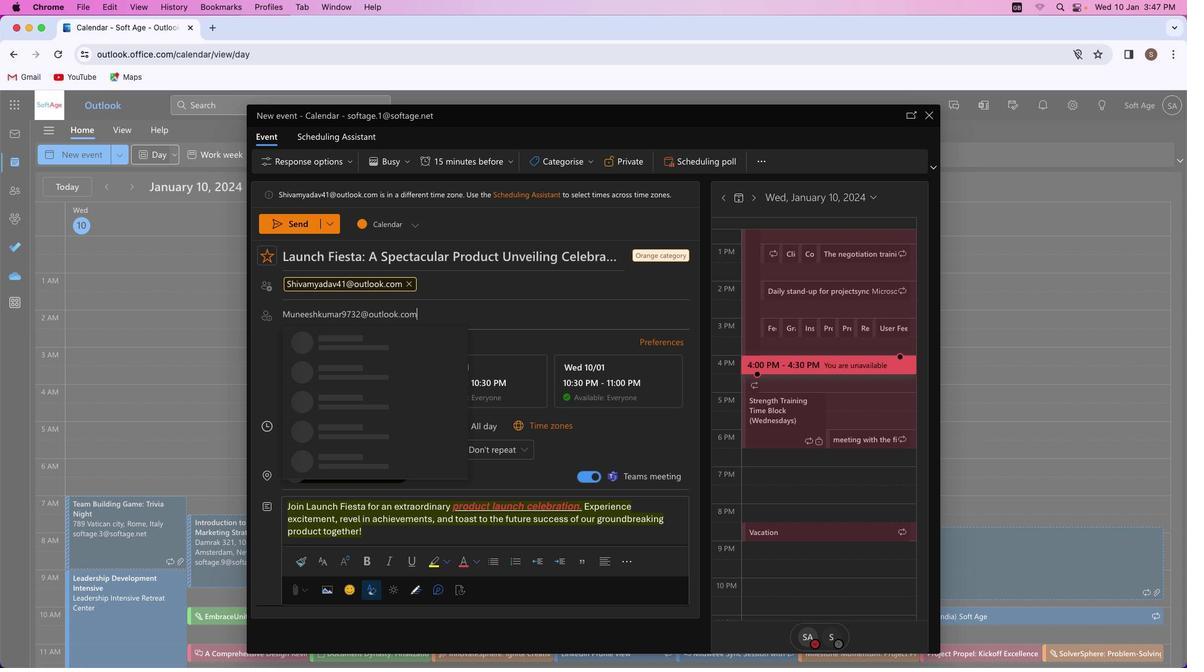 
Action: Mouse moved to (418, 342)
Screenshot: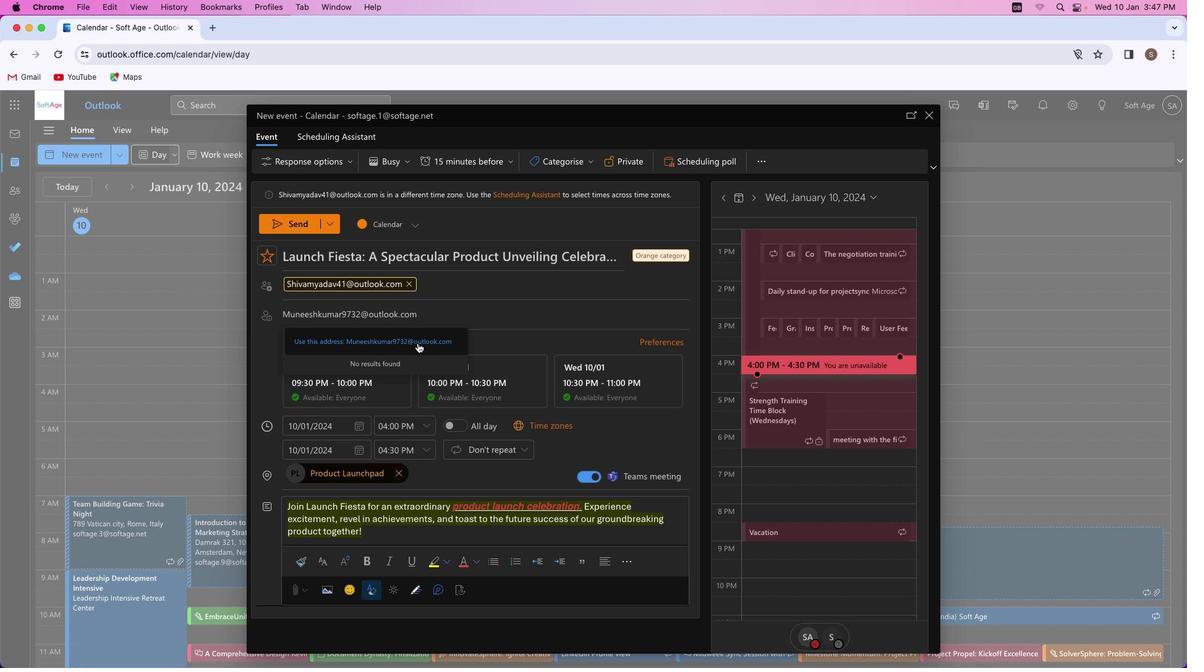 
Action: Mouse pressed left at (418, 342)
Screenshot: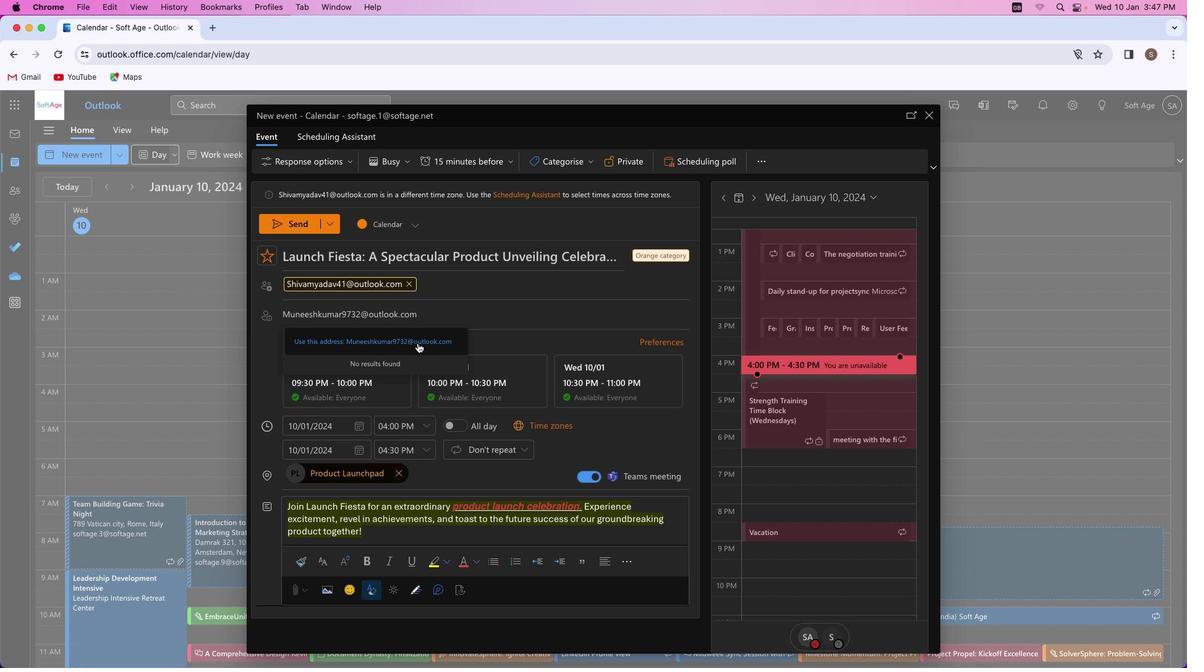 
Action: Mouse moved to (297, 235)
Screenshot: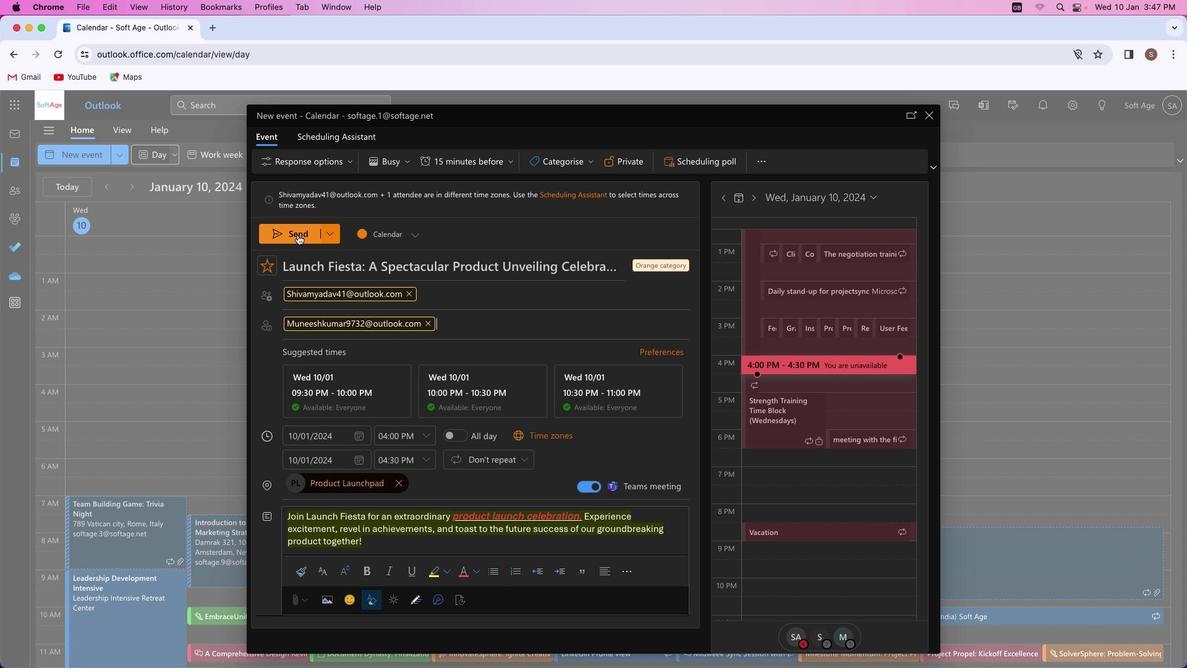 
Action: Mouse pressed left at (297, 235)
Screenshot: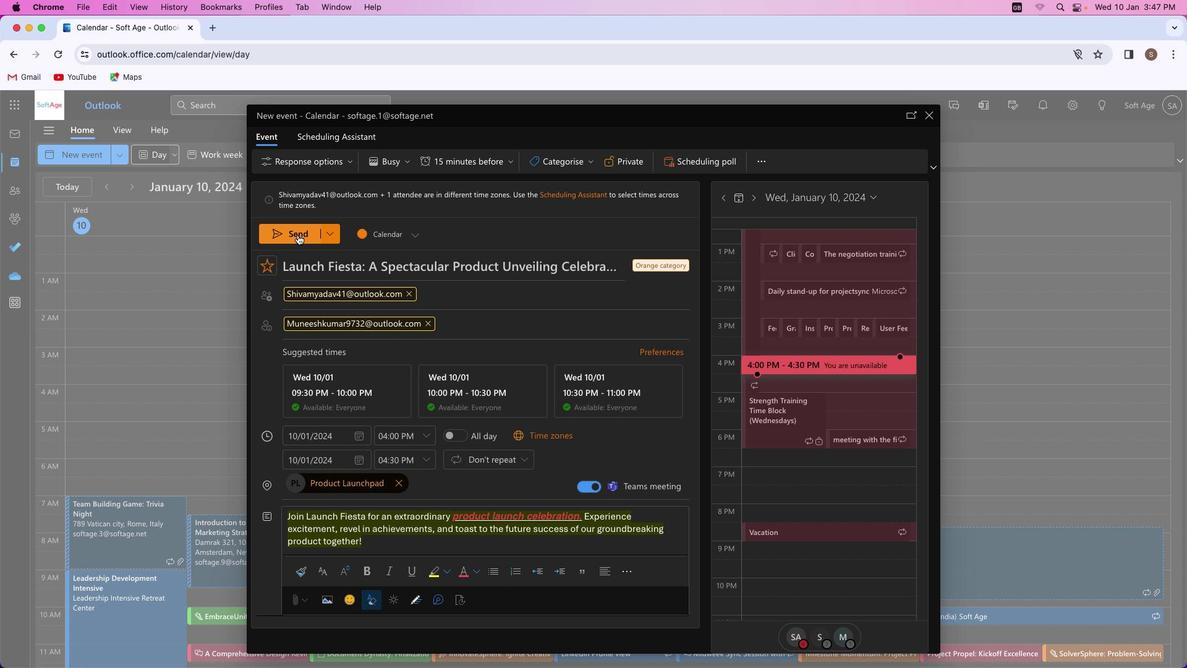
Action: Mouse moved to (573, 372)
Screenshot: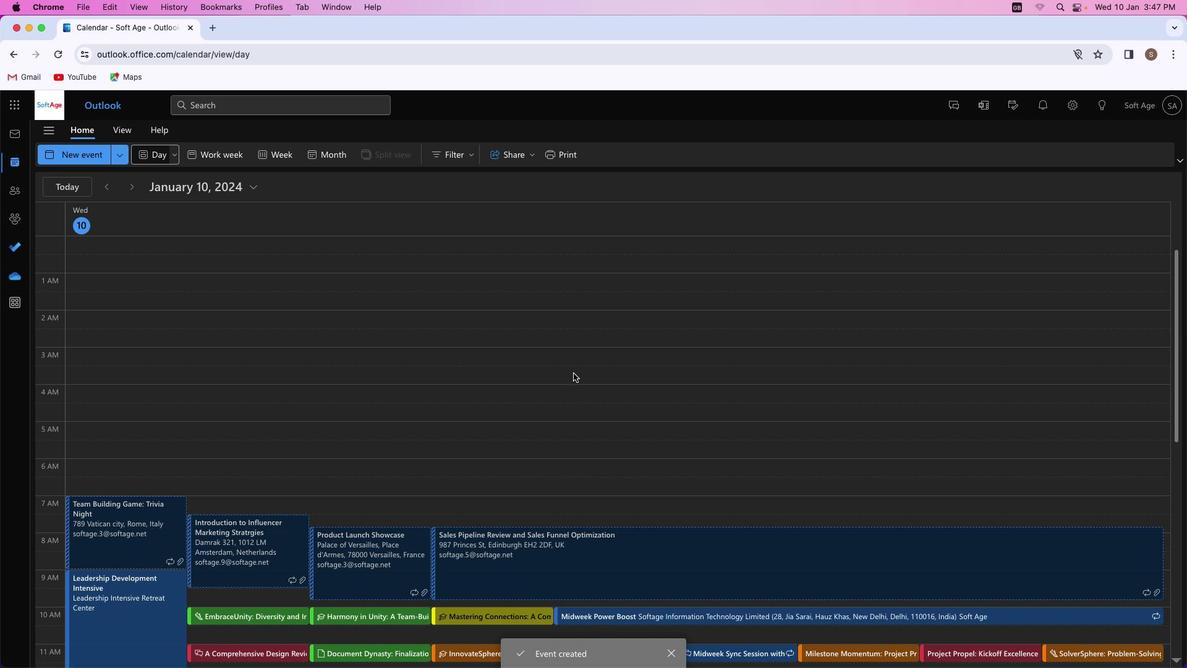 
